 Task: Reply to the email from Aakash Mishra with subject 'Subject0000000028', include 'Link0000000024' and attach 'Attach0000000005.txt'.
Action: Mouse moved to (302, 87)
Screenshot: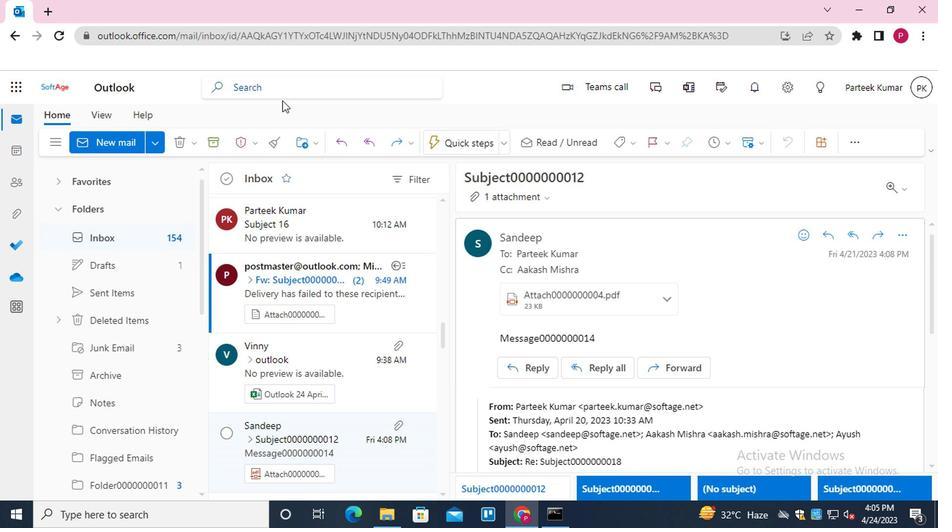 
Action: Mouse pressed left at (302, 87)
Screenshot: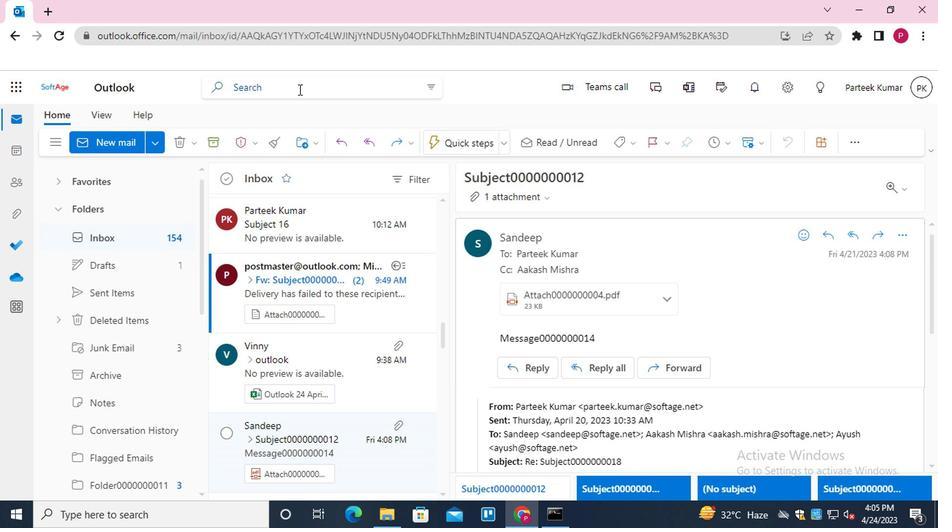 
Action: Mouse moved to (291, 227)
Screenshot: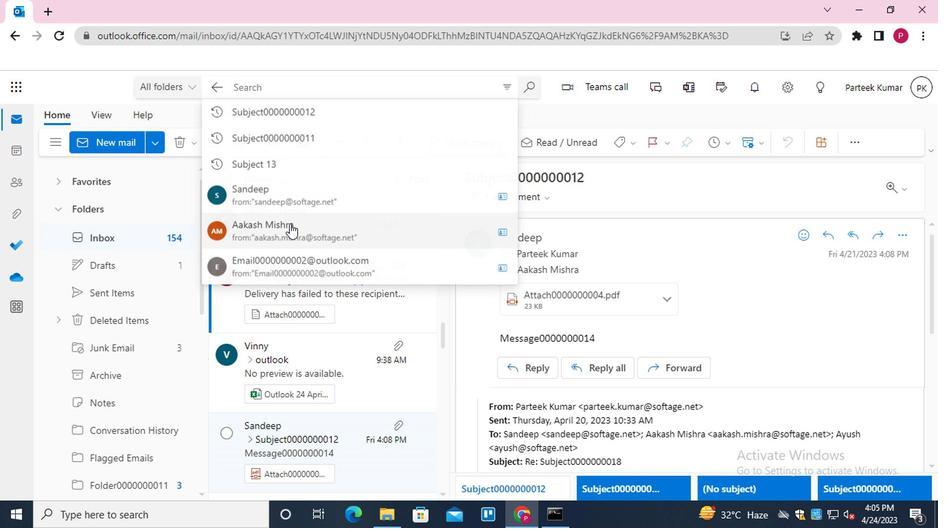 
Action: Mouse pressed left at (291, 227)
Screenshot: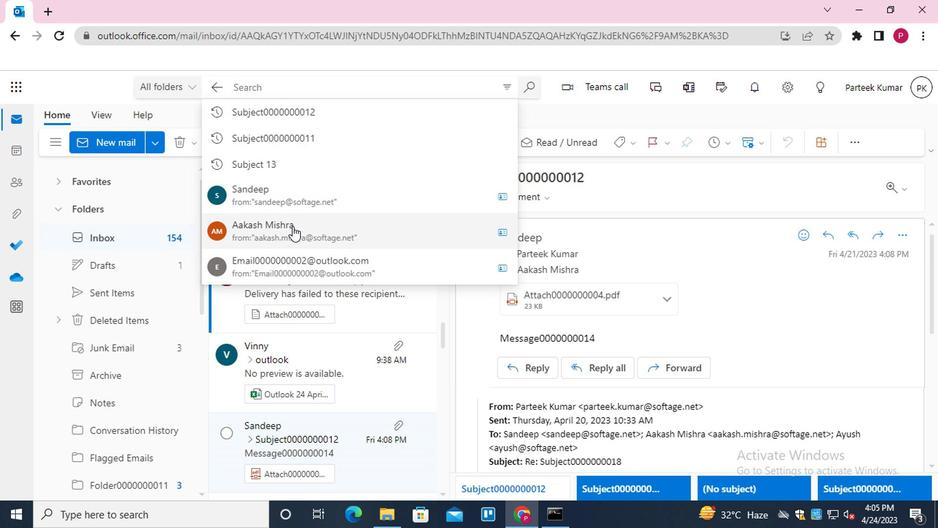 
Action: Mouse moved to (308, 255)
Screenshot: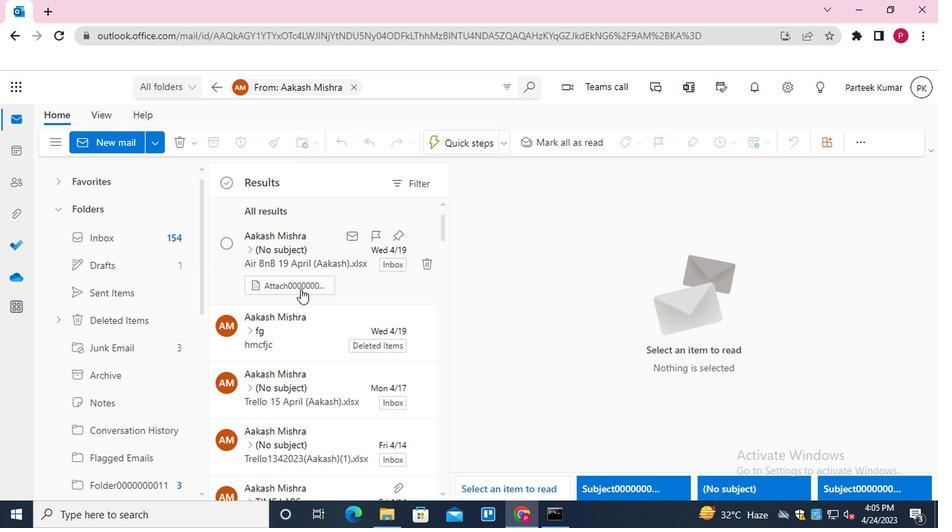 
Action: Mouse pressed left at (308, 255)
Screenshot: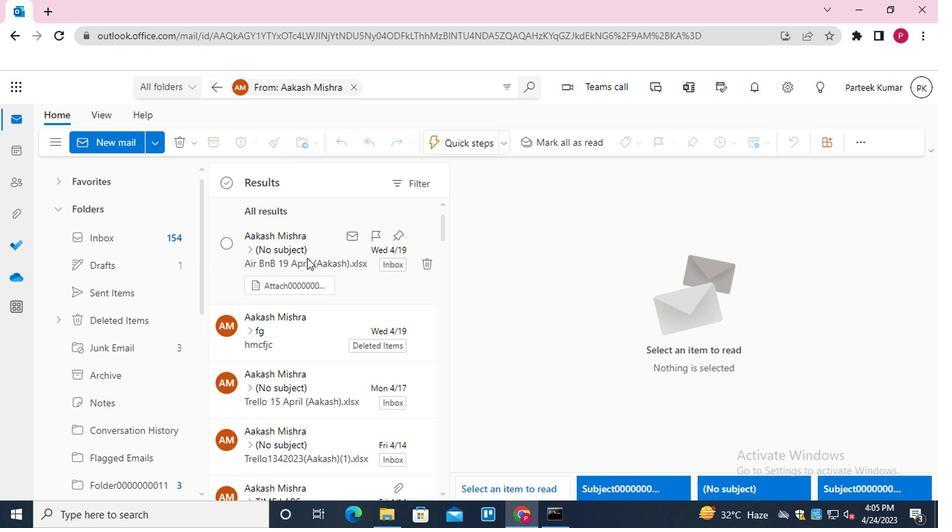 
Action: Mouse moved to (854, 320)
Screenshot: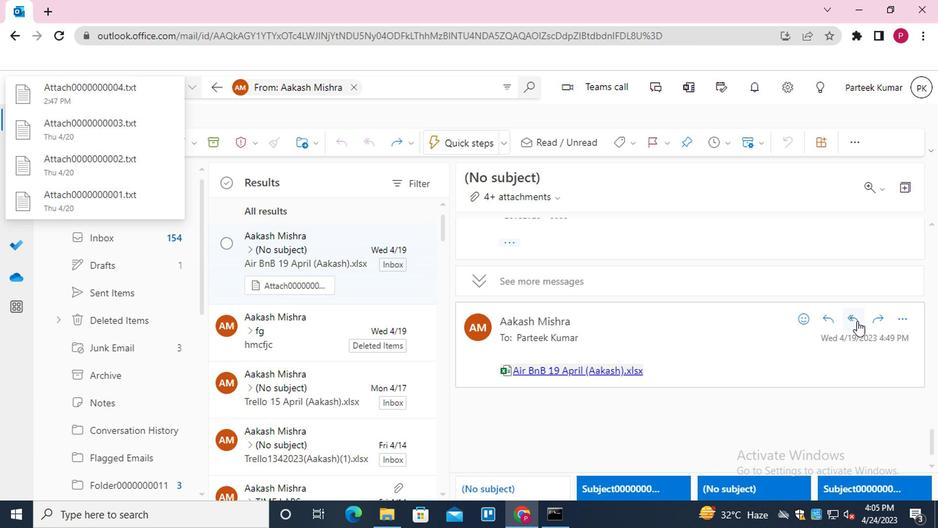 
Action: Mouse pressed left at (854, 320)
Screenshot: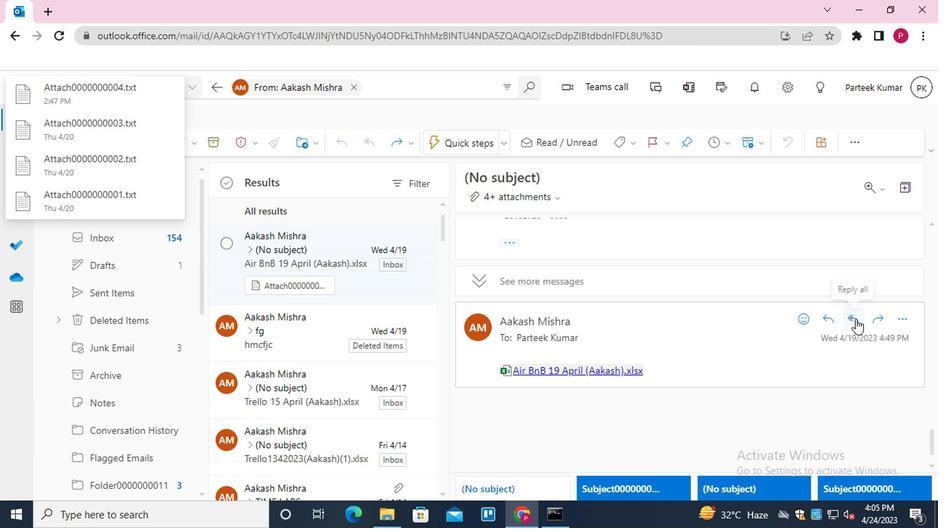 
Action: Mouse moved to (475, 456)
Screenshot: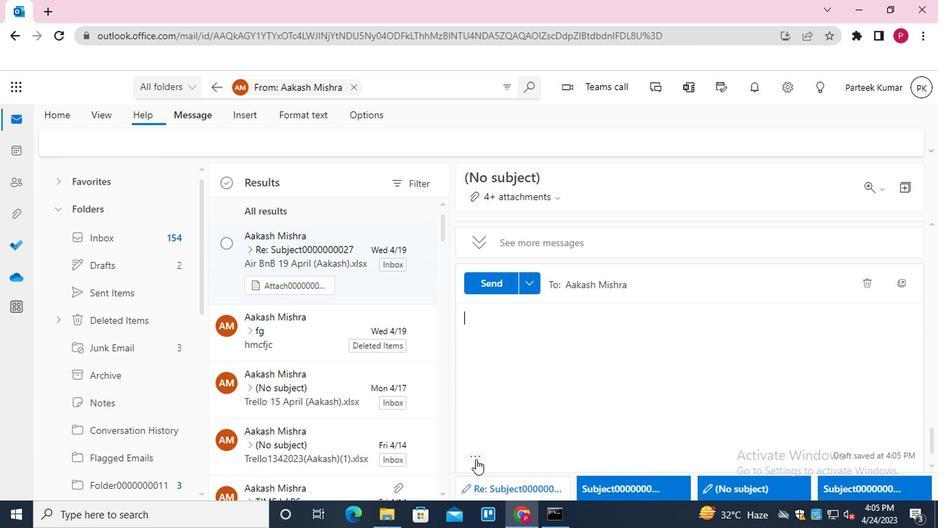 
Action: Mouse pressed left at (475, 456)
Screenshot: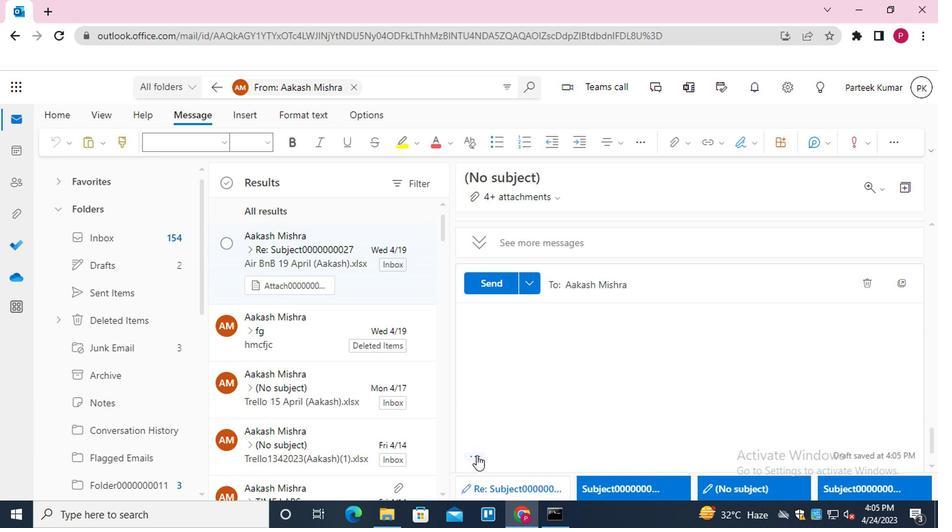 
Action: Mouse moved to (703, 143)
Screenshot: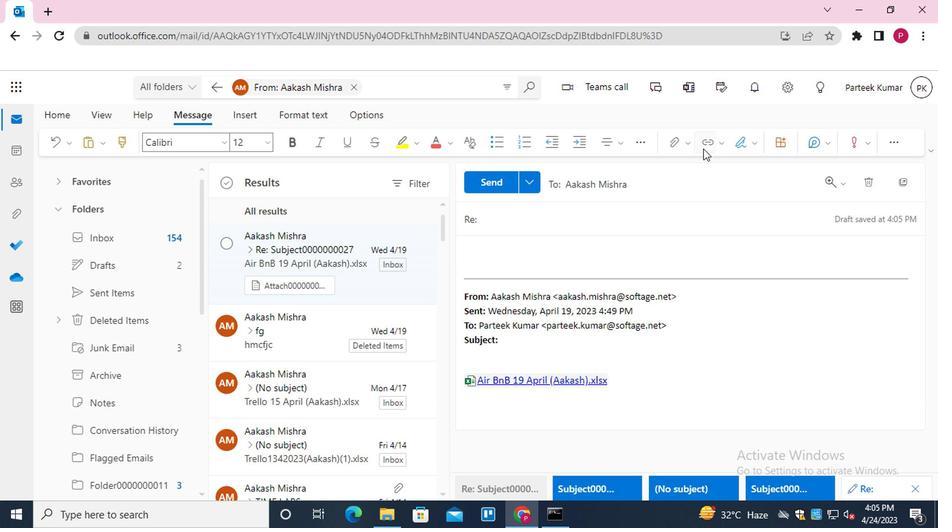 
Action: Mouse pressed left at (703, 143)
Screenshot: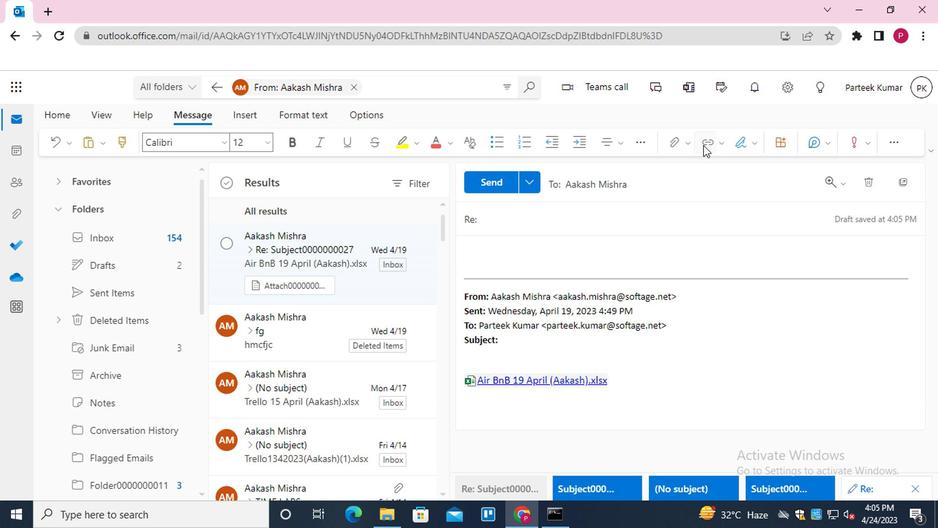 
Action: Mouse moved to (530, 276)
Screenshot: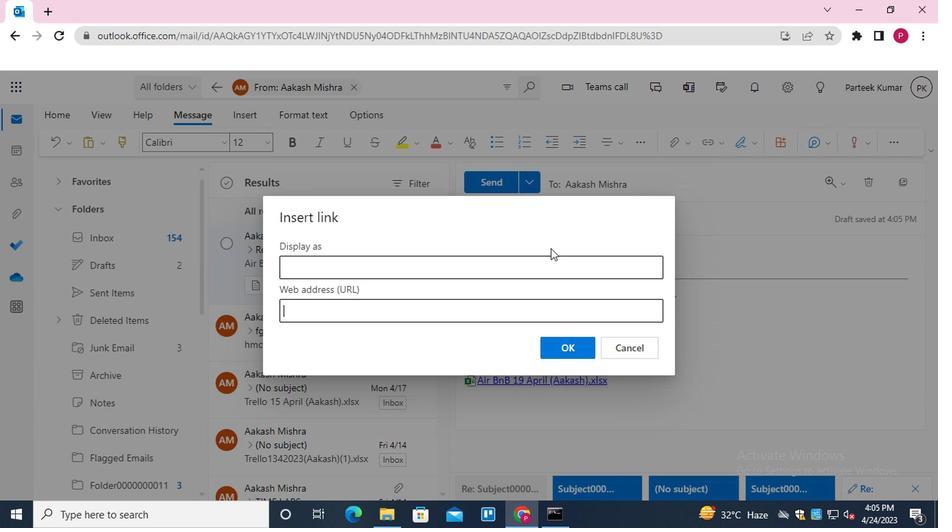 
Action: Mouse pressed left at (530, 276)
Screenshot: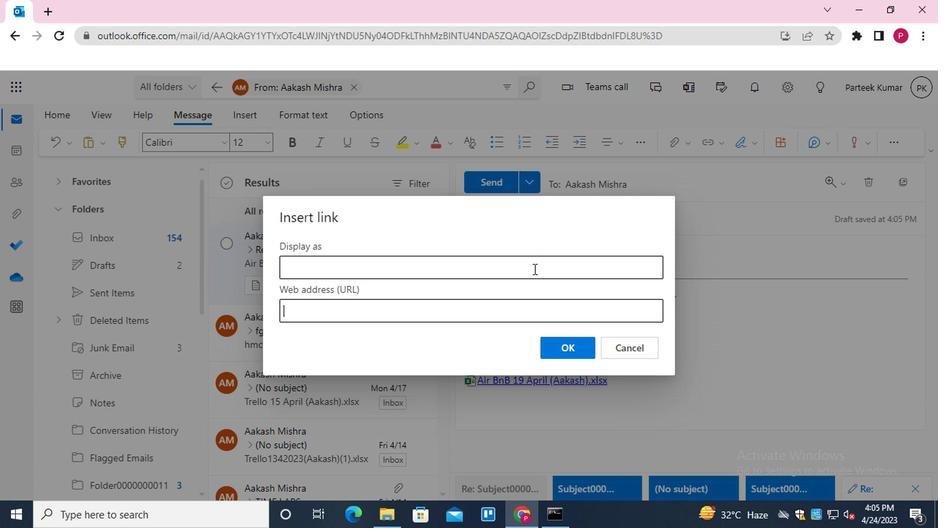 
Action: Mouse moved to (421, 355)
Screenshot: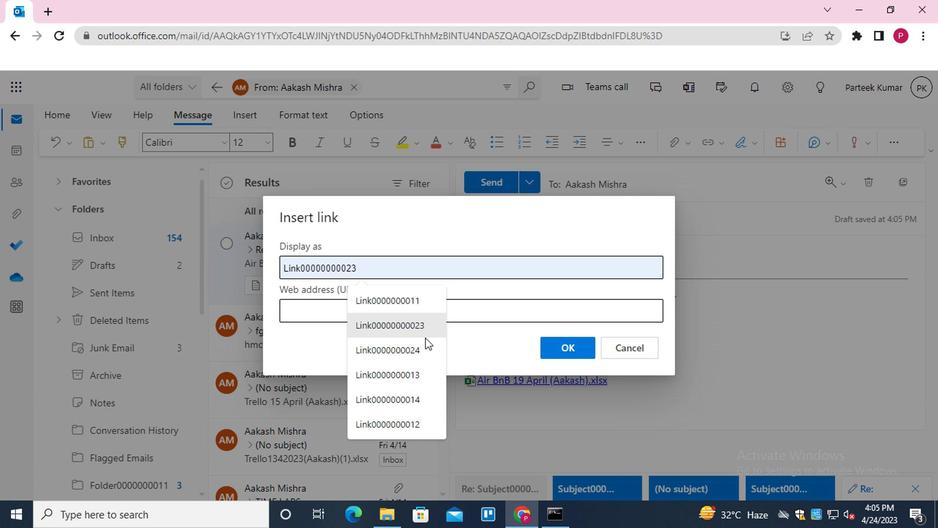 
Action: Mouse pressed left at (421, 355)
Screenshot: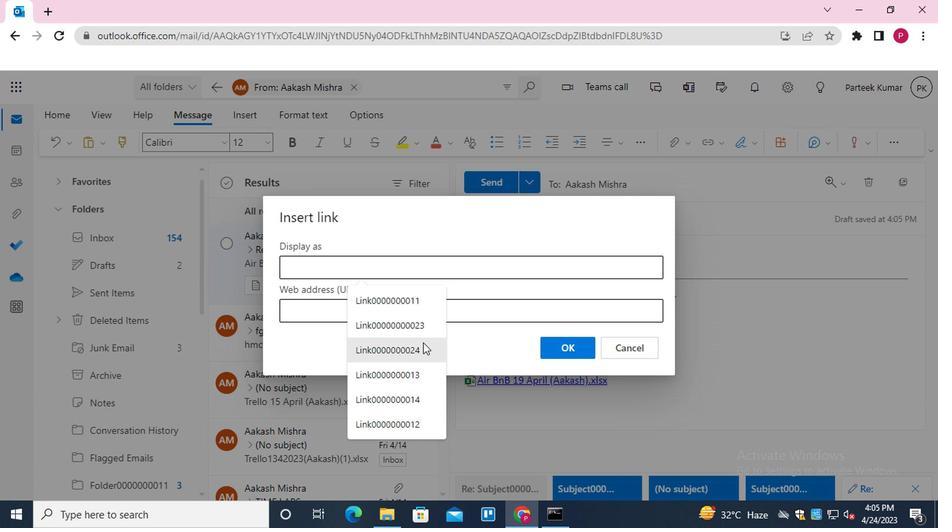 
Action: Mouse moved to (435, 311)
Screenshot: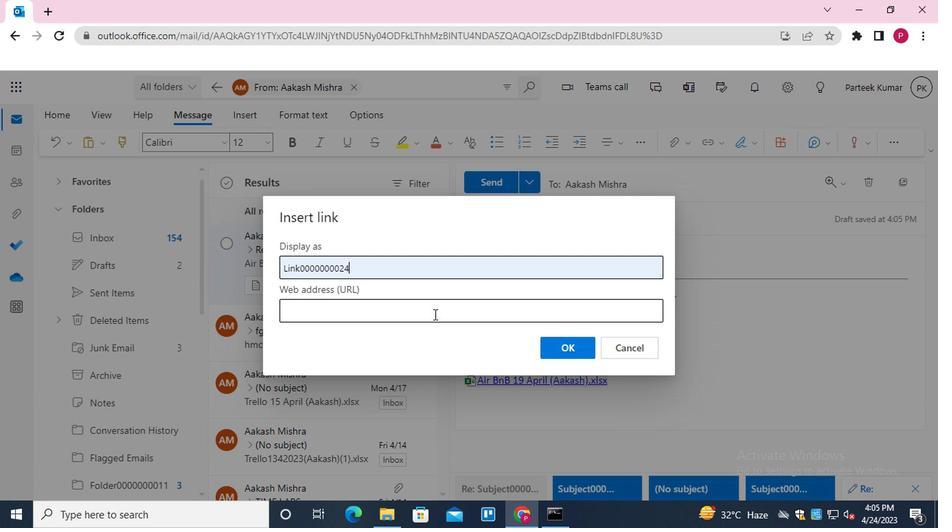 
Action: Mouse pressed left at (435, 311)
Screenshot: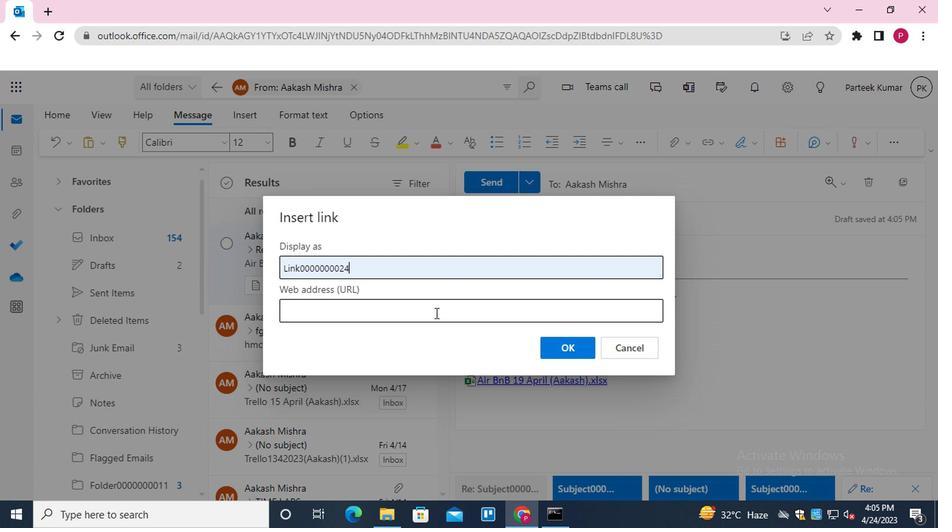 
Action: Mouse moved to (422, 369)
Screenshot: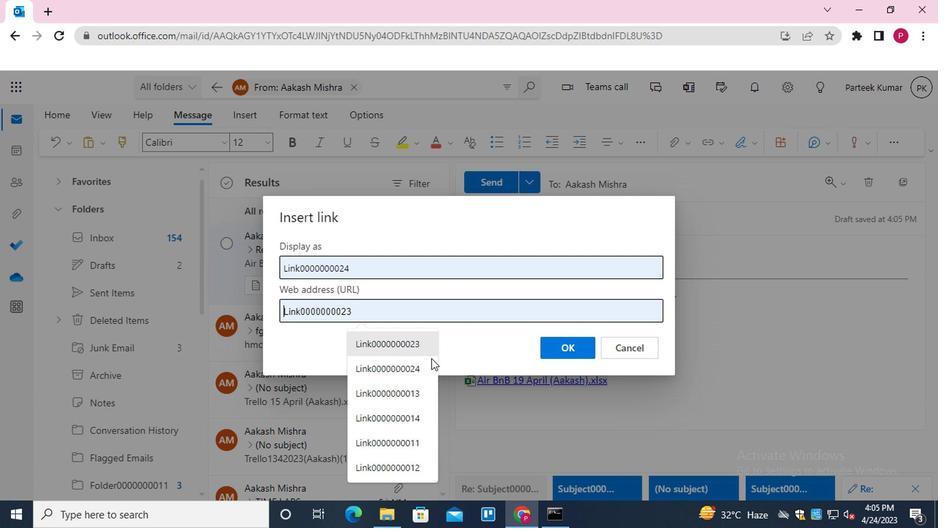 
Action: Mouse pressed left at (422, 369)
Screenshot: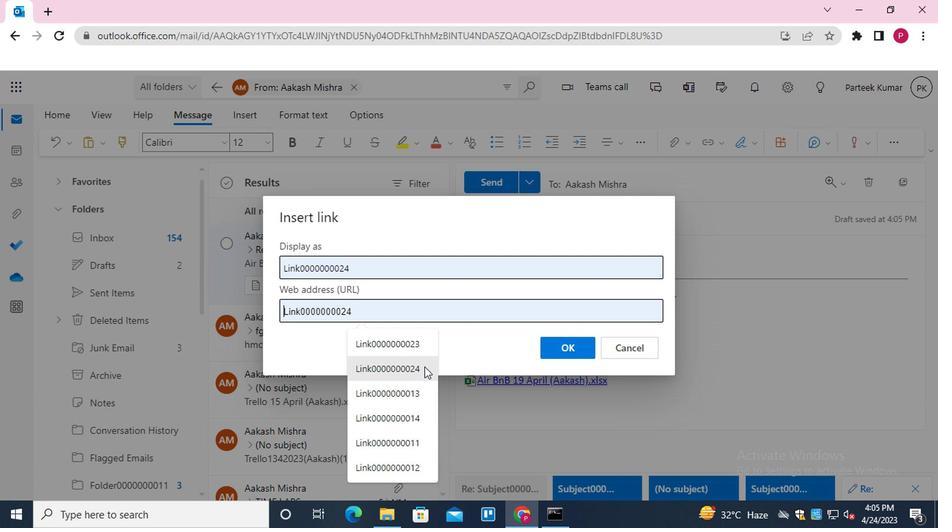 
Action: Mouse moved to (567, 350)
Screenshot: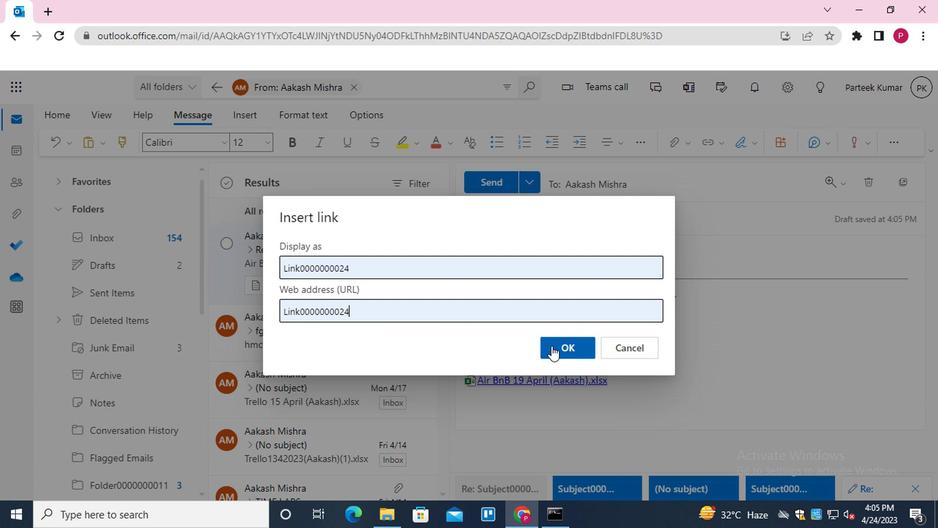 
Action: Mouse pressed left at (567, 350)
Screenshot: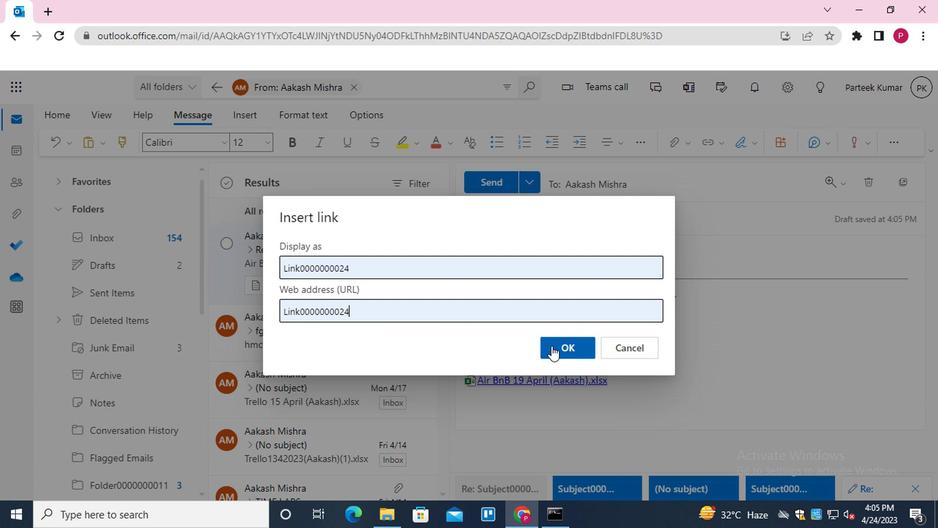 
Action: Mouse moved to (643, 178)
Screenshot: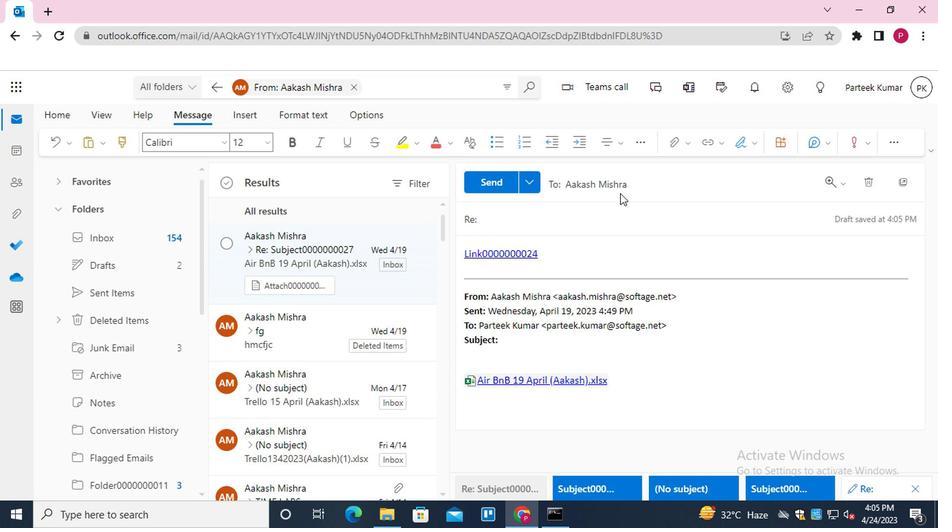 
Action: Mouse pressed left at (643, 178)
Screenshot: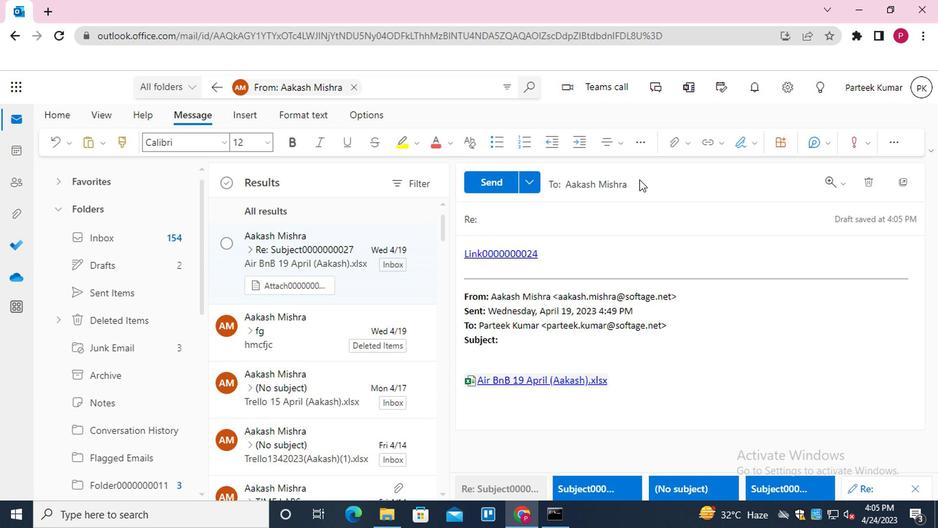 
Action: Mouse moved to (577, 250)
Screenshot: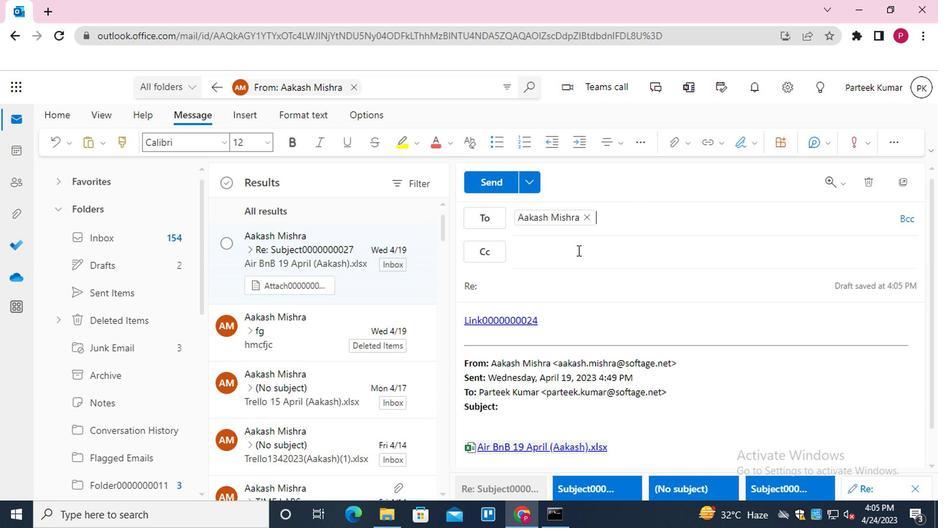 
Action: Mouse pressed left at (577, 250)
Screenshot: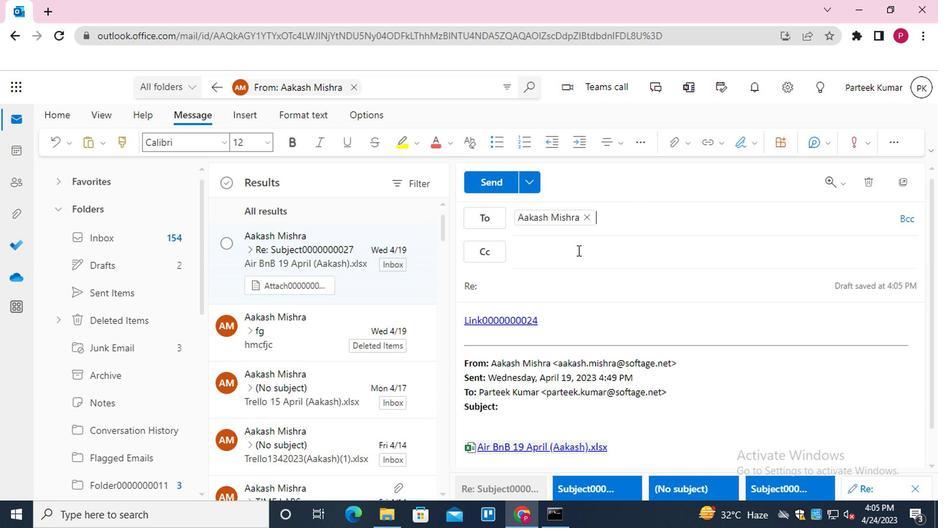 
Action: Mouse moved to (578, 250)
Screenshot: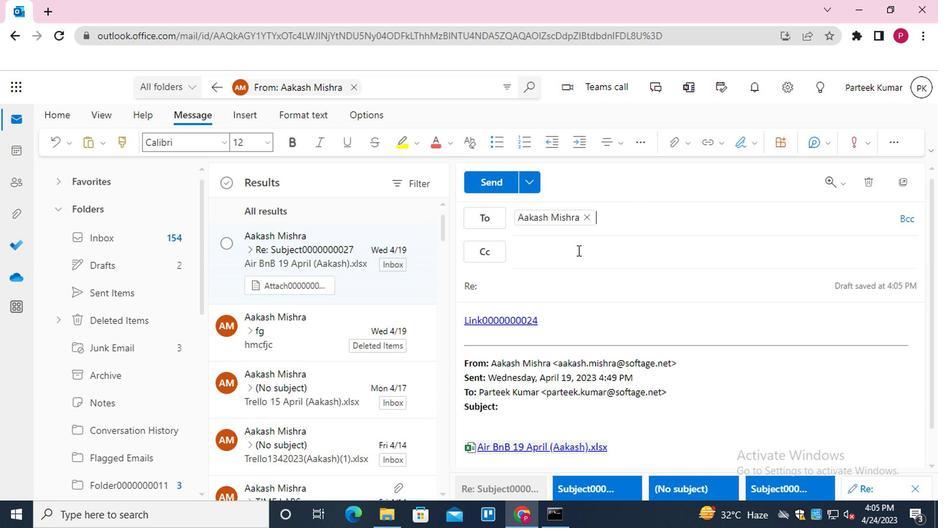 
Action: Key pressed <Key.shift>EMAIL-<Key.backspace>0000000002<Key.enter>
Screenshot: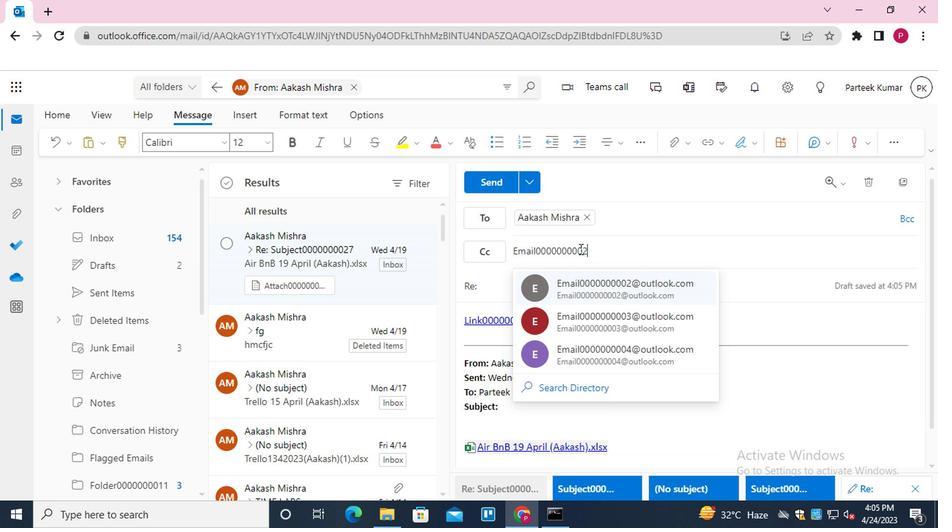 
Action: Mouse moved to (563, 280)
Screenshot: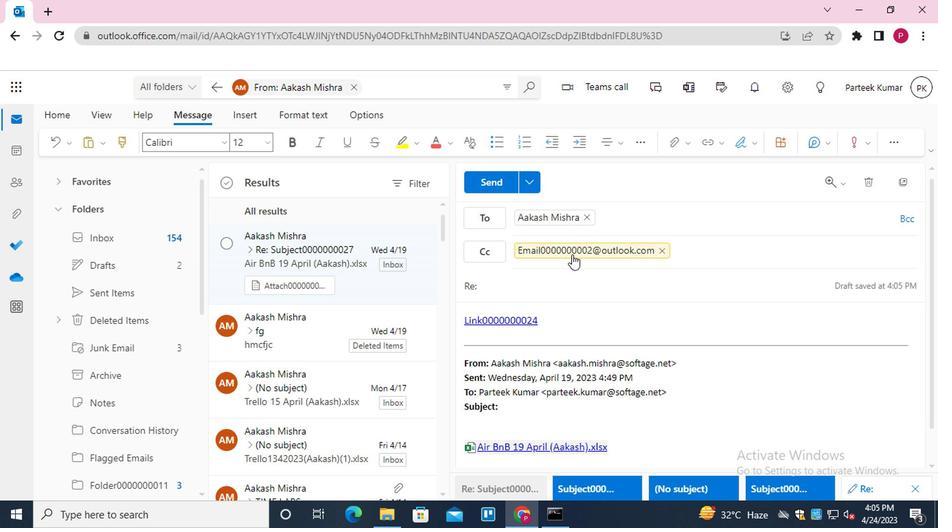 
Action: Mouse pressed left at (563, 280)
Screenshot: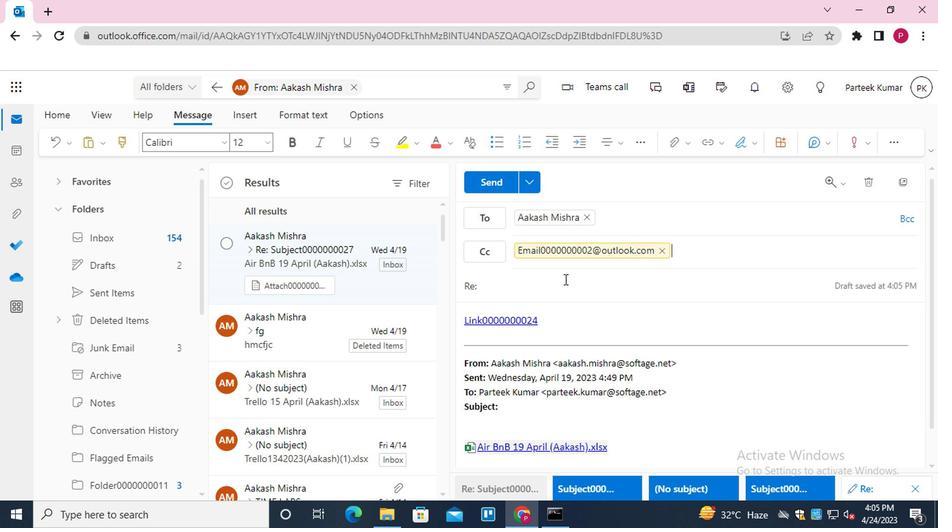 
Action: Key pressed <Key.shift>SUBJECT0000000028
Screenshot: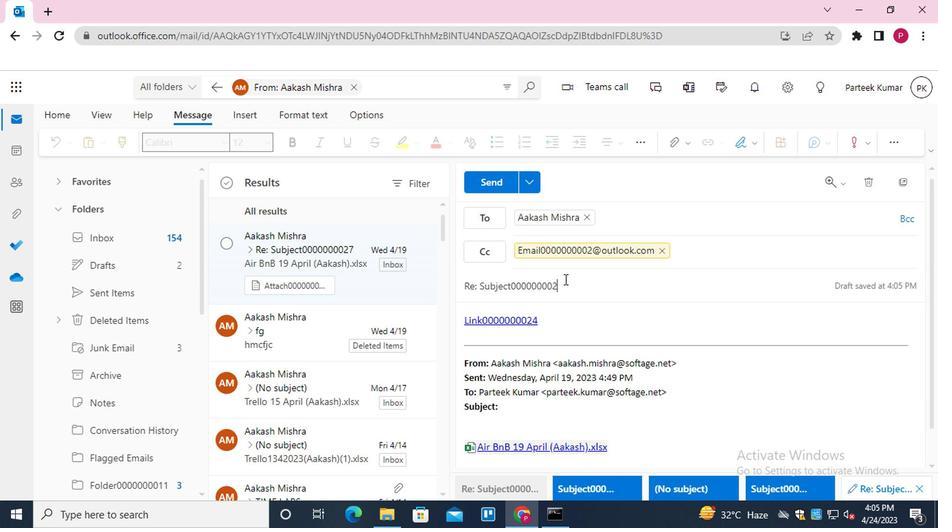 
Action: Mouse moved to (533, 336)
Screenshot: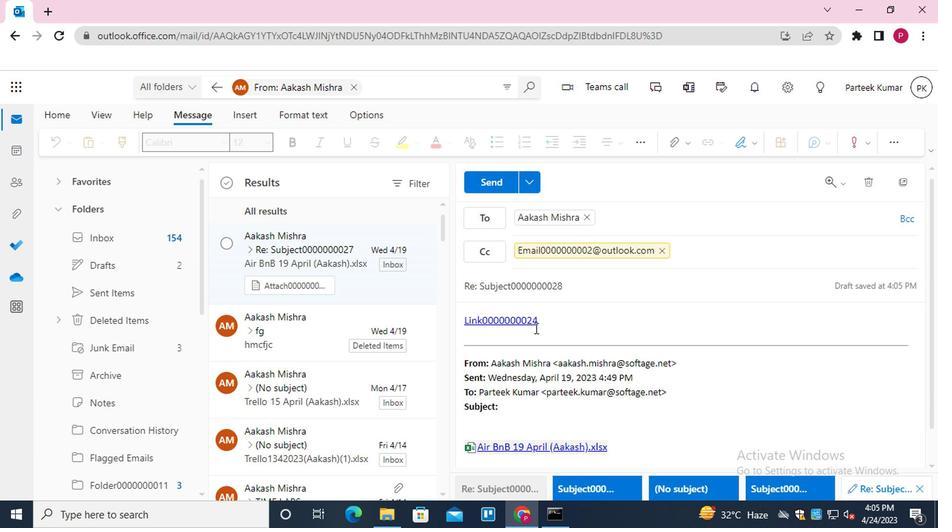 
Action: Mouse pressed left at (533, 336)
Screenshot: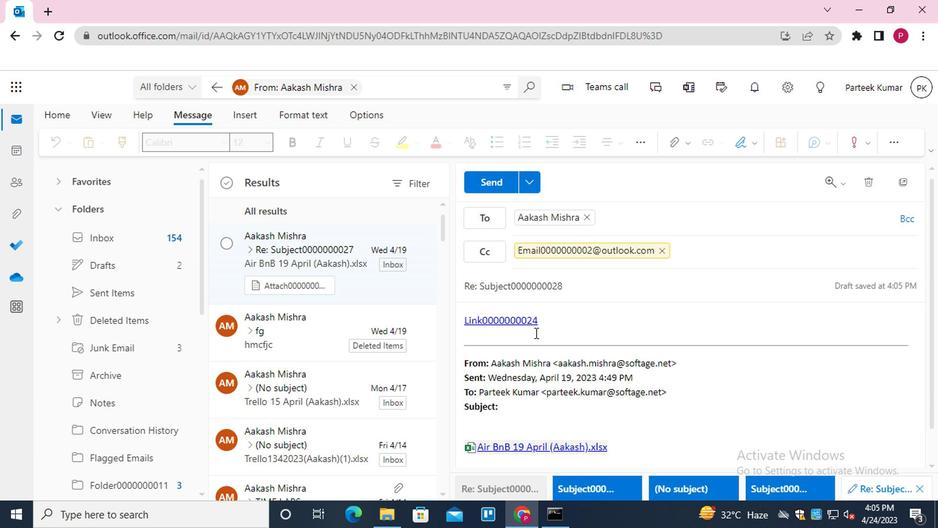 
Action: Mouse moved to (532, 337)
Screenshot: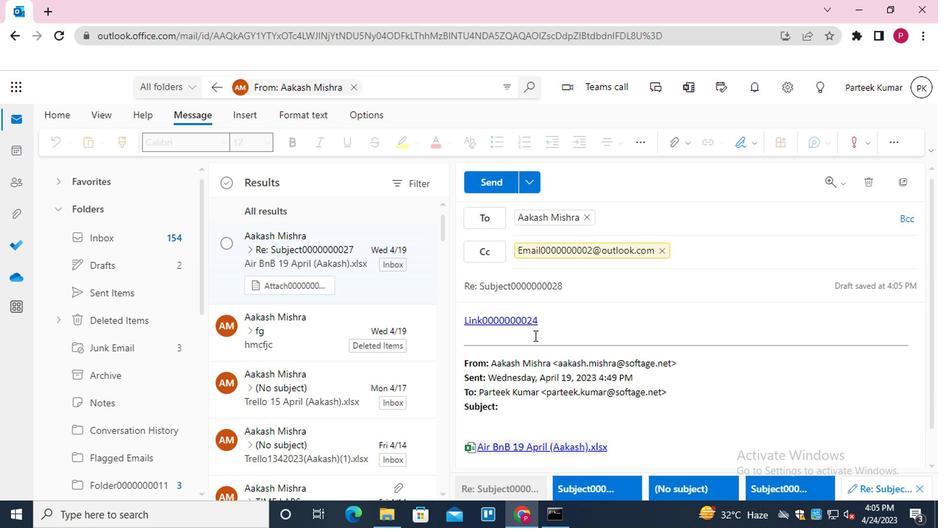 
Action: Key pressed <Key.shift_r>MESSAGE0000000024
Screenshot: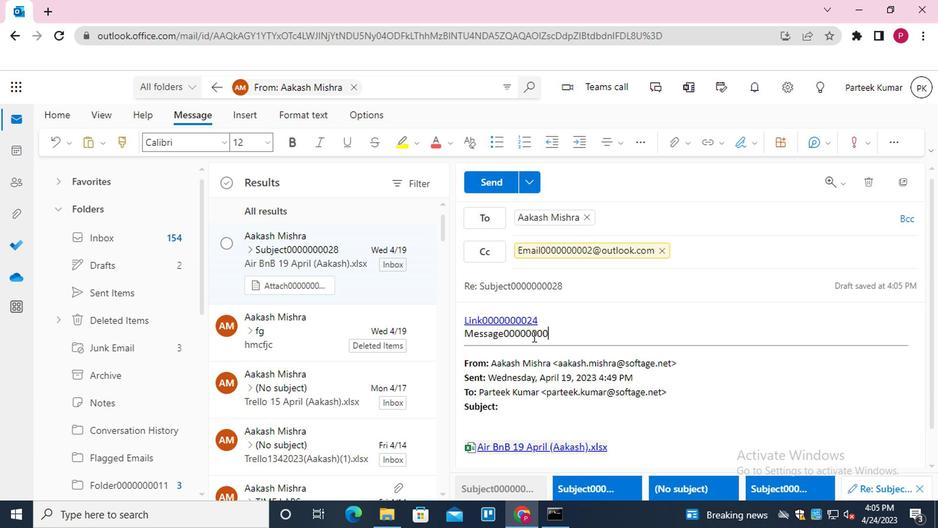 
Action: Mouse moved to (674, 143)
Screenshot: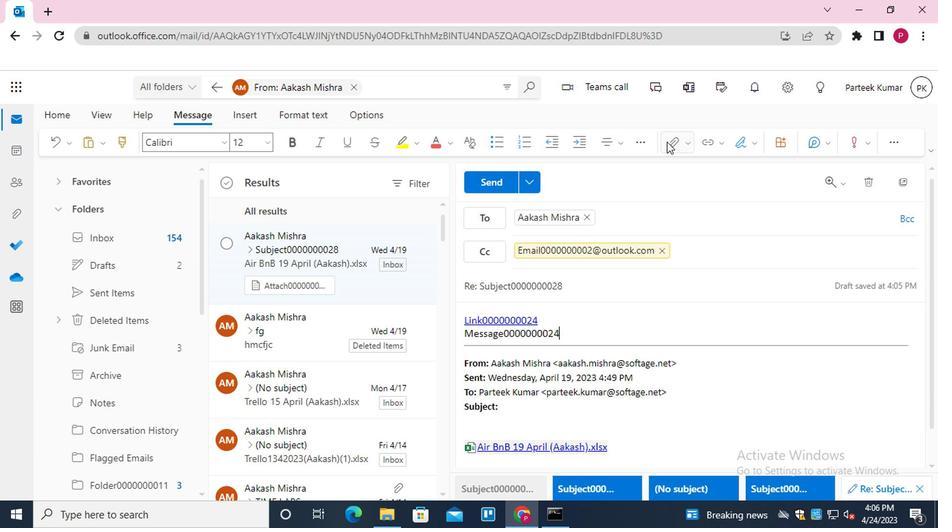 
Action: Mouse pressed left at (674, 143)
Screenshot: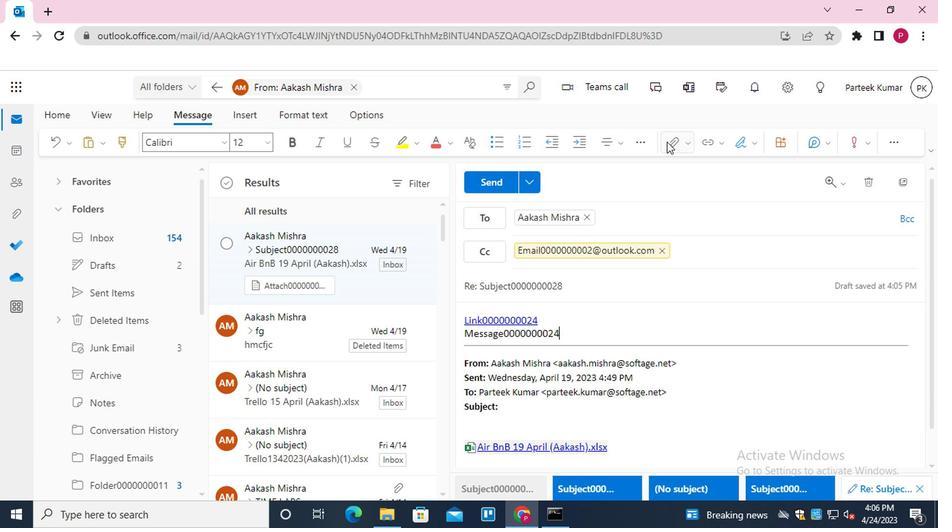 
Action: Mouse moved to (618, 176)
Screenshot: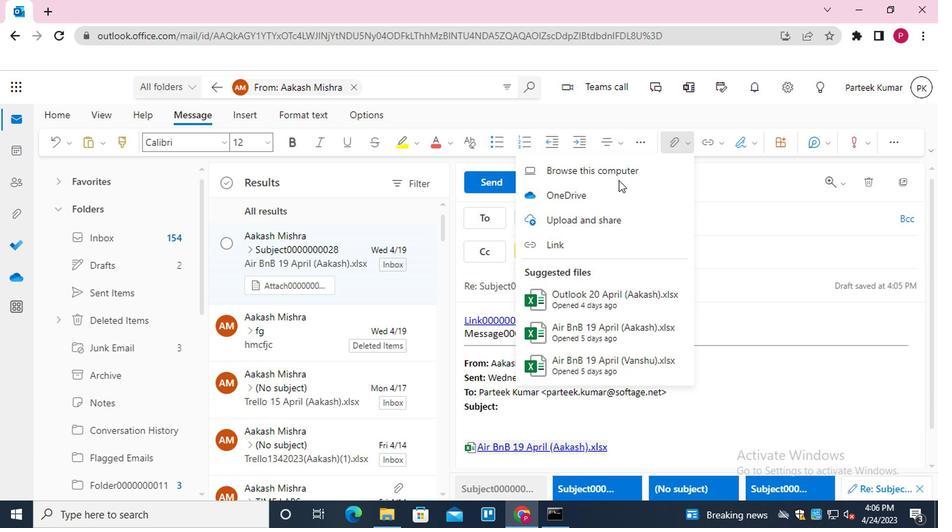 
Action: Mouse pressed left at (618, 176)
Screenshot: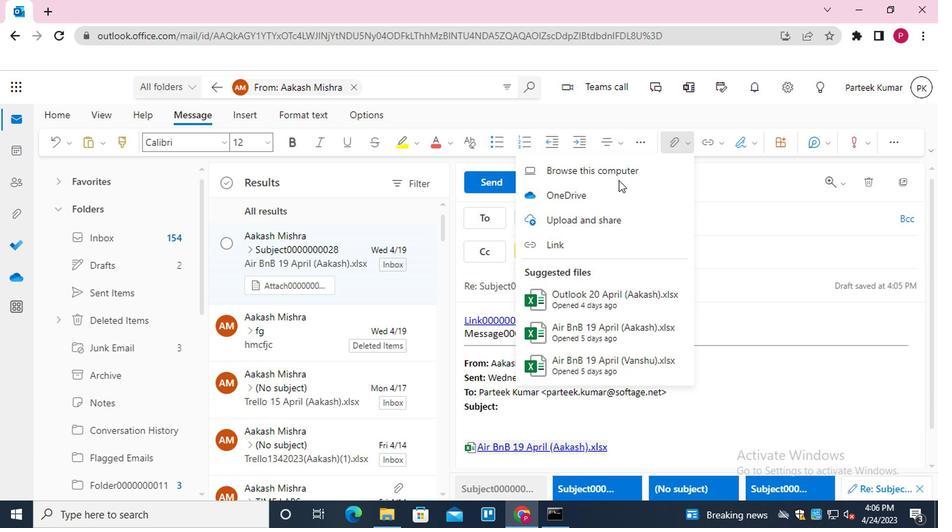 
Action: Mouse moved to (209, 142)
Screenshot: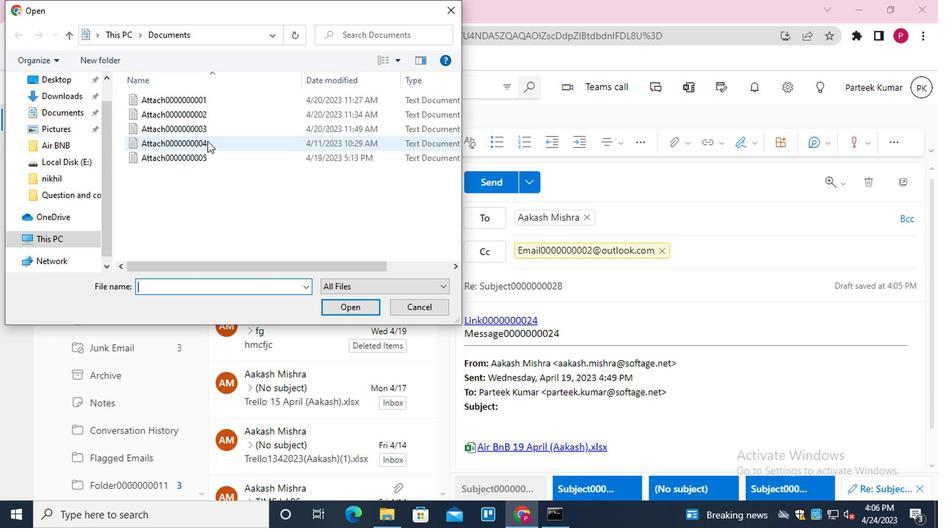 
Action: Mouse pressed left at (209, 142)
Screenshot: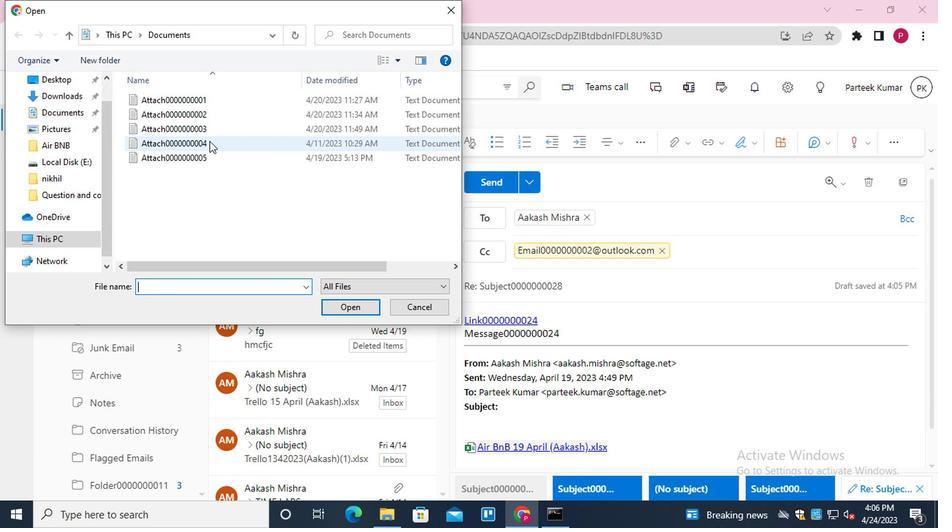 
Action: Mouse moved to (345, 306)
Screenshot: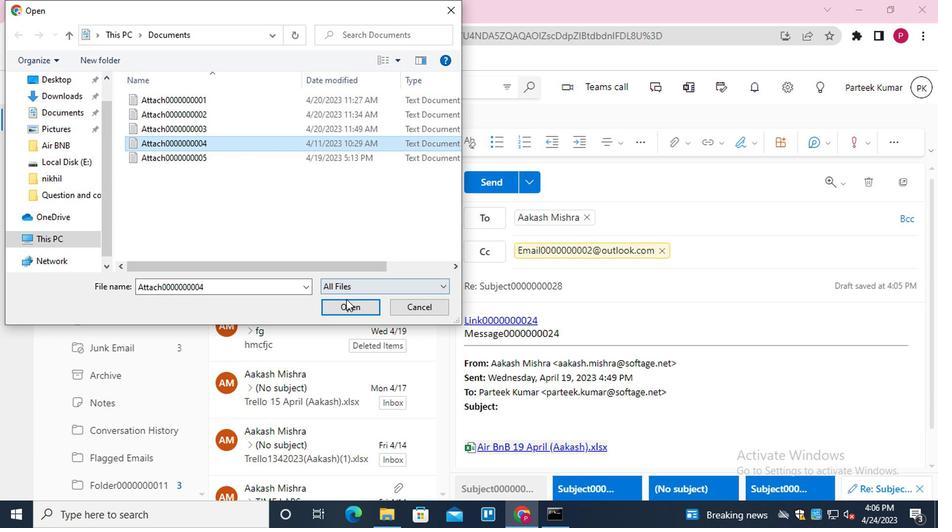 
Action: Mouse pressed left at (345, 306)
Screenshot: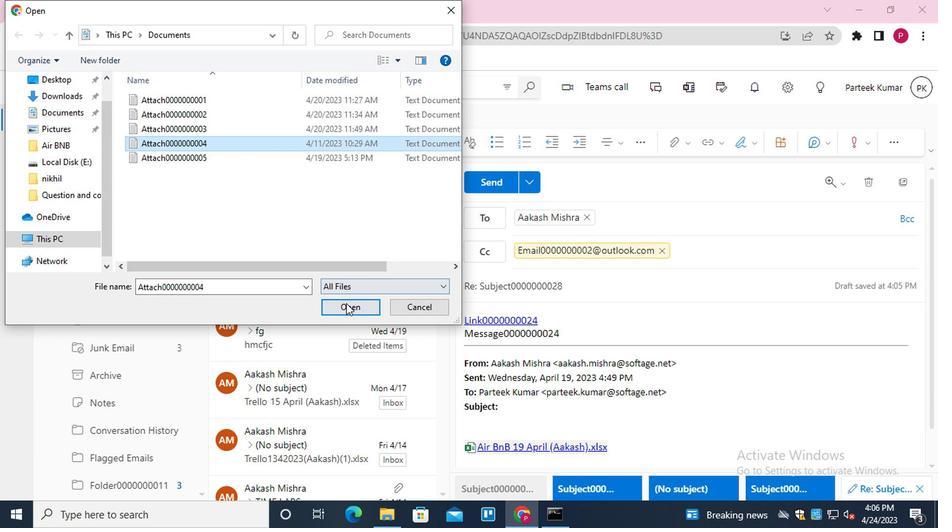 
Action: Mouse moved to (670, 143)
Screenshot: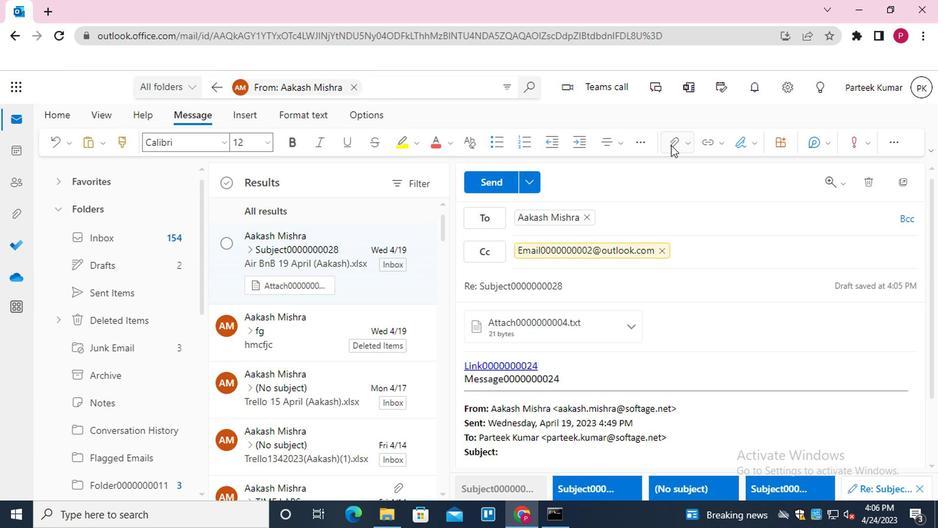 
Action: Mouse pressed left at (670, 143)
Screenshot: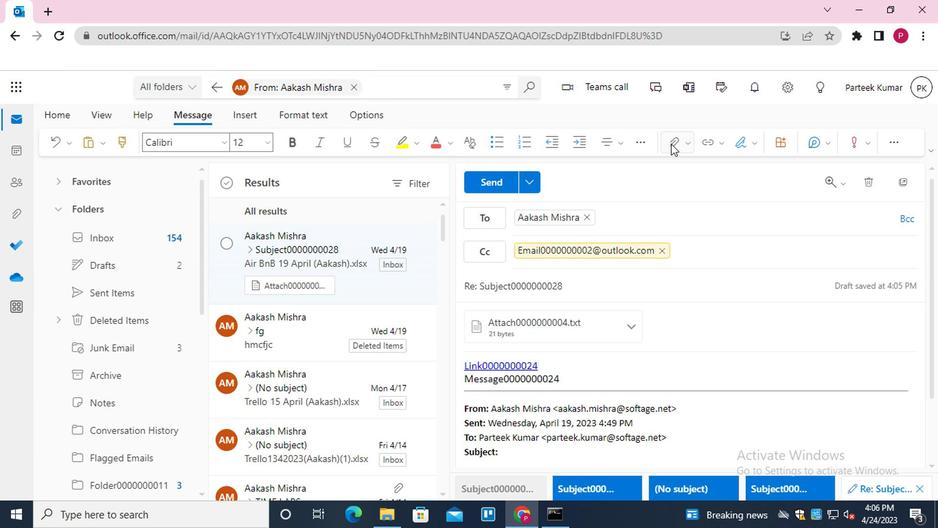 
Action: Mouse moved to (569, 216)
Screenshot: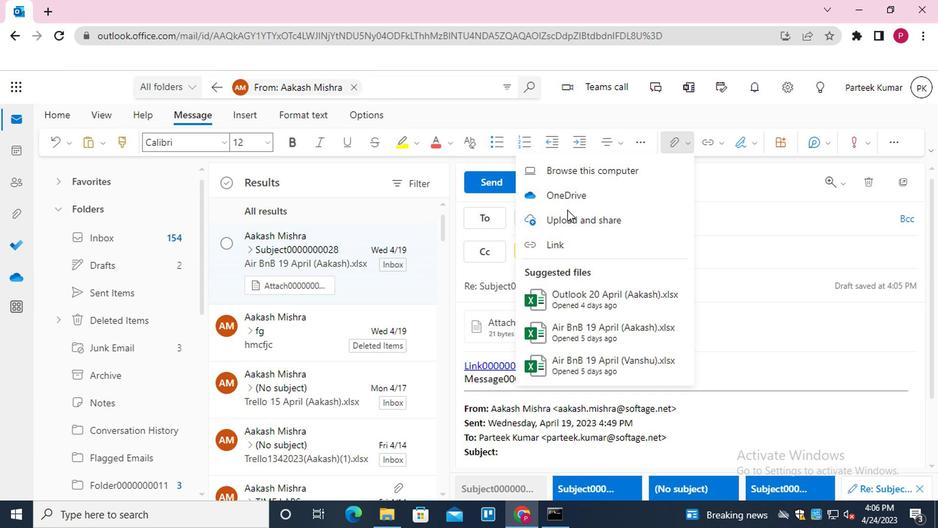 
Action: Mouse pressed left at (569, 216)
Screenshot: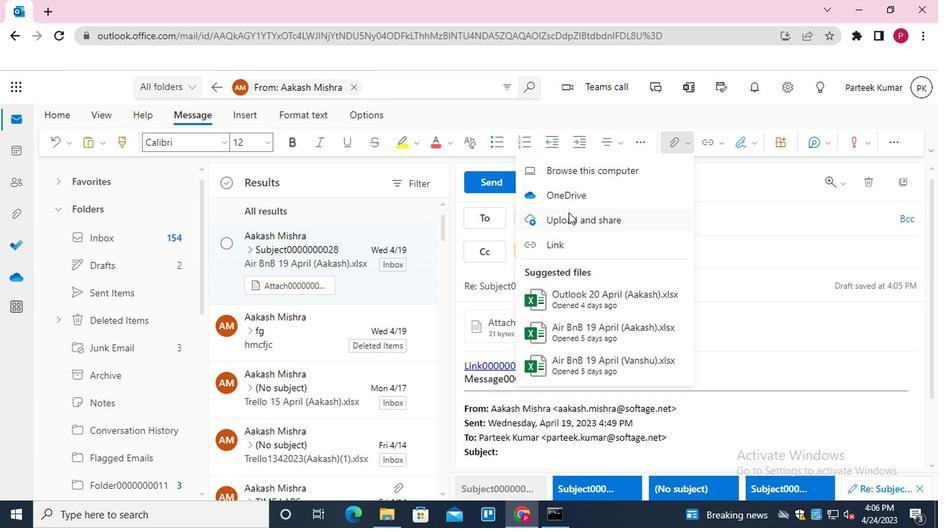 
Action: Mouse moved to (218, 157)
Screenshot: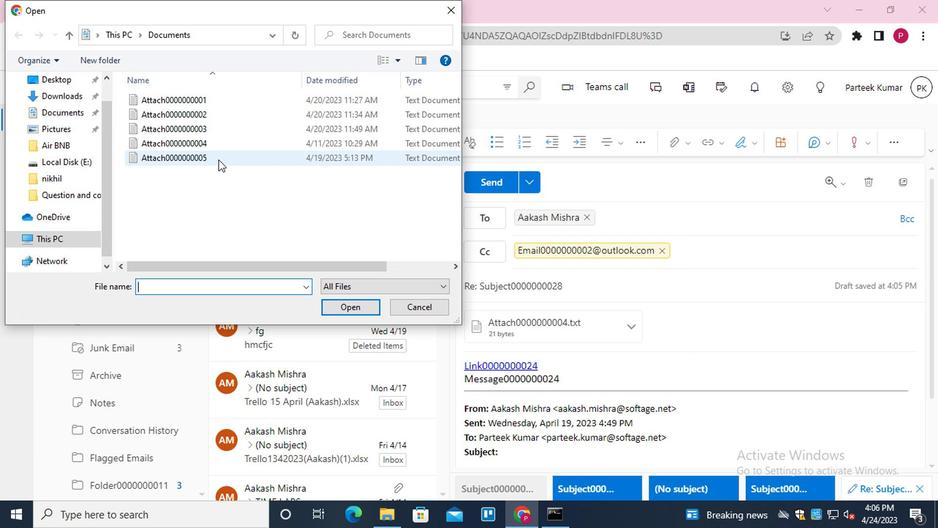 
Action: Mouse pressed left at (218, 157)
Screenshot: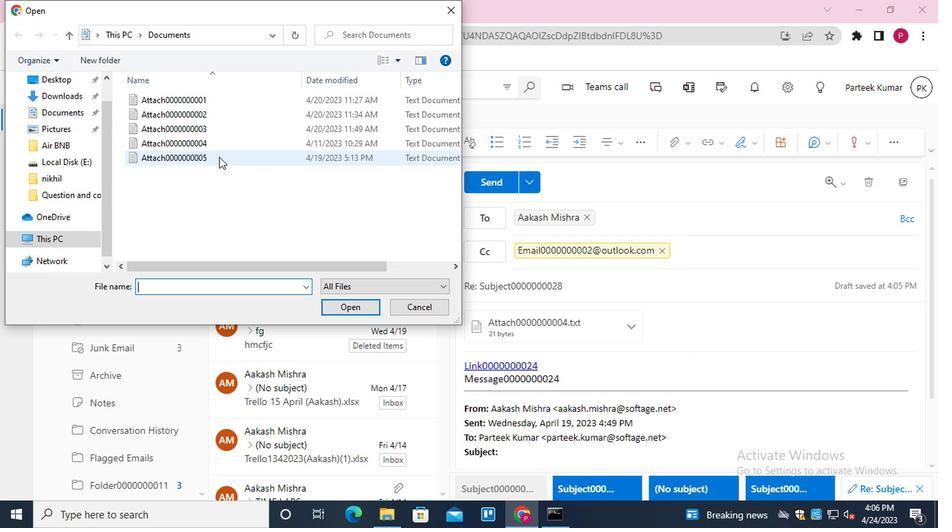 
Action: Mouse moved to (343, 311)
Screenshot: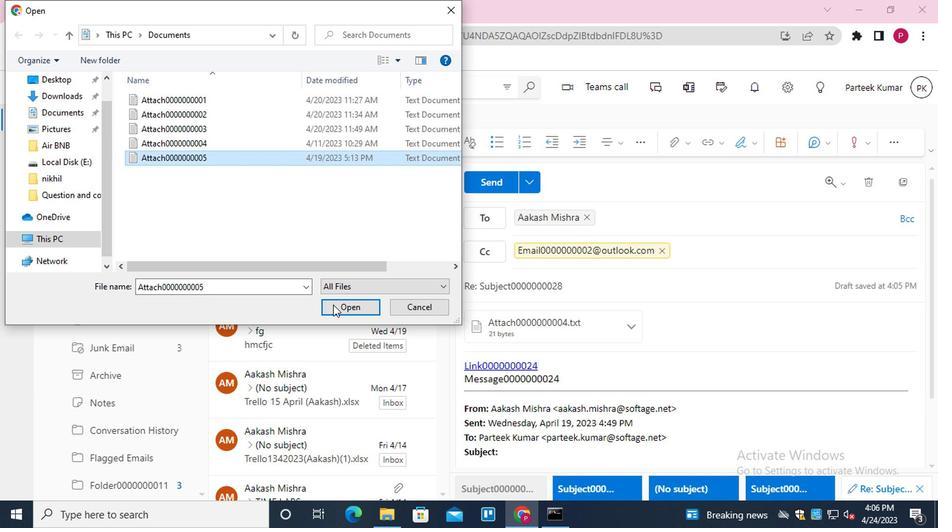 
Action: Mouse pressed left at (343, 311)
Screenshot: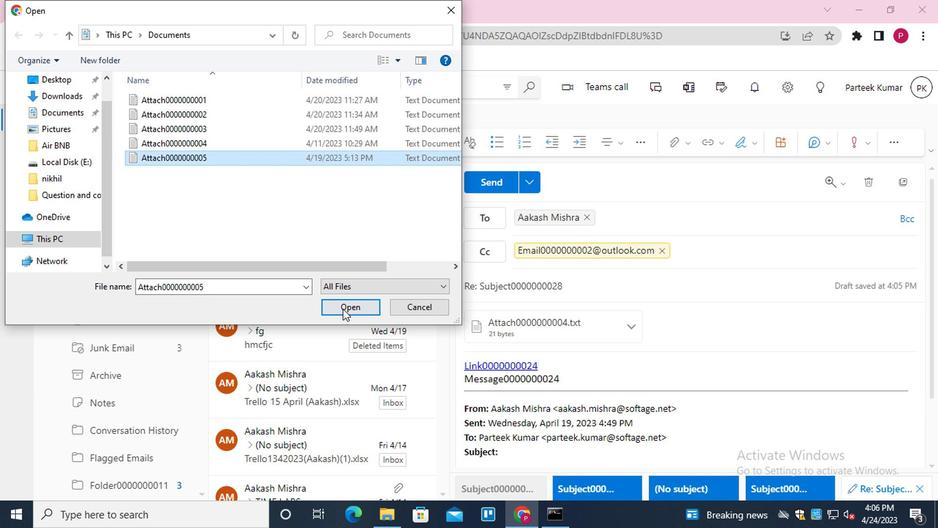 
Action: Mouse moved to (489, 335)
Screenshot: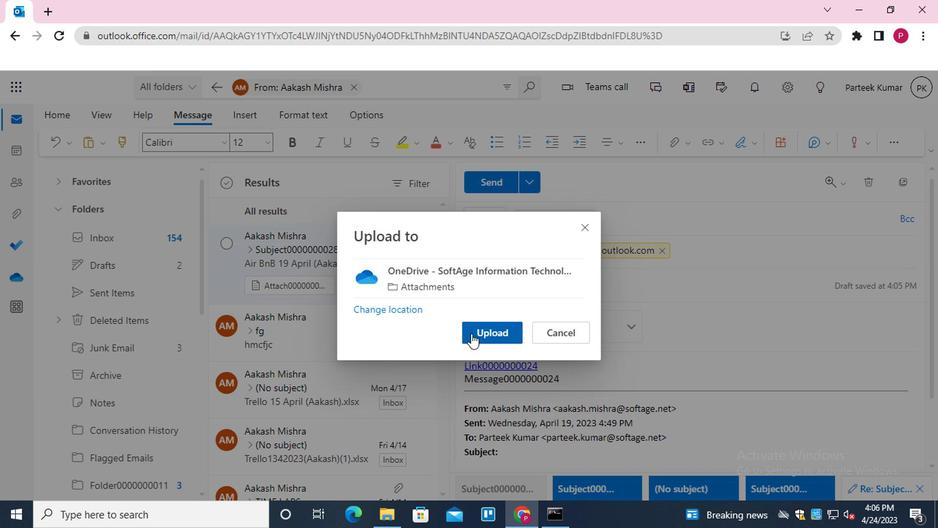 
Action: Mouse pressed left at (489, 335)
Screenshot: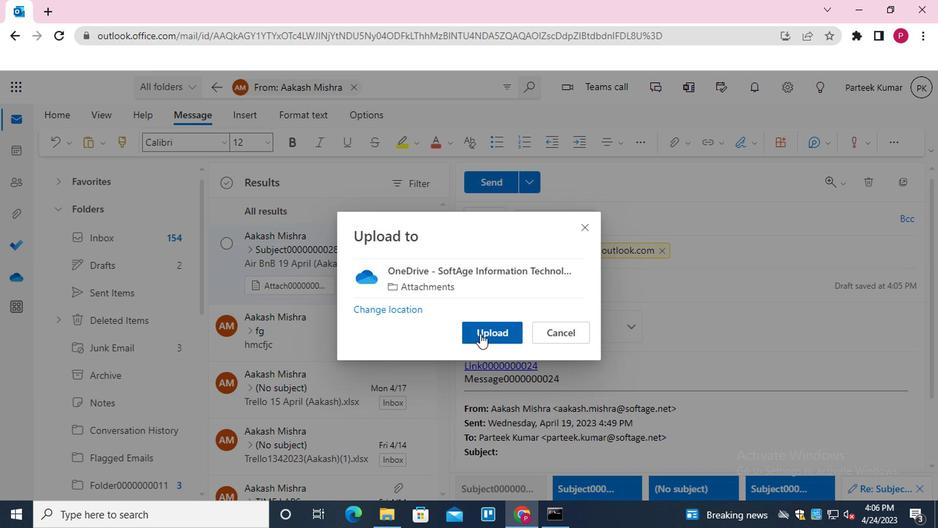 
Action: Mouse moved to (486, 180)
Screenshot: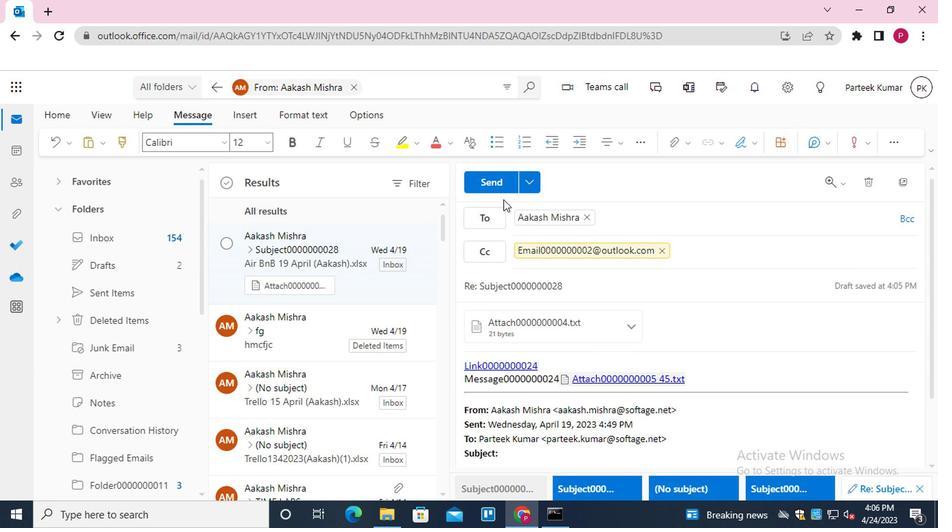 
Action: Mouse pressed left at (486, 180)
Screenshot: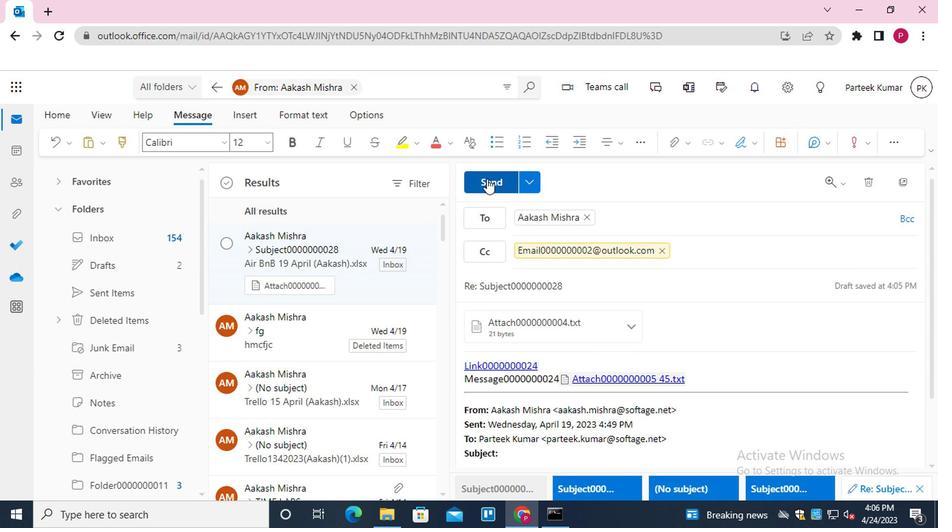 
Action: Mouse moved to (852, 311)
Screenshot: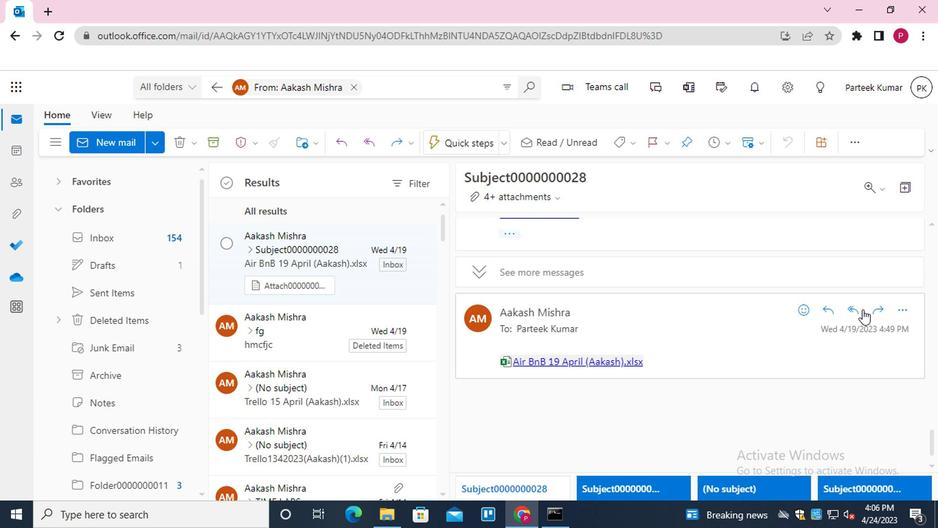 
Action: Mouse pressed left at (852, 311)
Screenshot: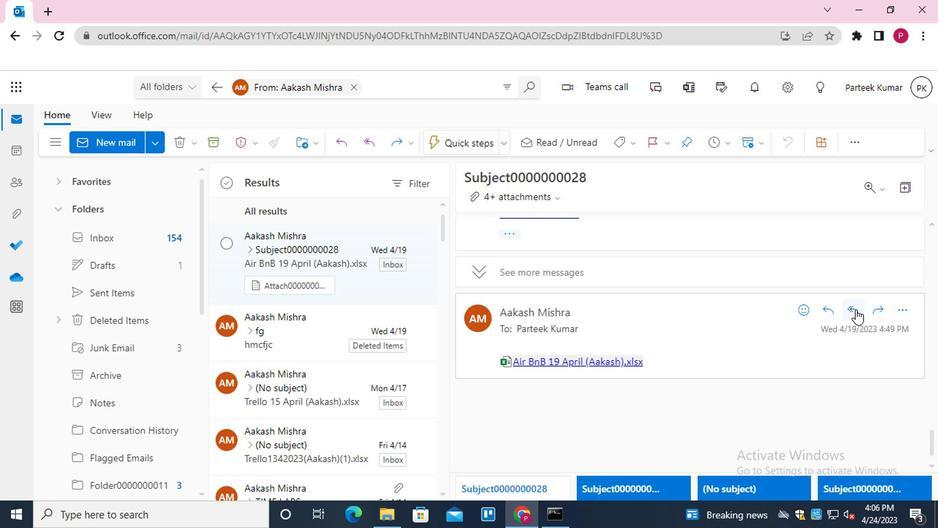 
Action: Mouse moved to (472, 457)
Screenshot: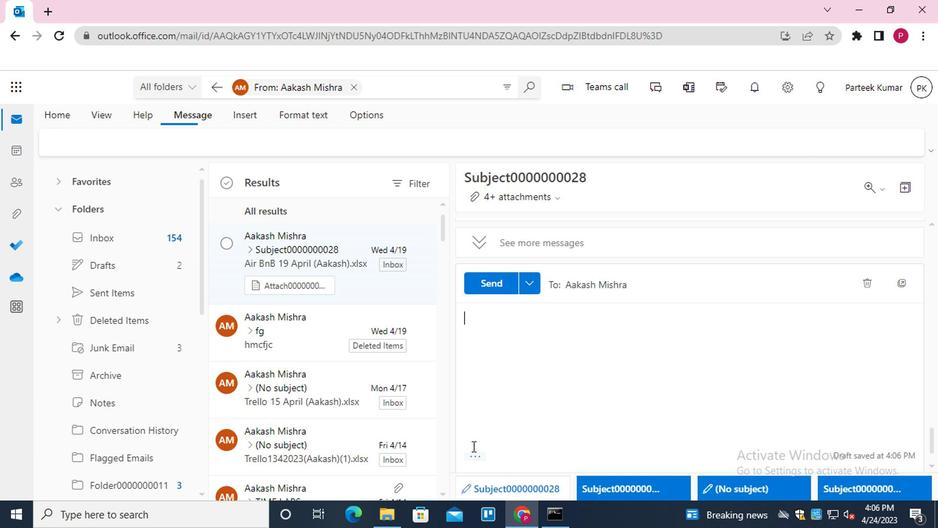
Action: Mouse pressed left at (472, 457)
Screenshot: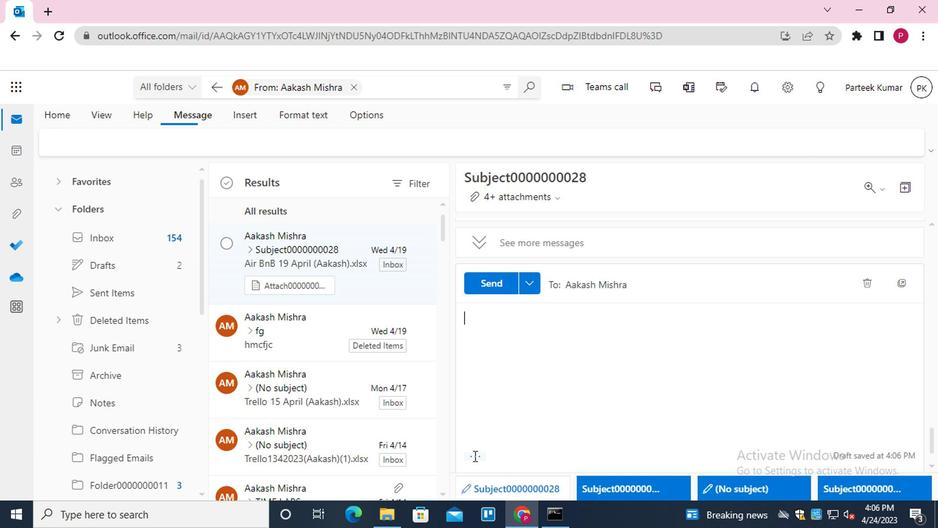 
Action: Mouse moved to (706, 141)
Screenshot: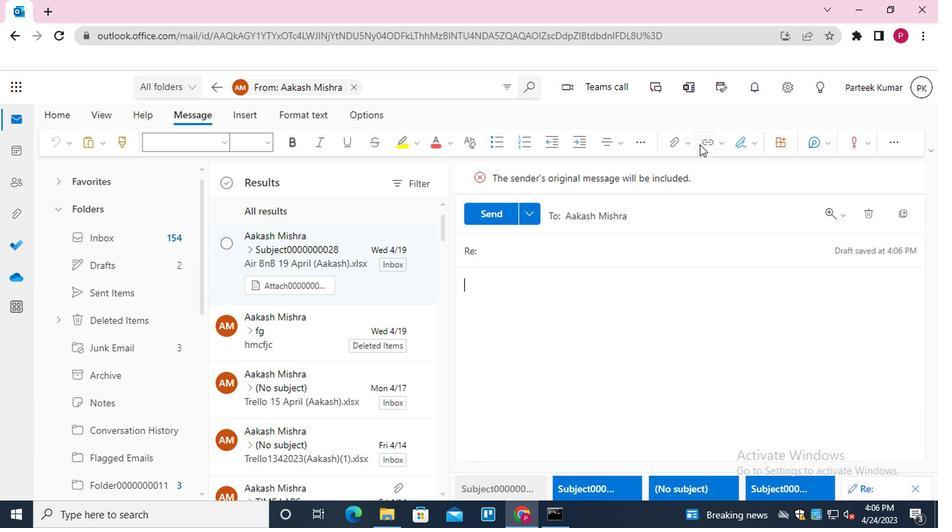 
Action: Mouse pressed left at (706, 141)
Screenshot: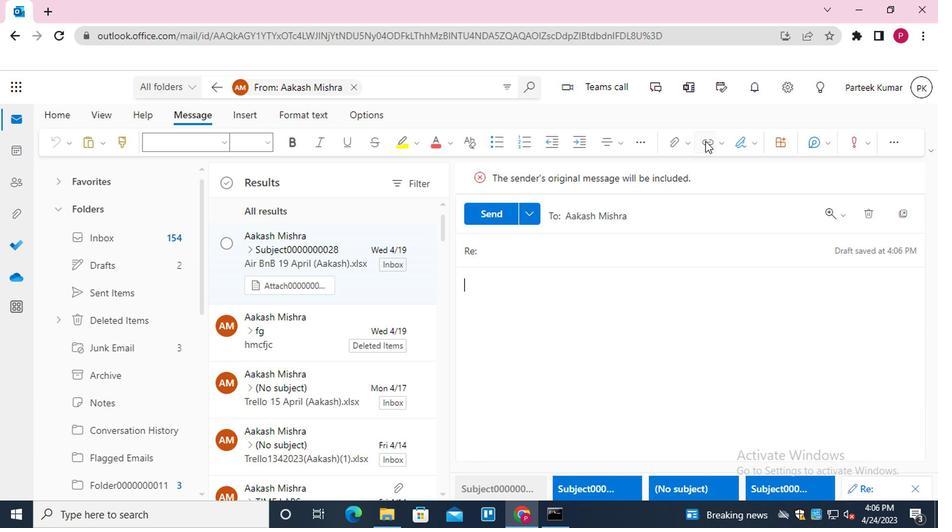 
Action: Mouse moved to (546, 262)
Screenshot: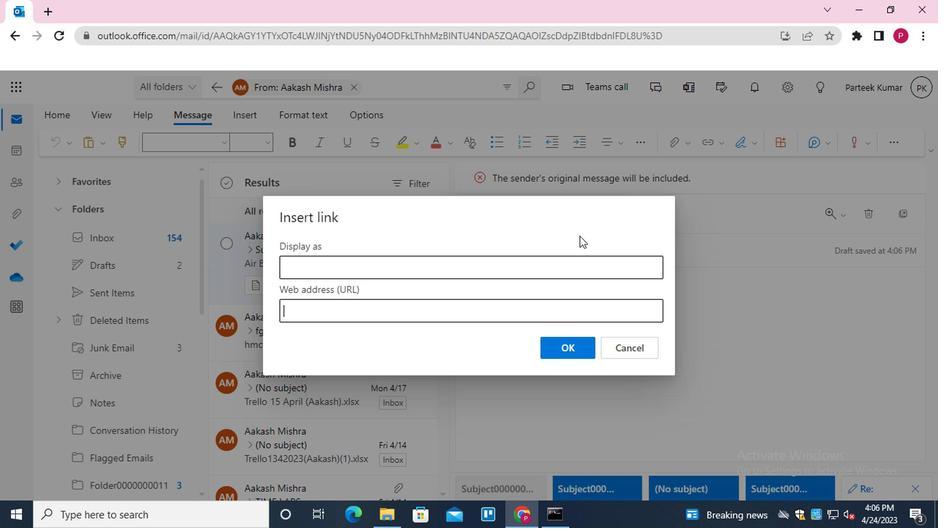 
Action: Mouse pressed left at (546, 262)
Screenshot: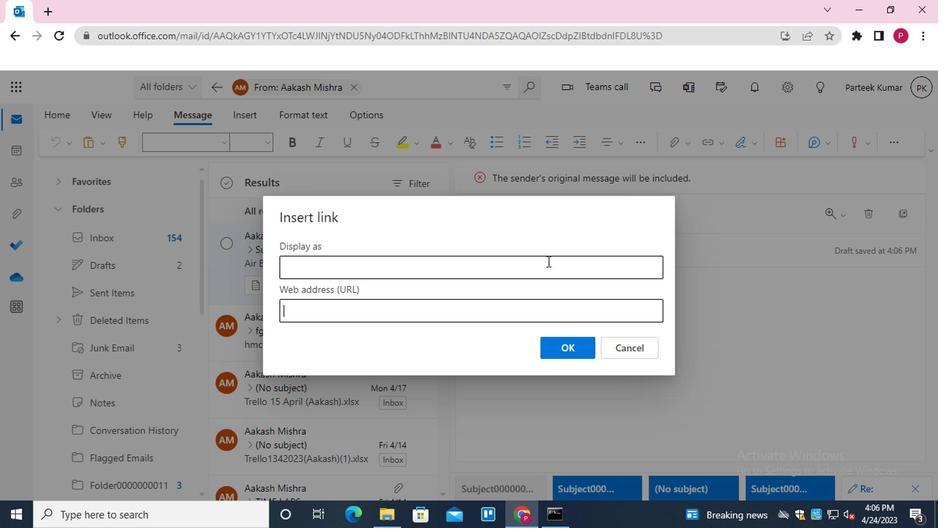 
Action: Mouse moved to (404, 352)
Screenshot: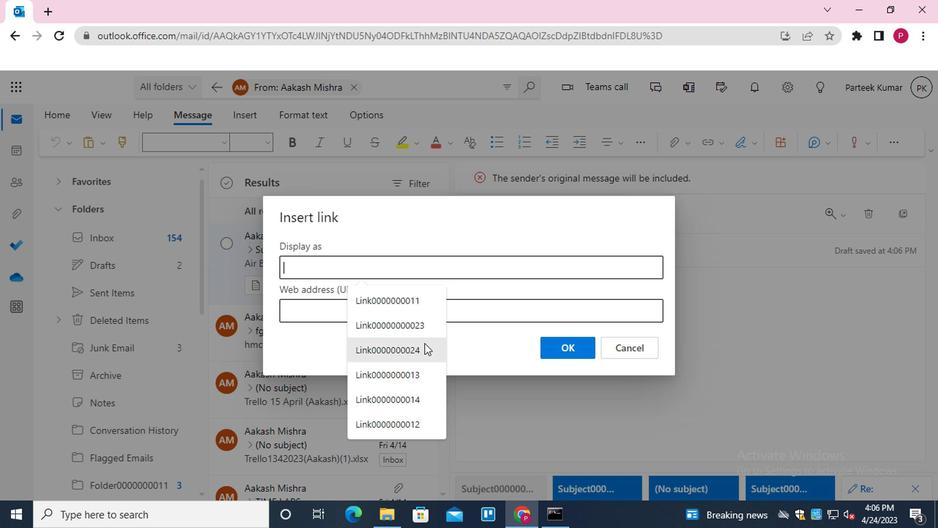 
Action: Mouse pressed left at (404, 352)
Screenshot: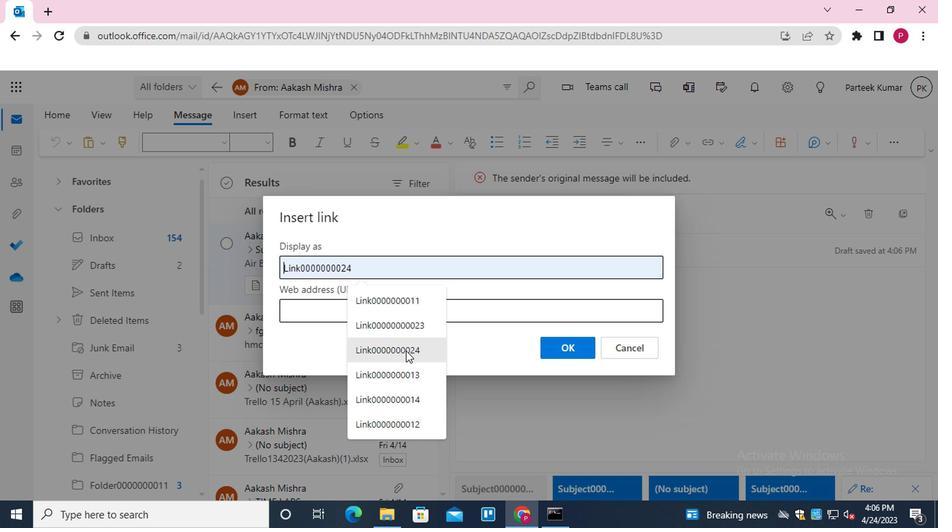 
Action: Mouse moved to (417, 312)
Screenshot: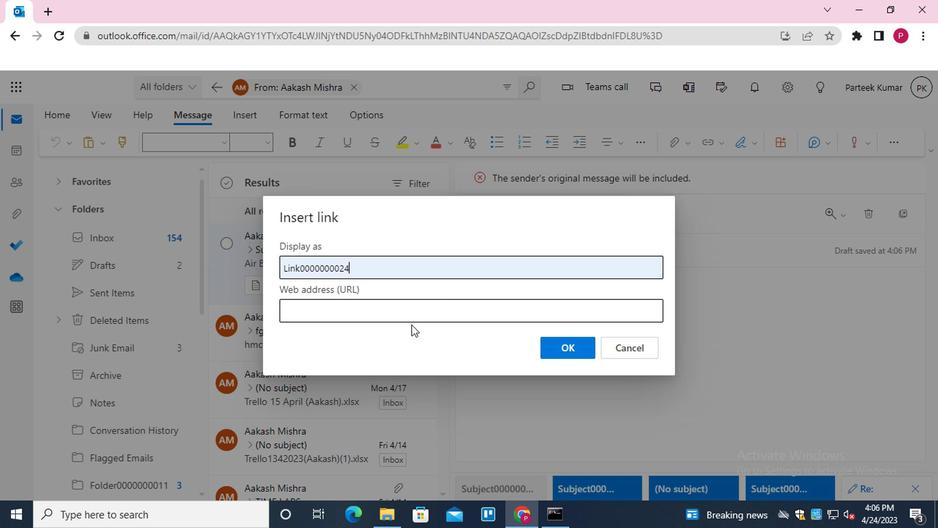 
Action: Mouse pressed left at (417, 312)
Screenshot: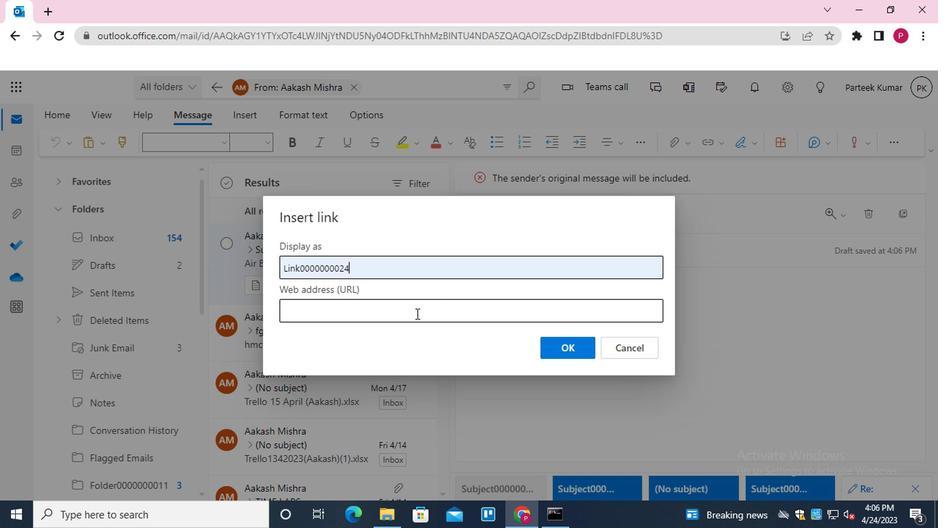 
Action: Mouse moved to (404, 370)
Screenshot: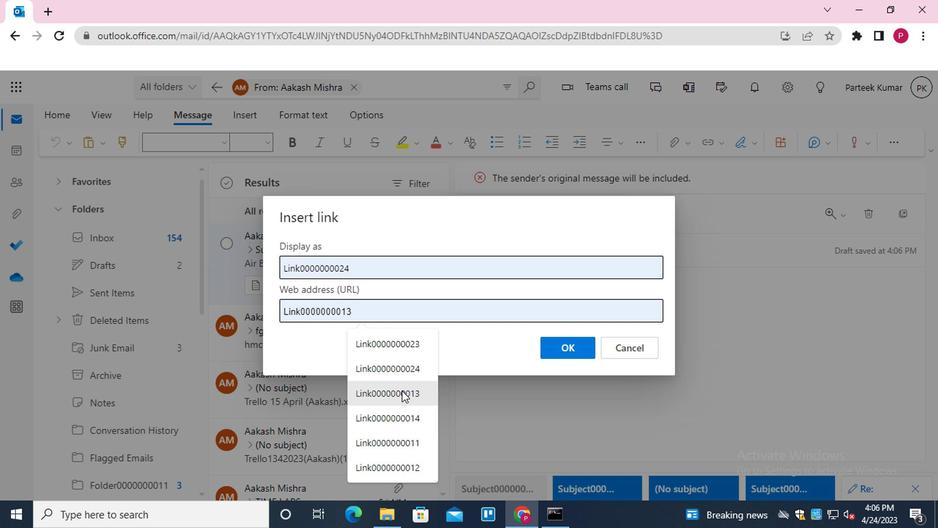 
Action: Mouse pressed left at (404, 370)
Screenshot: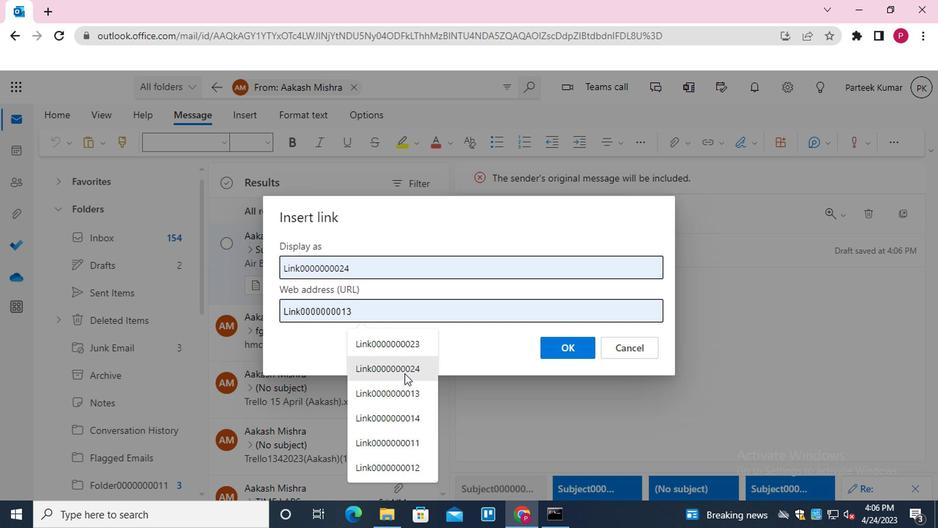 
Action: Mouse moved to (557, 352)
Screenshot: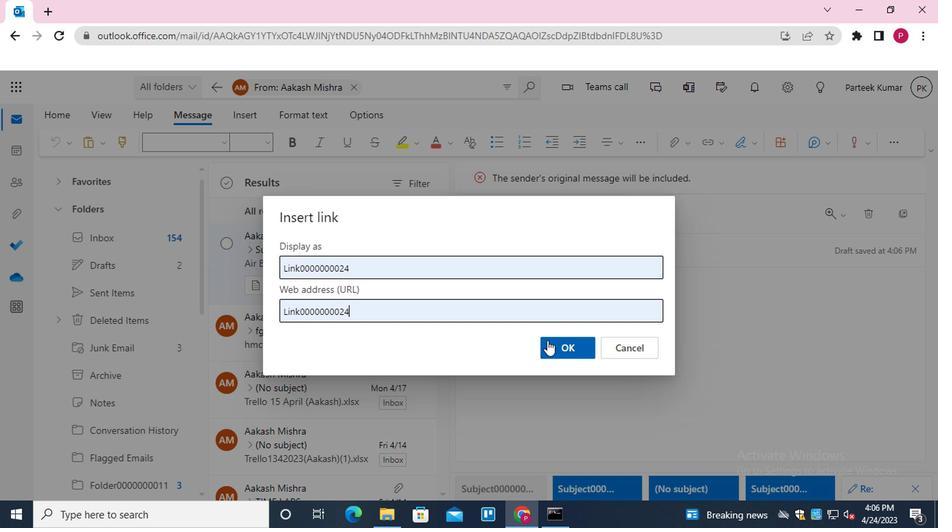 
Action: Mouse pressed left at (557, 352)
Screenshot: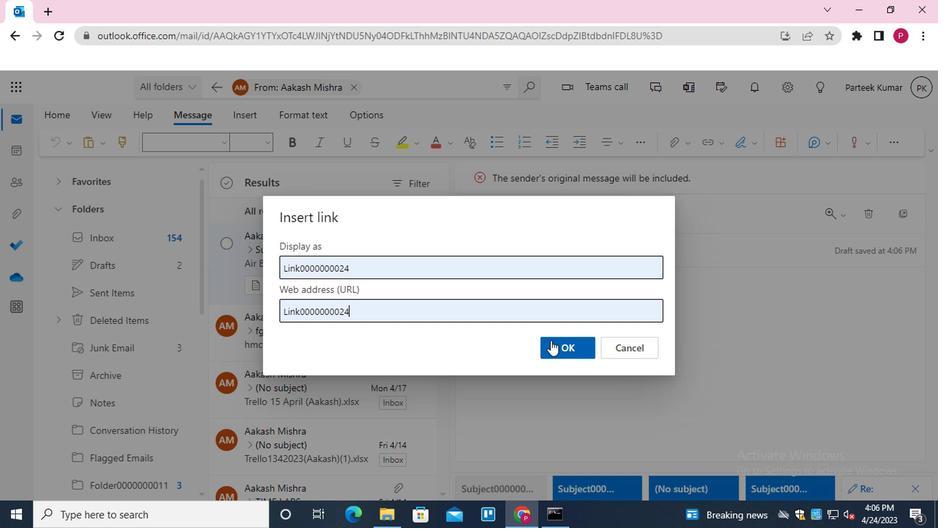 
Action: Mouse moved to (665, 218)
Screenshot: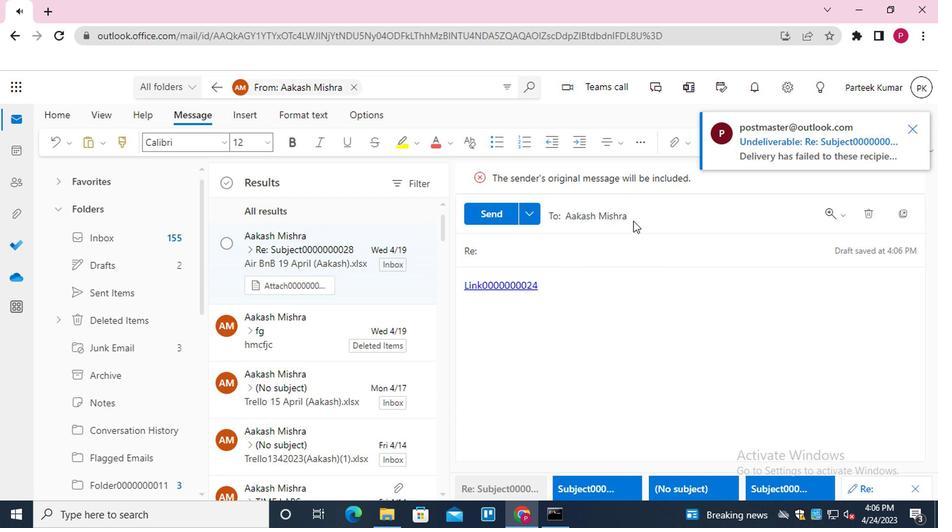 
Action: Mouse pressed left at (665, 218)
Screenshot: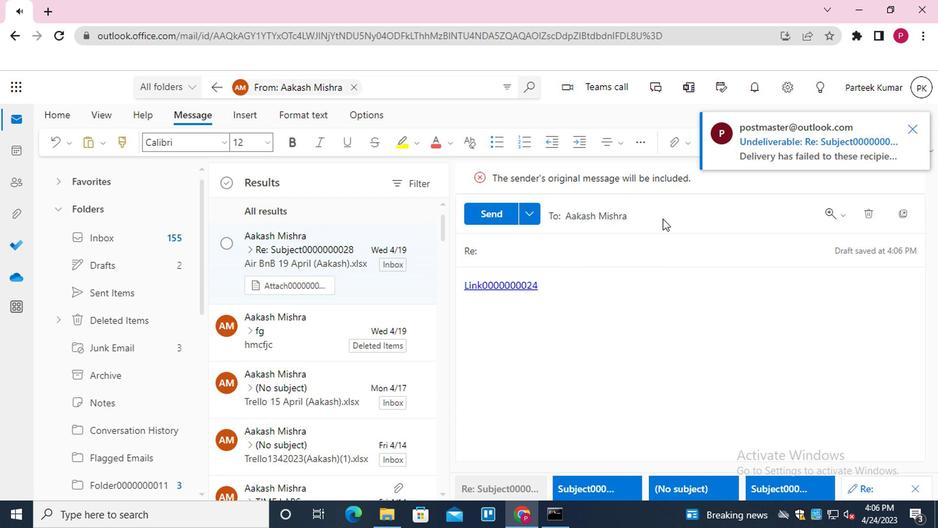 
Action: Mouse moved to (540, 279)
Screenshot: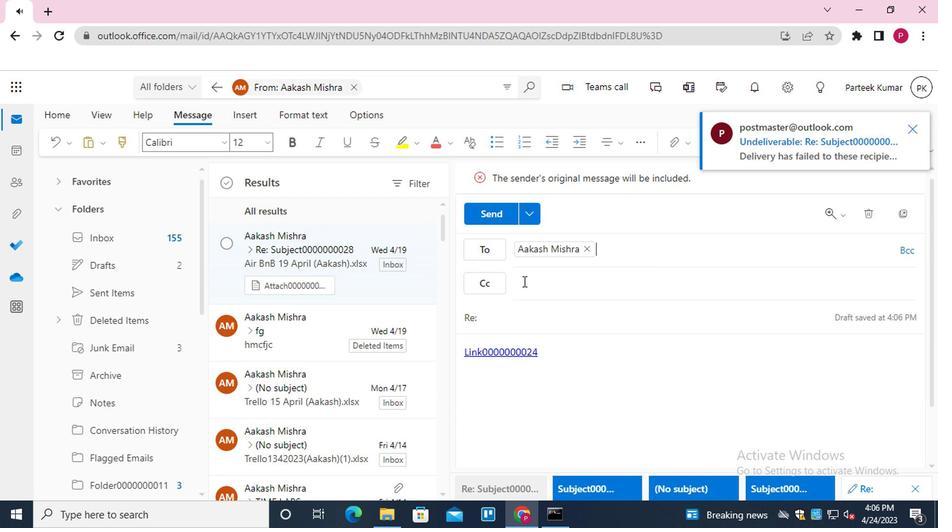 
Action: Mouse pressed left at (540, 279)
Screenshot: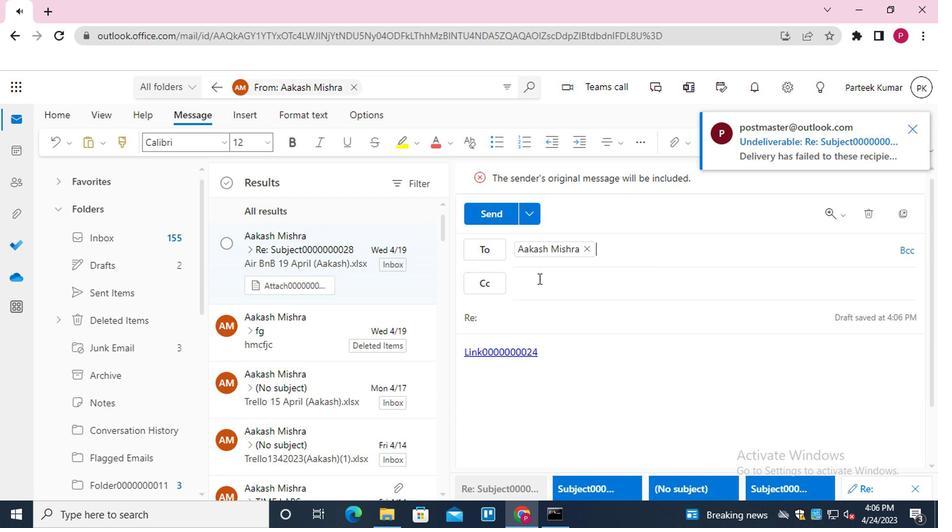 
Action: Mouse moved to (541, 278)
Screenshot: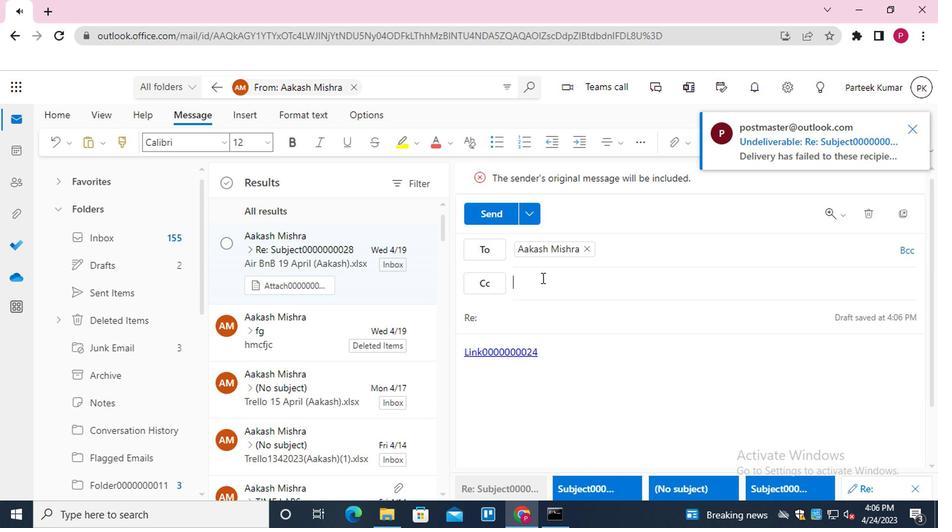 
Action: Key pressed <Key.shift>EMAIL0000000002<Key.enter>
Screenshot: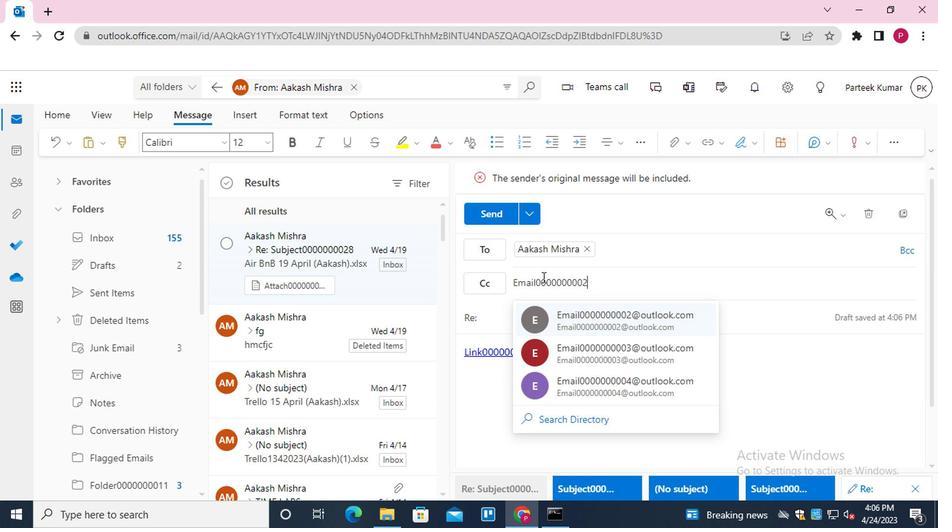 
Action: Mouse moved to (905, 258)
Screenshot: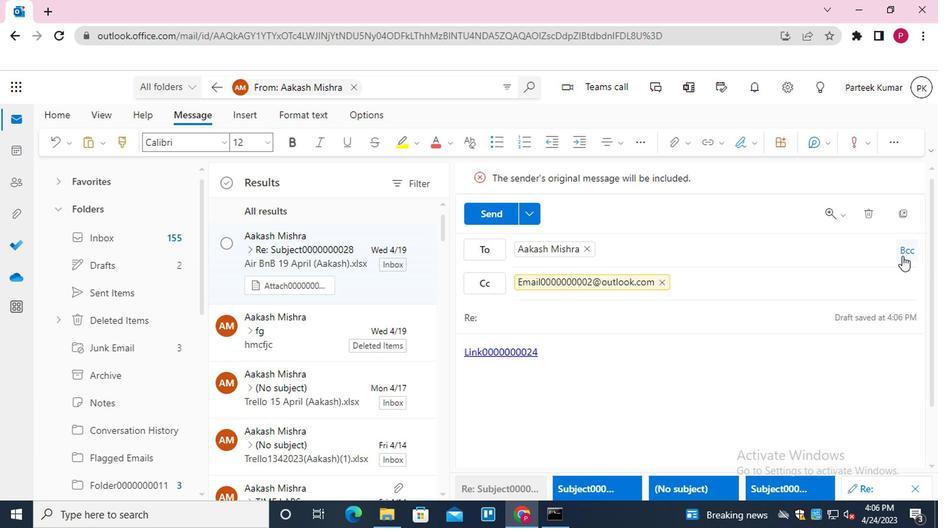 
Action: Mouse pressed left at (905, 258)
Screenshot: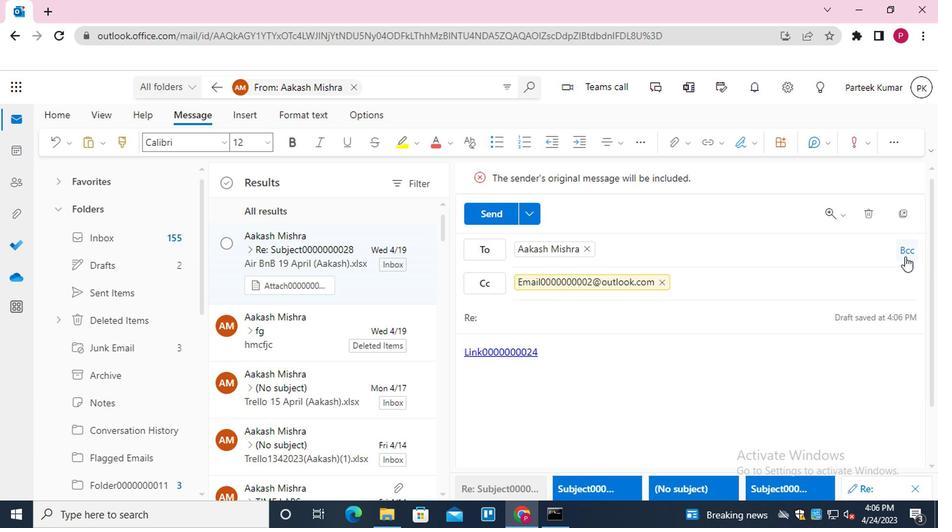 
Action: Mouse moved to (545, 312)
Screenshot: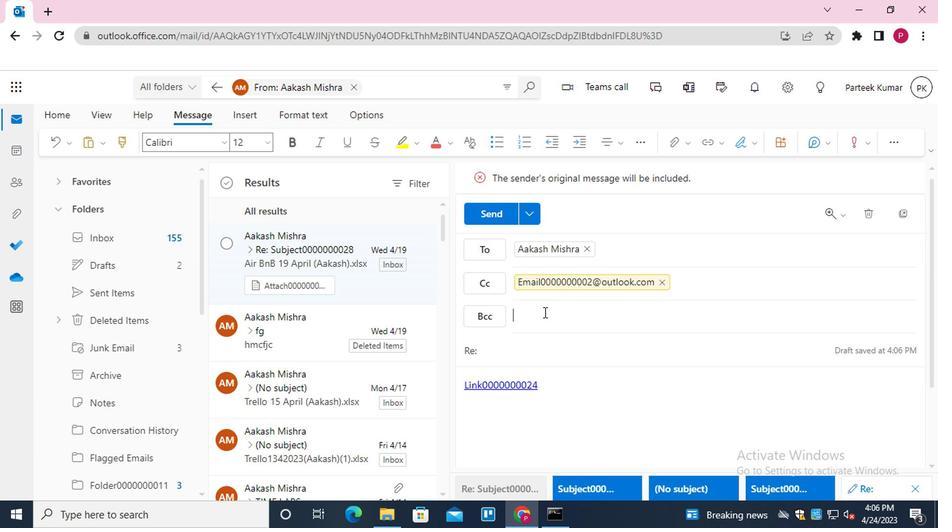 
Action: Key pressed <Key.shift>EMAIL0000000003<Key.enter>
Screenshot: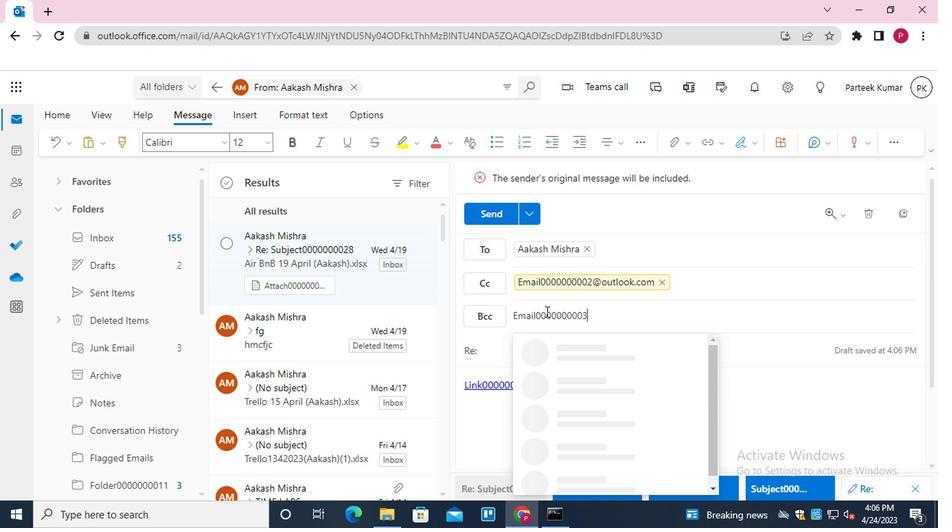 
Action: Mouse moved to (528, 357)
Screenshot: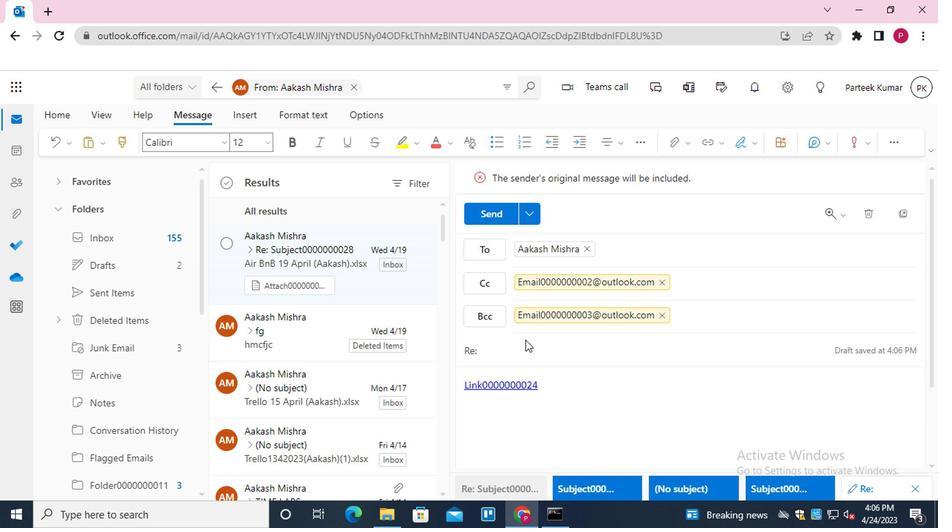 
Action: Mouse pressed left at (528, 357)
Screenshot: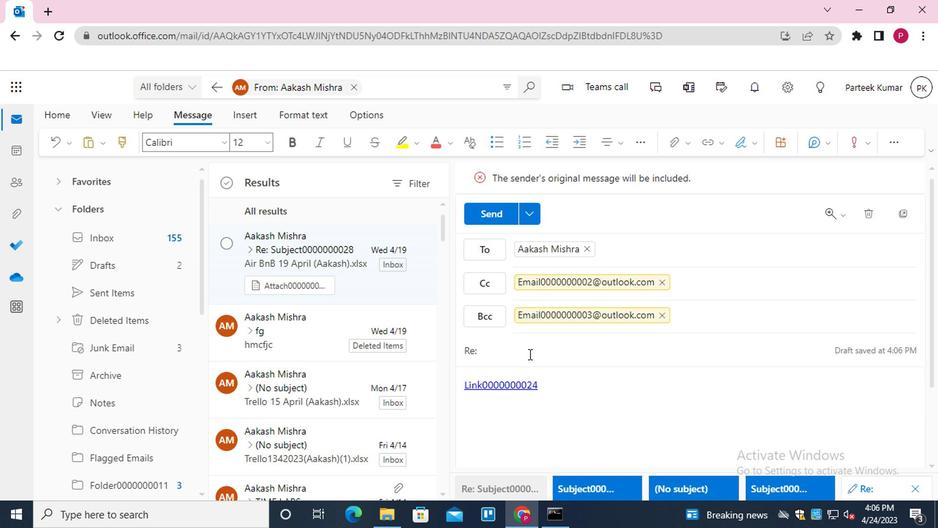 
Action: Key pressed <Key.shift>SUBJECT0000000028
Screenshot: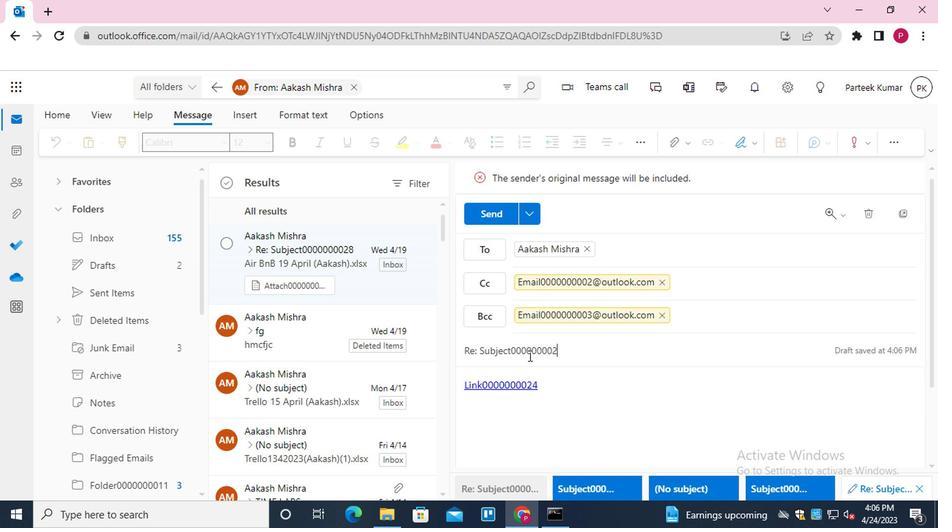 
Action: Mouse moved to (550, 387)
Screenshot: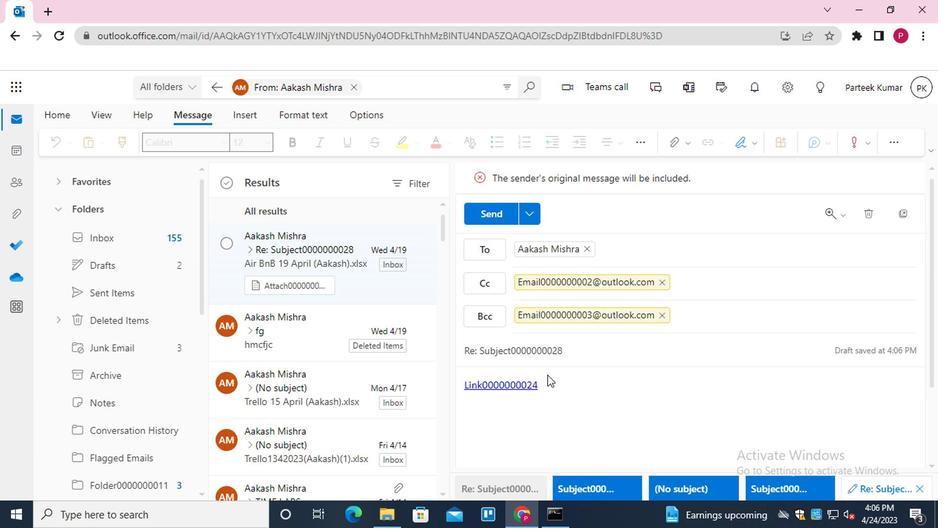 
Action: Mouse pressed left at (550, 387)
Screenshot: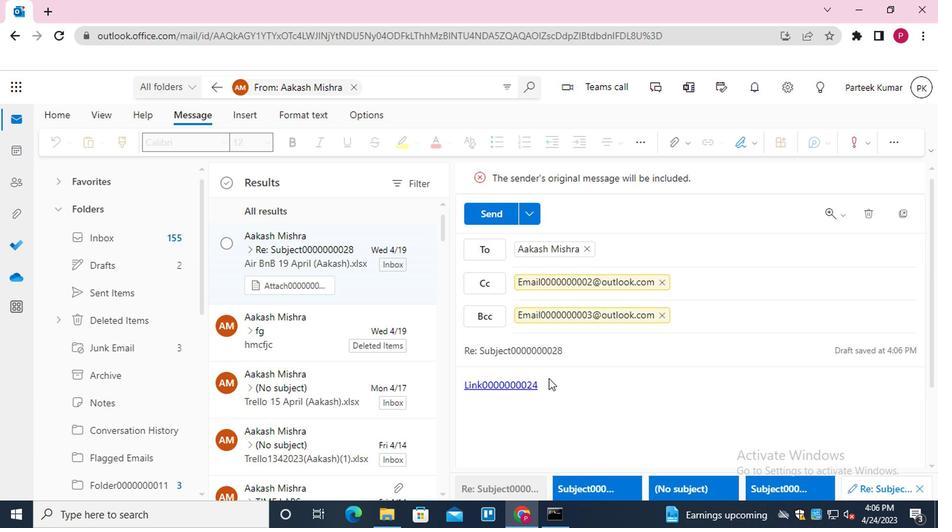 
Action: Mouse moved to (551, 387)
Screenshot: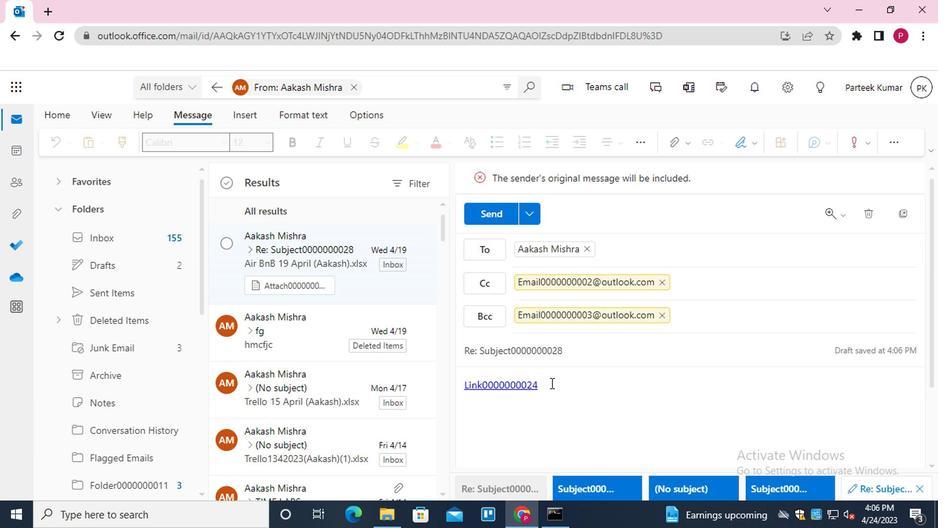 
Action: Key pressed <Key.enter><Key.shift_r>MESSAGE0000000024
Screenshot: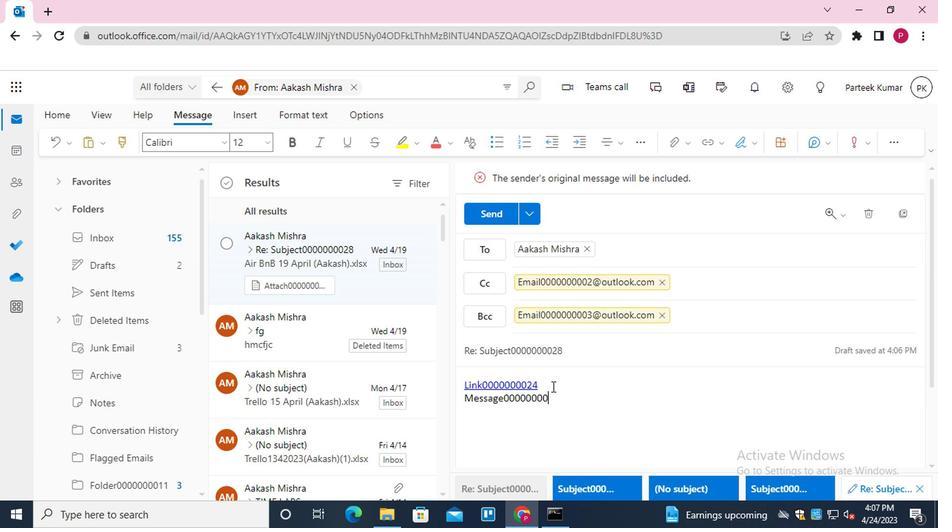 
Action: Mouse moved to (678, 144)
Screenshot: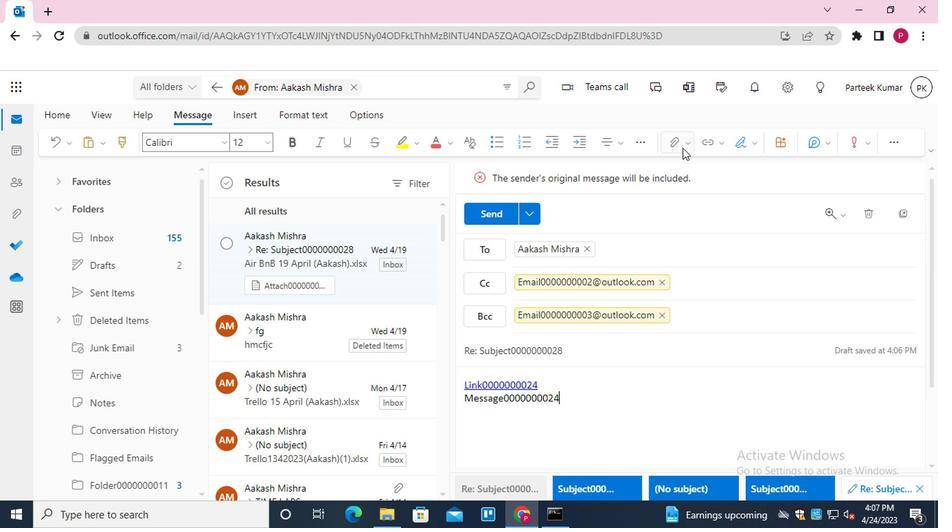 
Action: Mouse pressed left at (678, 144)
Screenshot: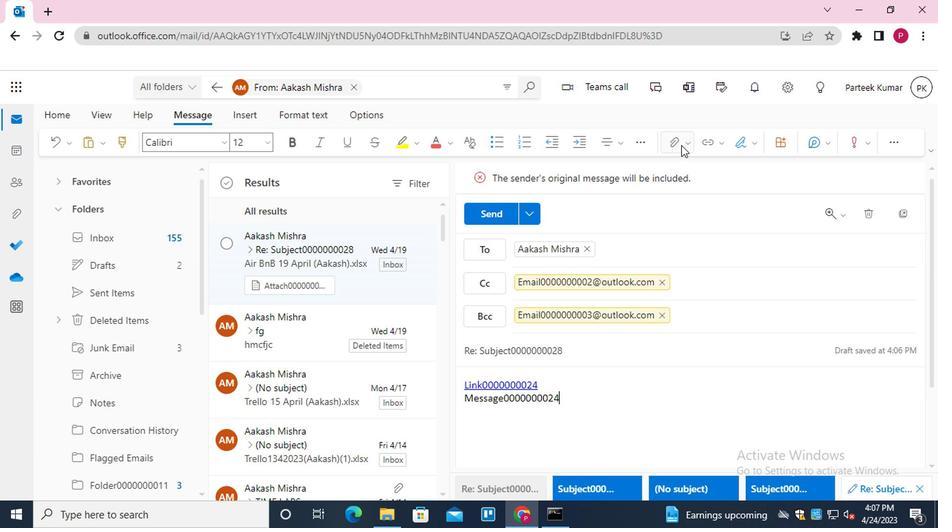 
Action: Mouse moved to (610, 165)
Screenshot: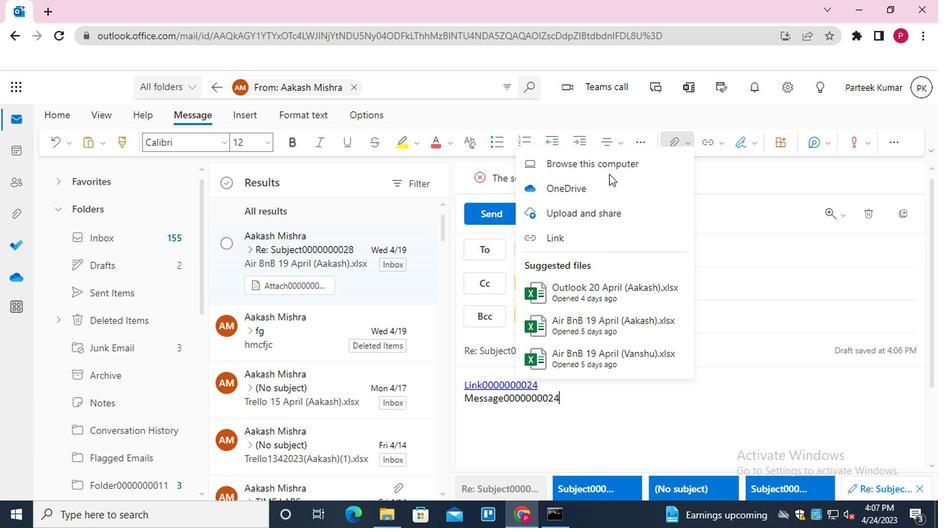 
Action: Mouse pressed left at (610, 165)
Screenshot: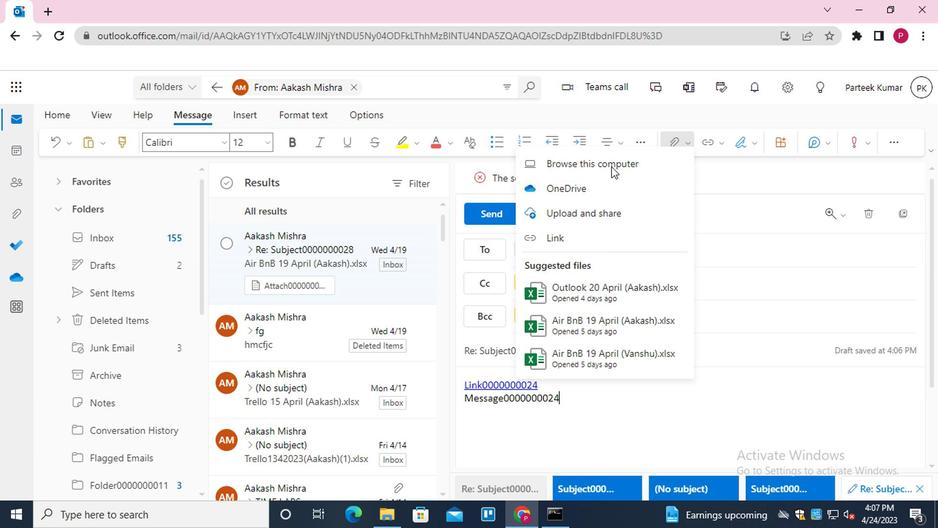
Action: Mouse moved to (241, 143)
Screenshot: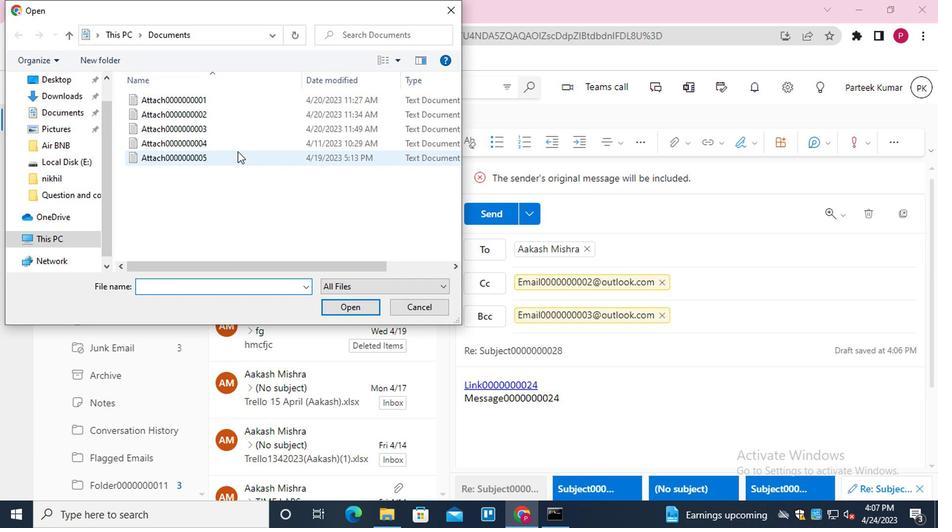 
Action: Mouse pressed left at (241, 143)
Screenshot: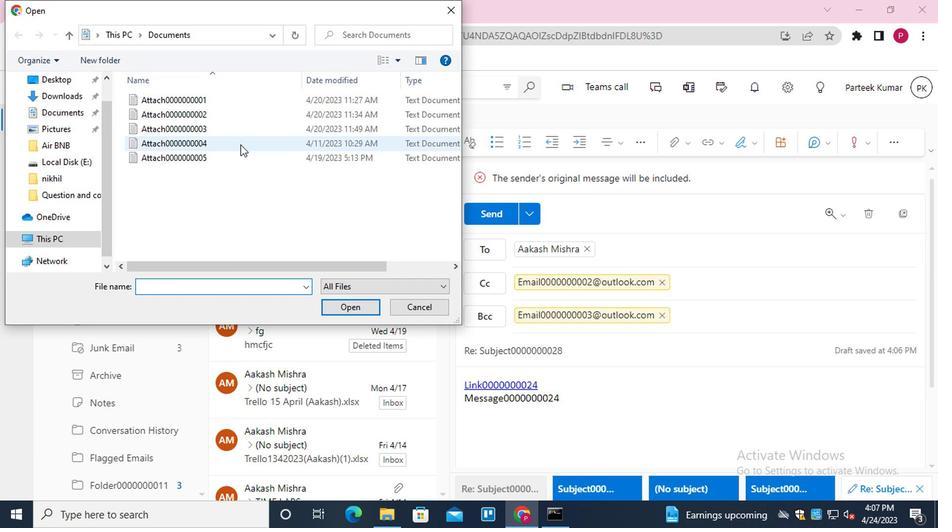 
Action: Mouse moved to (348, 304)
Screenshot: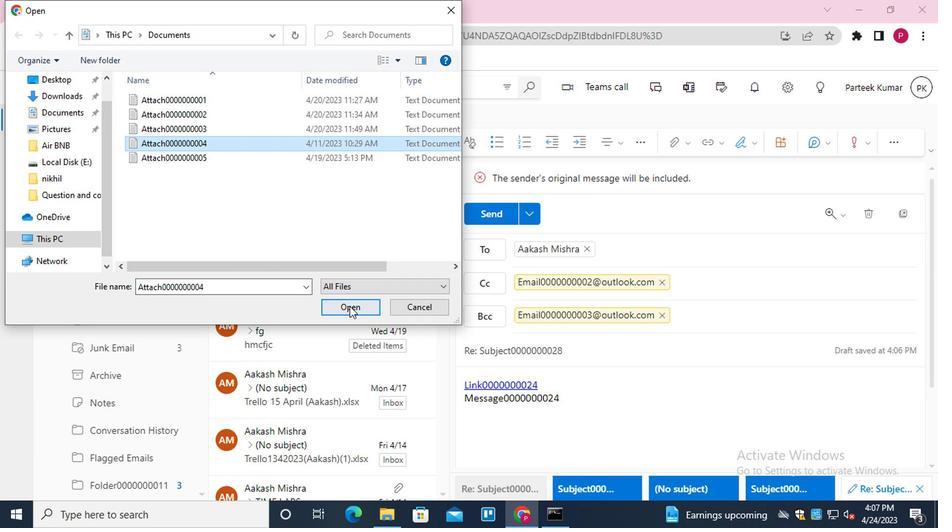 
Action: Mouse pressed left at (348, 304)
Screenshot: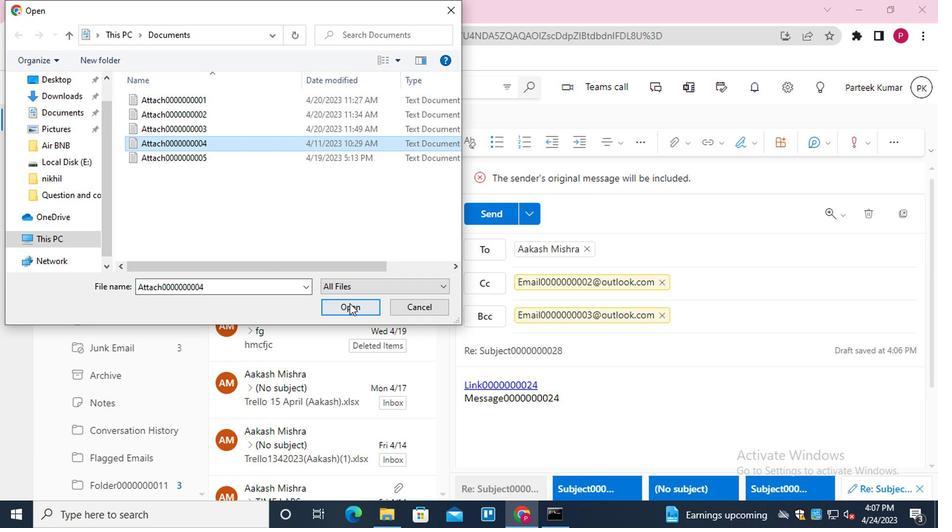 
Action: Mouse moved to (670, 144)
Screenshot: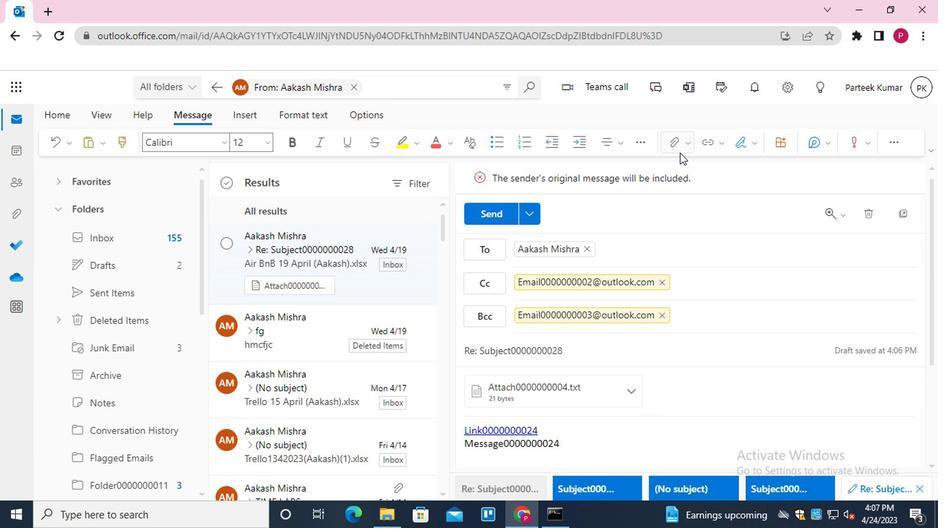 
Action: Mouse pressed left at (670, 144)
Screenshot: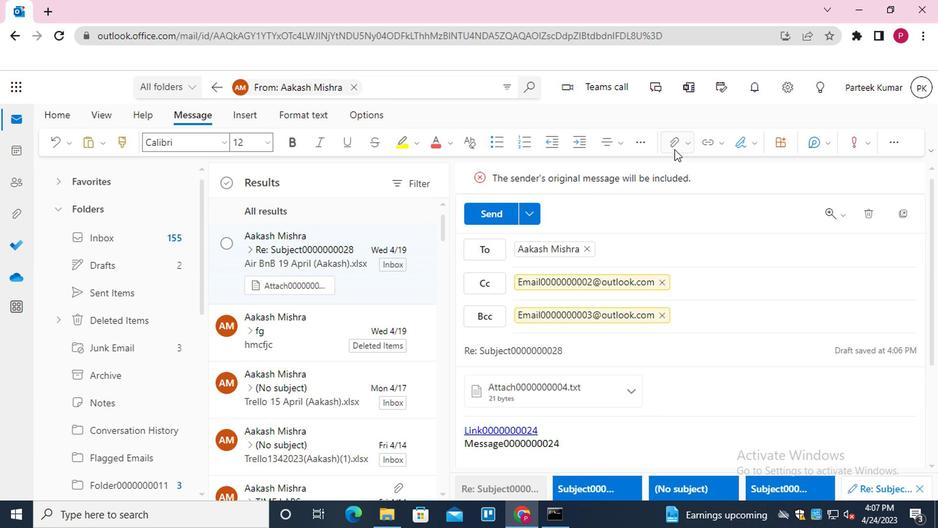 
Action: Mouse moved to (578, 224)
Screenshot: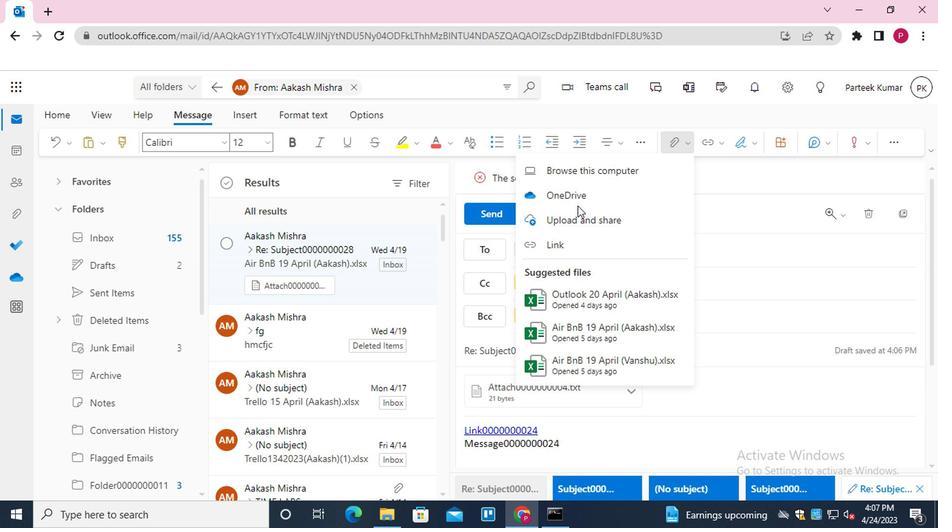
Action: Mouse pressed left at (578, 224)
Screenshot: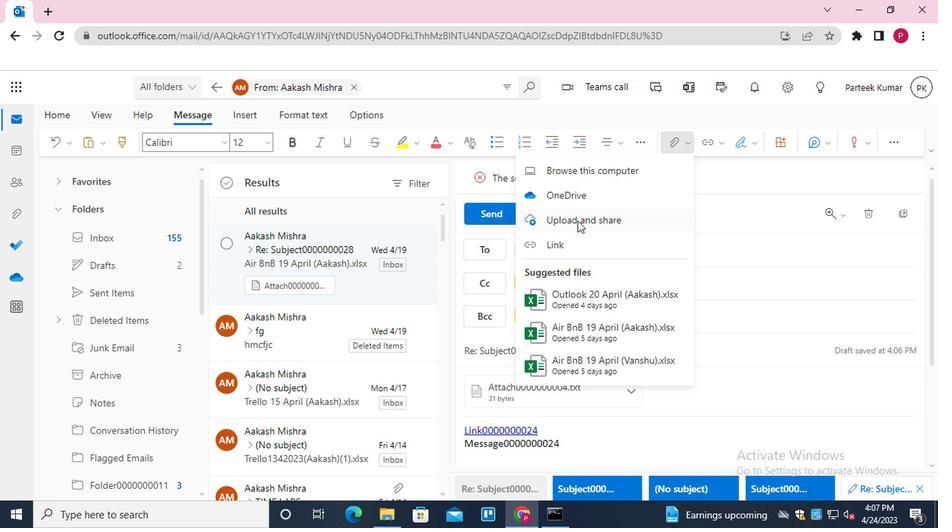 
Action: Mouse moved to (262, 156)
Screenshot: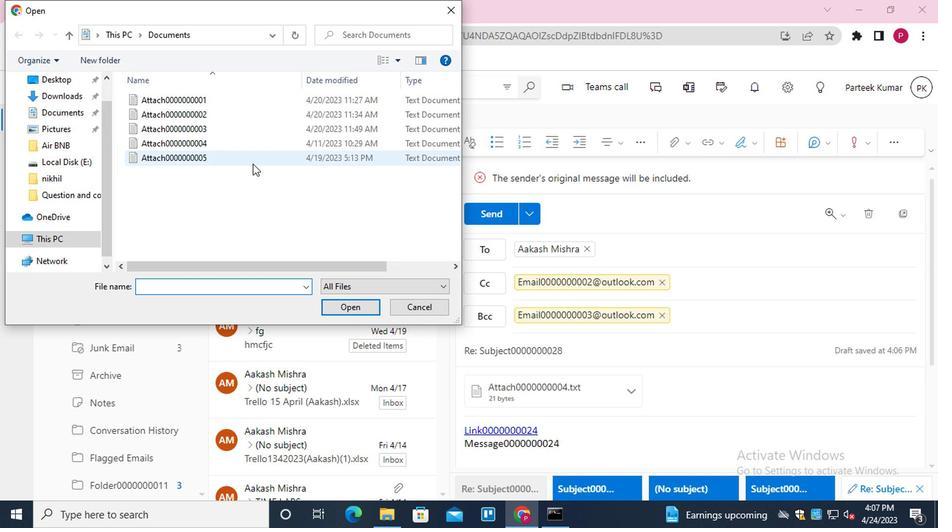 
Action: Mouse pressed left at (262, 156)
Screenshot: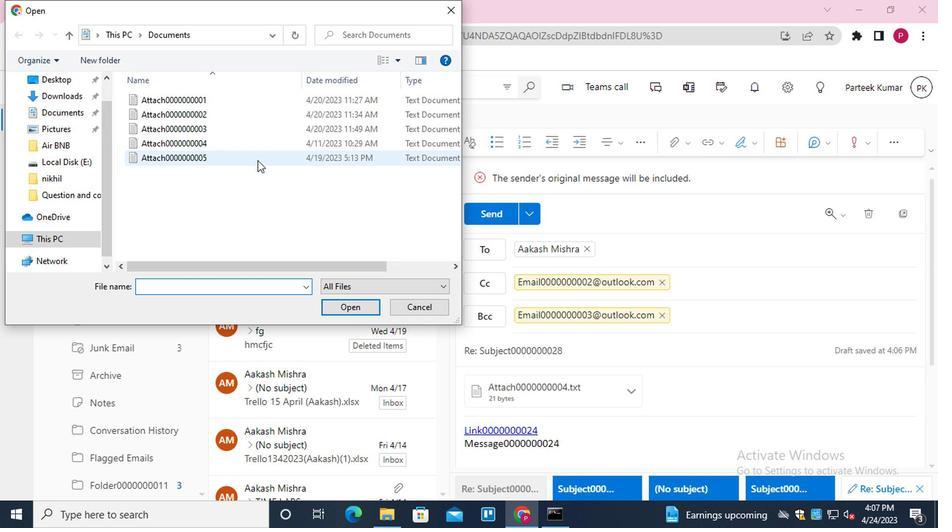
Action: Mouse moved to (341, 309)
Screenshot: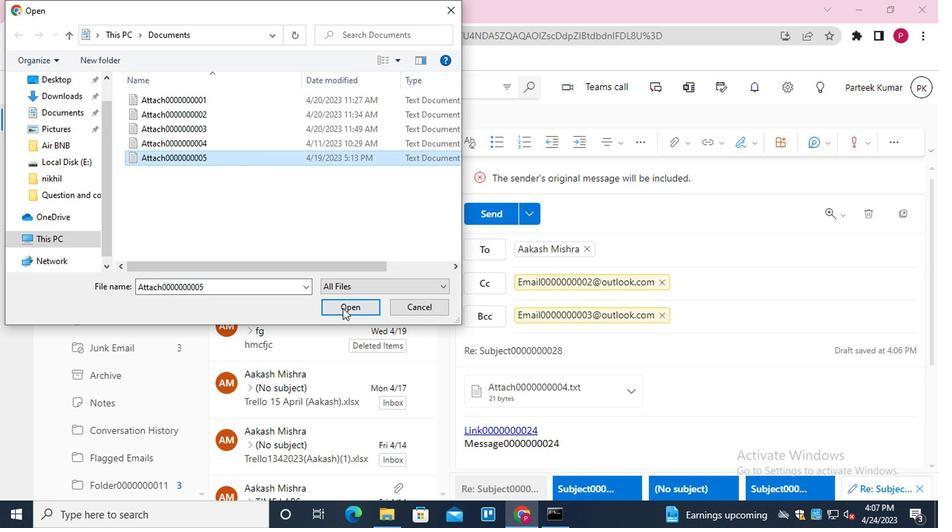 
Action: Mouse pressed left at (341, 309)
Screenshot: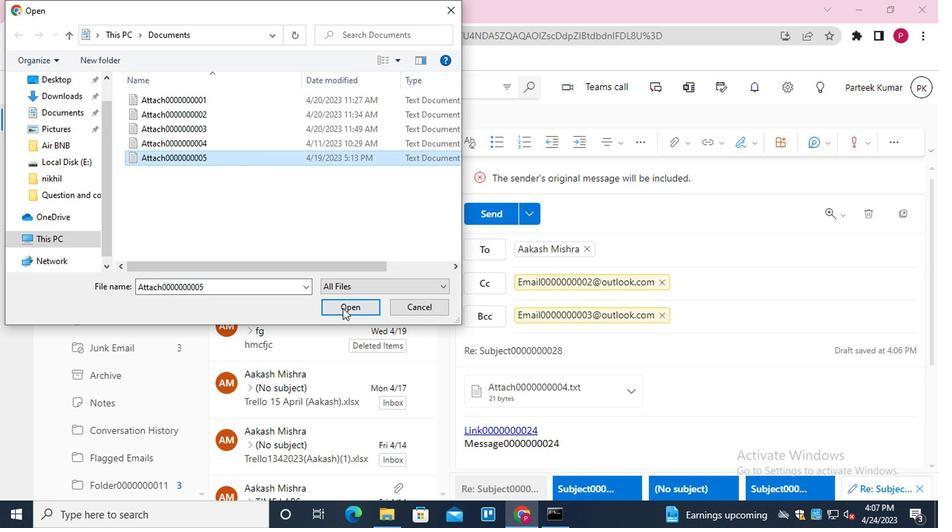 
Action: Mouse moved to (493, 334)
Screenshot: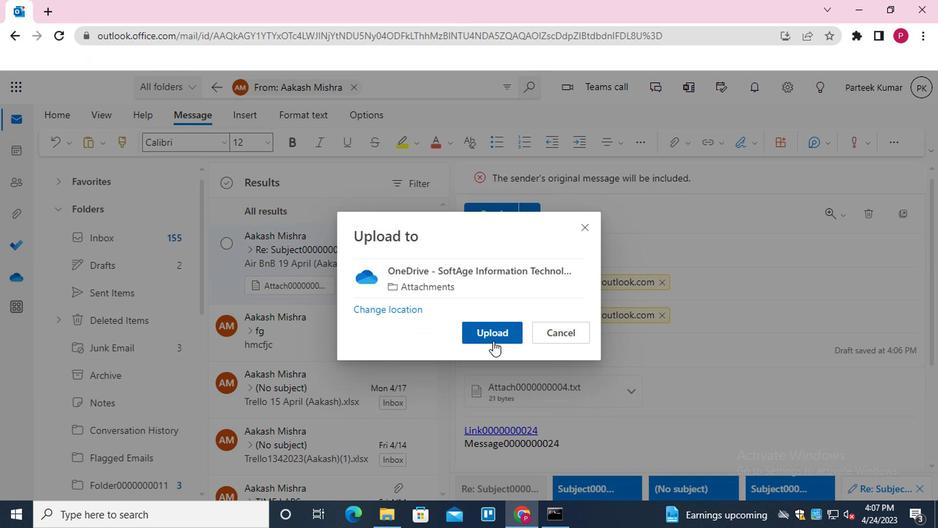 
Action: Mouse pressed left at (493, 334)
Screenshot: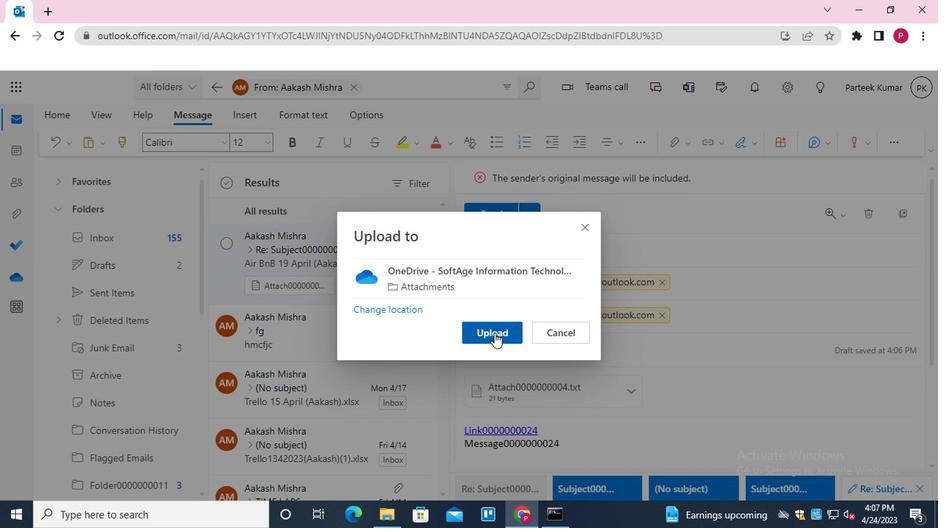 
Action: Mouse moved to (501, 215)
Screenshot: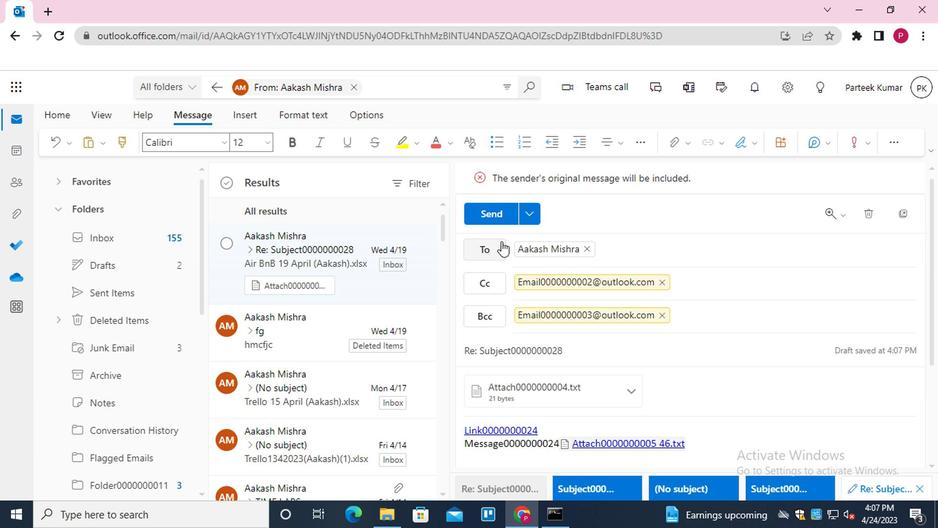 
Action: Mouse pressed left at (501, 215)
Screenshot: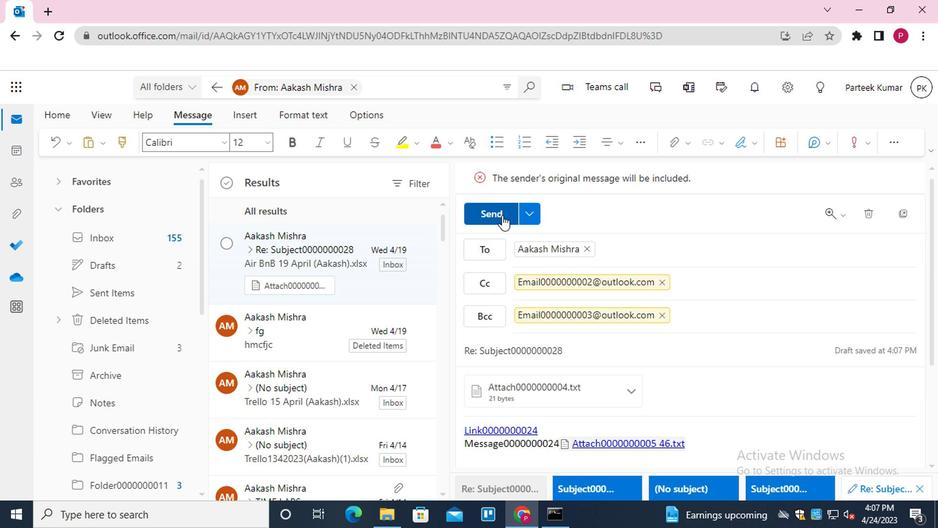 
Action: Mouse moved to (289, 331)
Screenshot: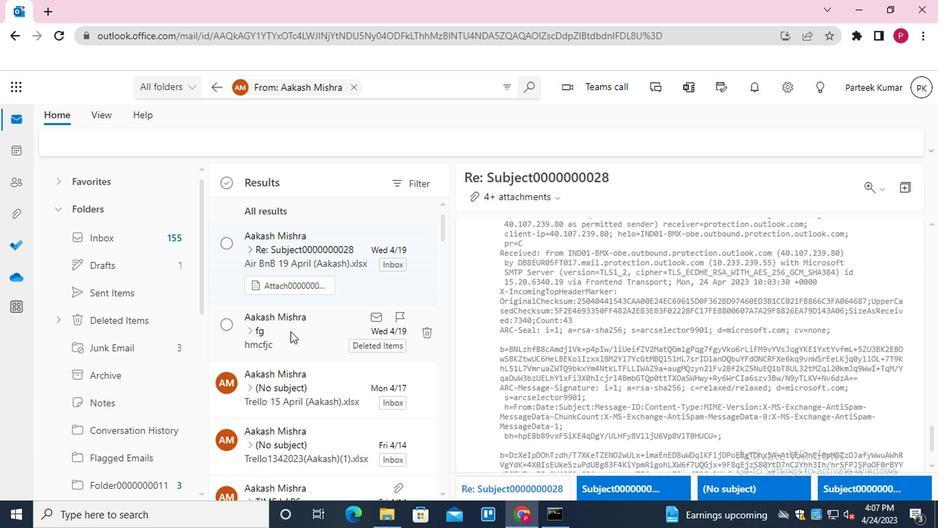 
Action: Mouse pressed left at (289, 331)
Screenshot: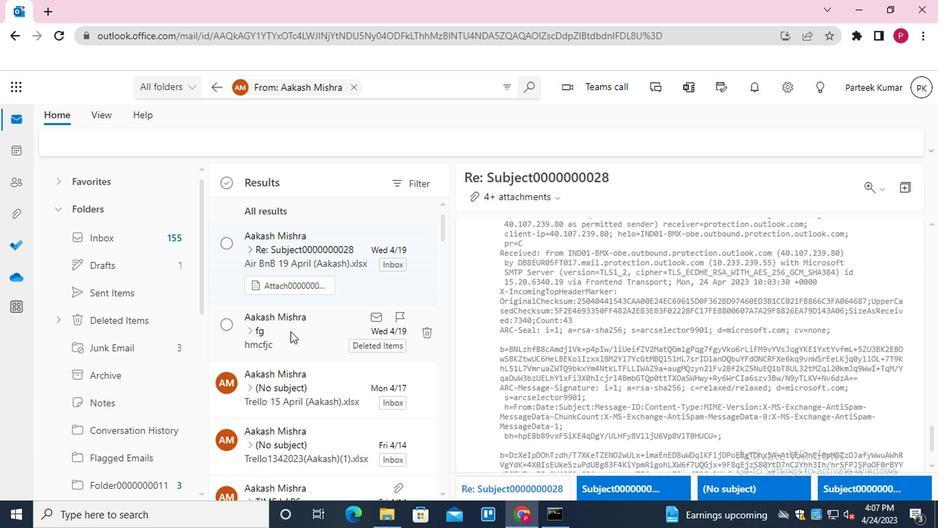 
Action: Mouse moved to (882, 216)
Screenshot: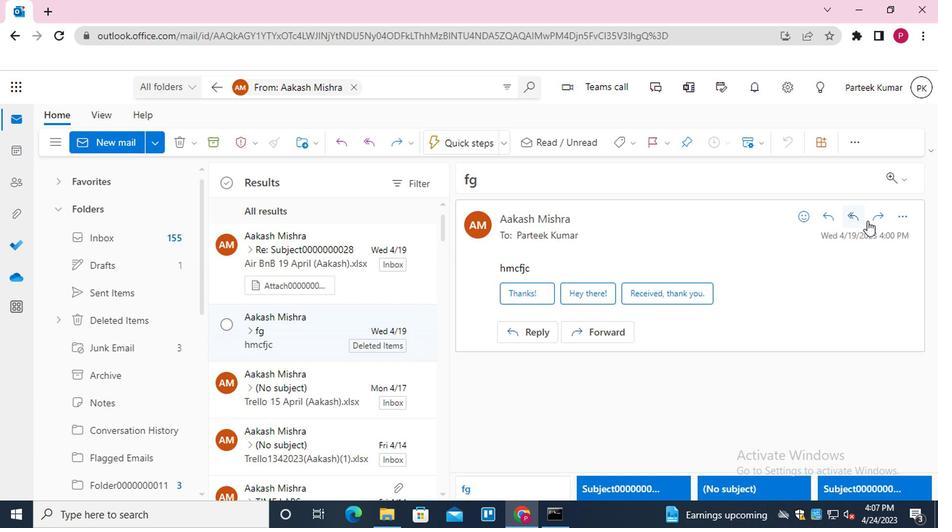 
Action: Mouse pressed left at (882, 216)
Screenshot: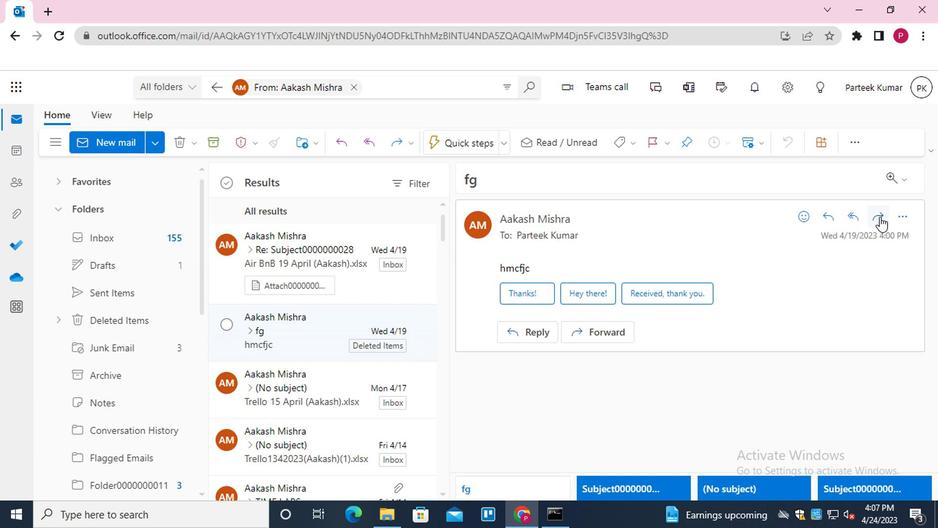 
Action: Mouse moved to (539, 217)
Screenshot: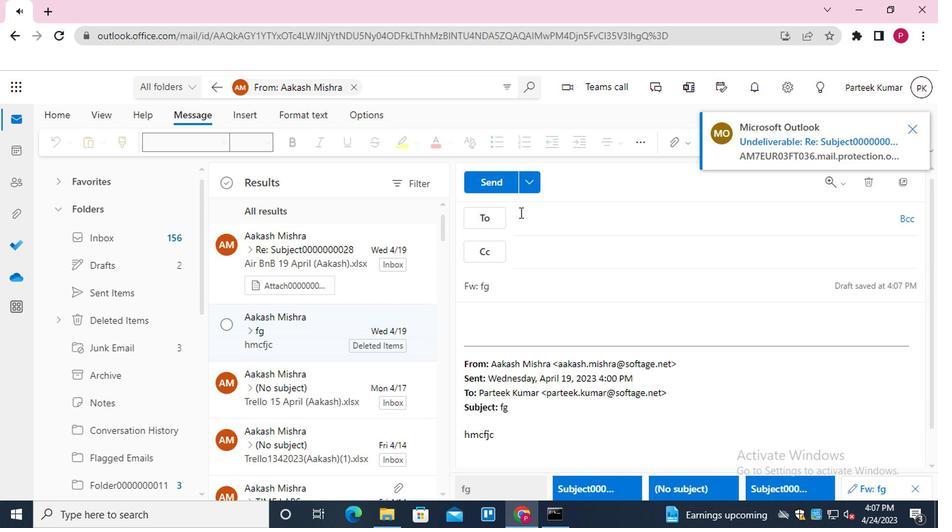 
Action: Mouse pressed left at (539, 217)
Screenshot: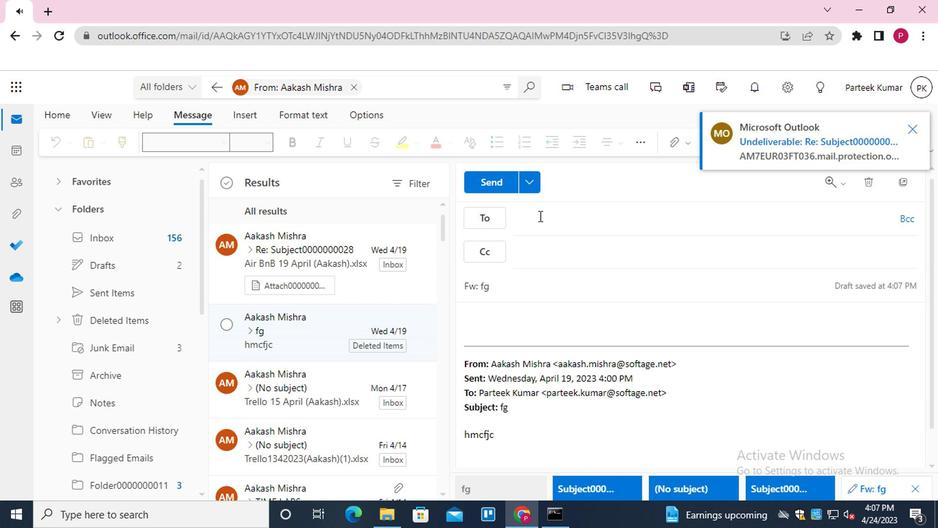 
Action: Mouse moved to (569, 287)
Screenshot: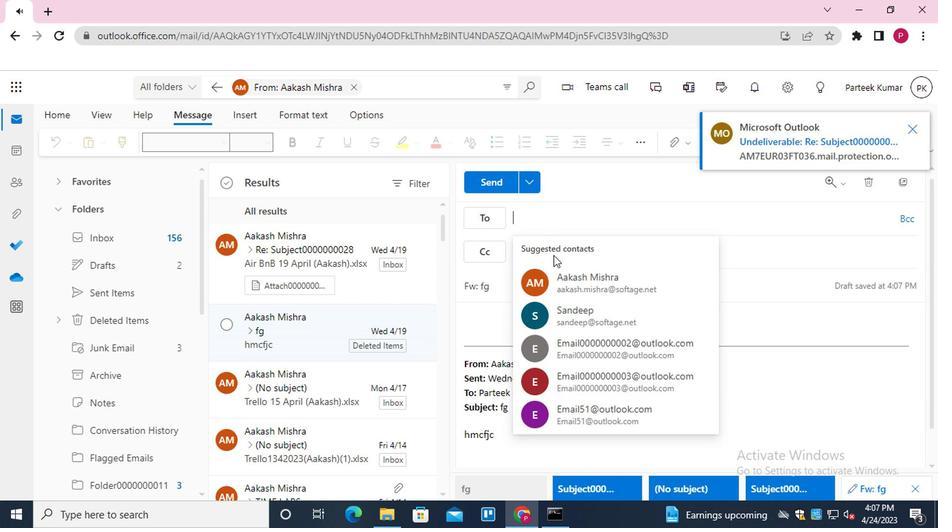 
Action: Mouse pressed left at (569, 287)
Screenshot: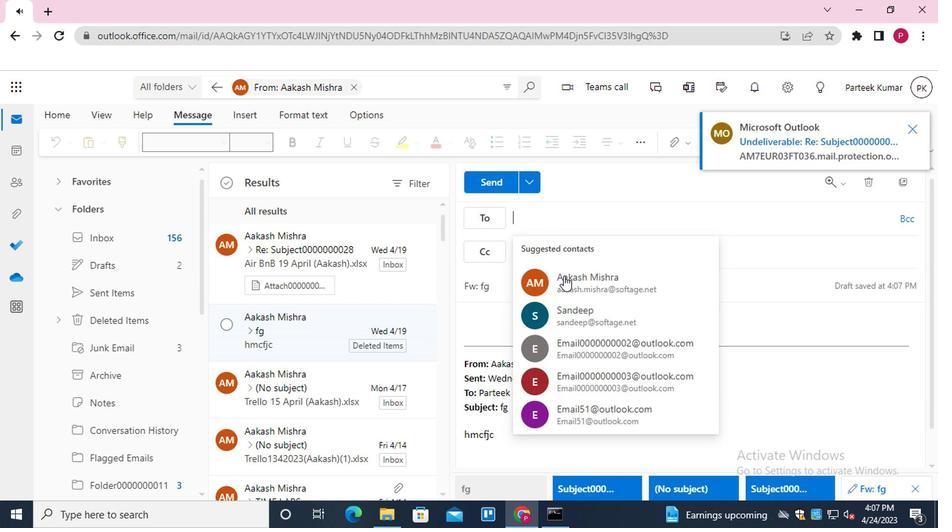 
Action: Mouse moved to (538, 290)
Screenshot: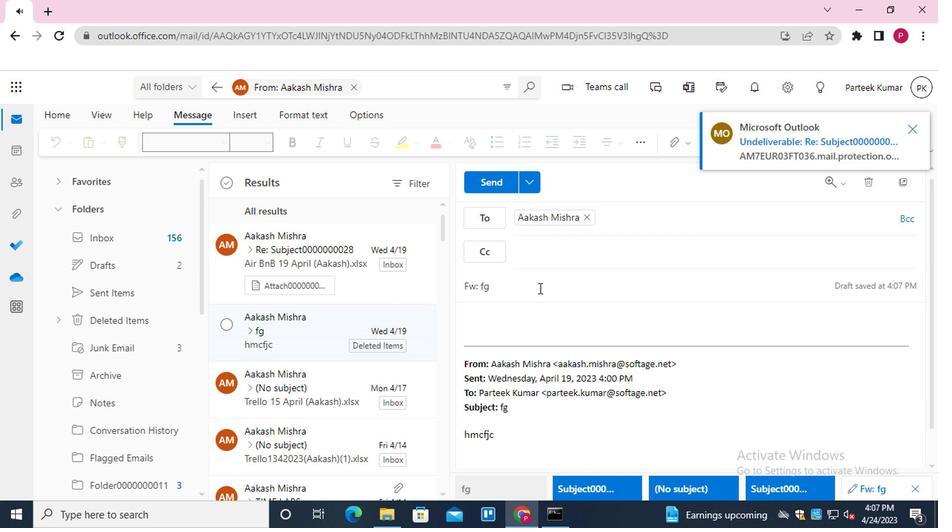 
Action: Mouse pressed left at (538, 290)
Screenshot: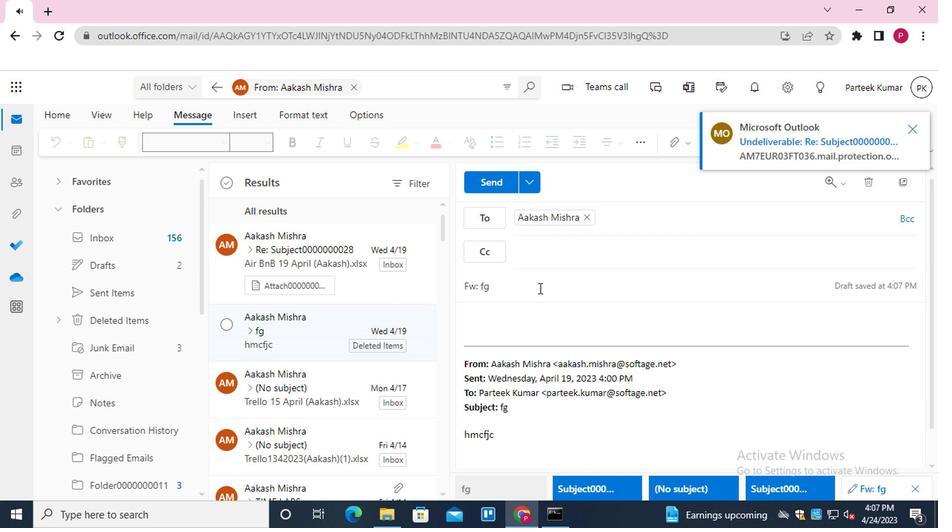 
Action: Key pressed <Key.backspace><Key.backspace><Key.shift>SUBJECT0000000021
Screenshot: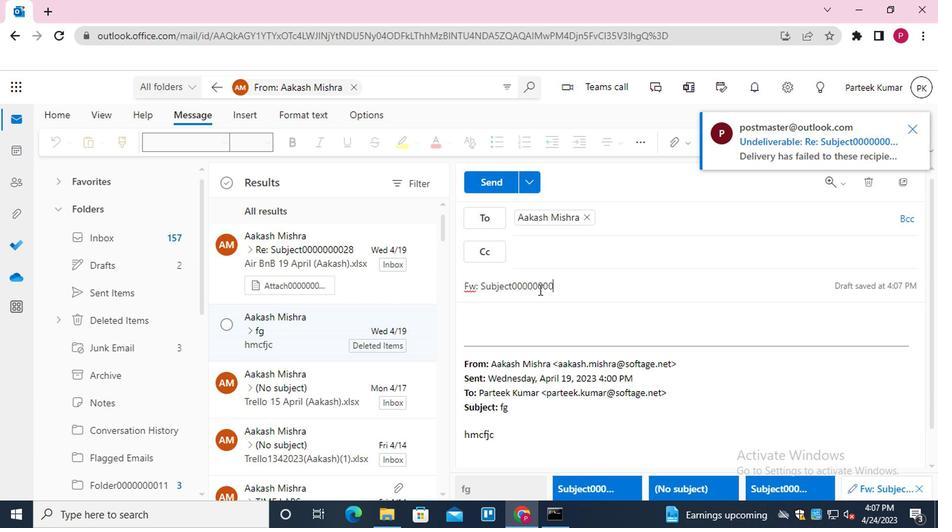 
Action: Mouse moved to (541, 324)
Screenshot: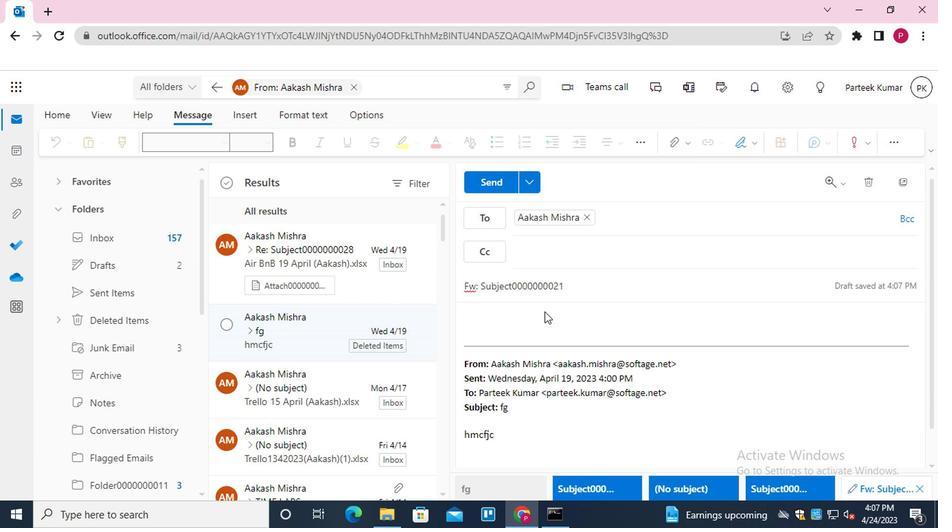 
Action: Mouse pressed left at (541, 324)
Screenshot: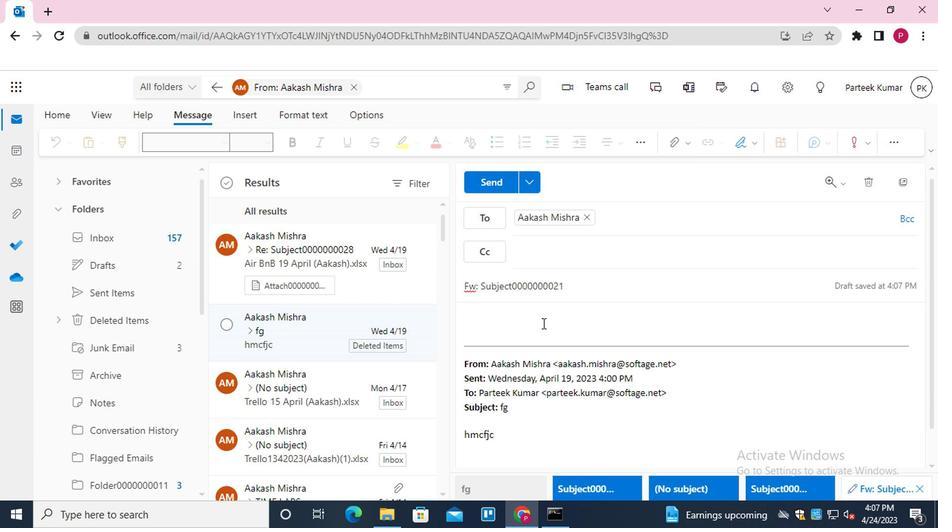 
Action: Key pressed <Key.shift_r>MESSAGE0000000021
Screenshot: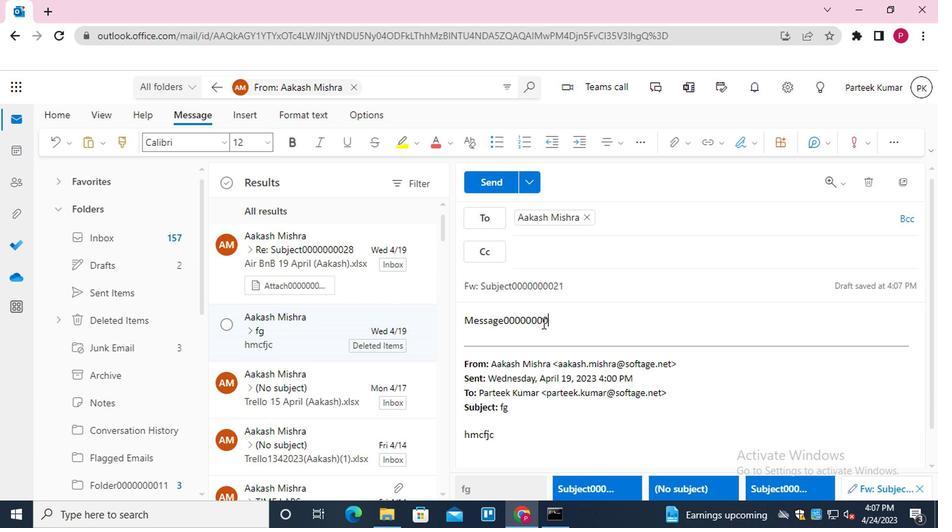 
Action: Mouse moved to (492, 189)
Screenshot: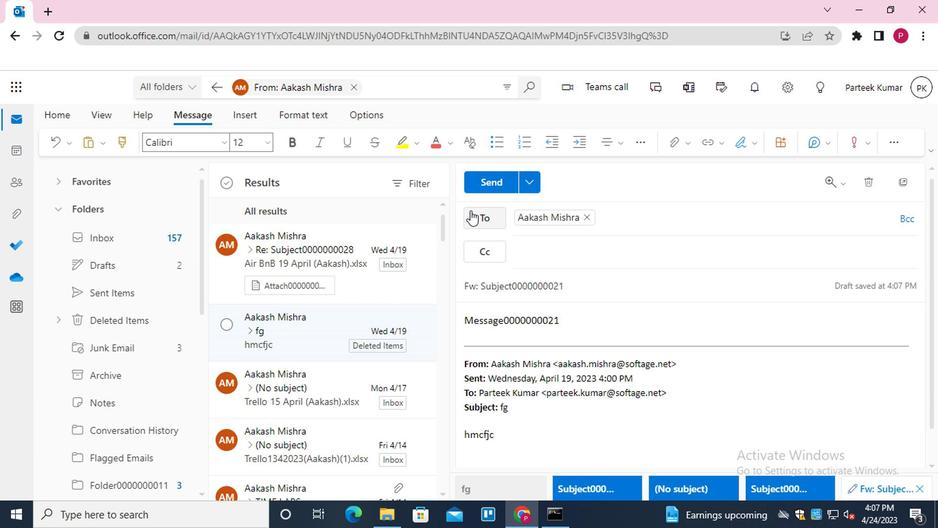 
Action: Mouse pressed left at (492, 189)
Screenshot: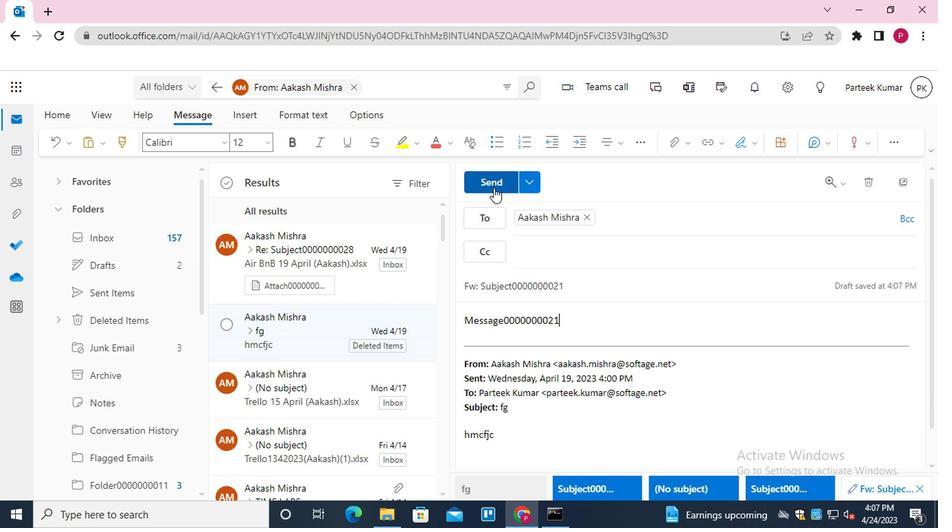
Action: Mouse moved to (293, 385)
Screenshot: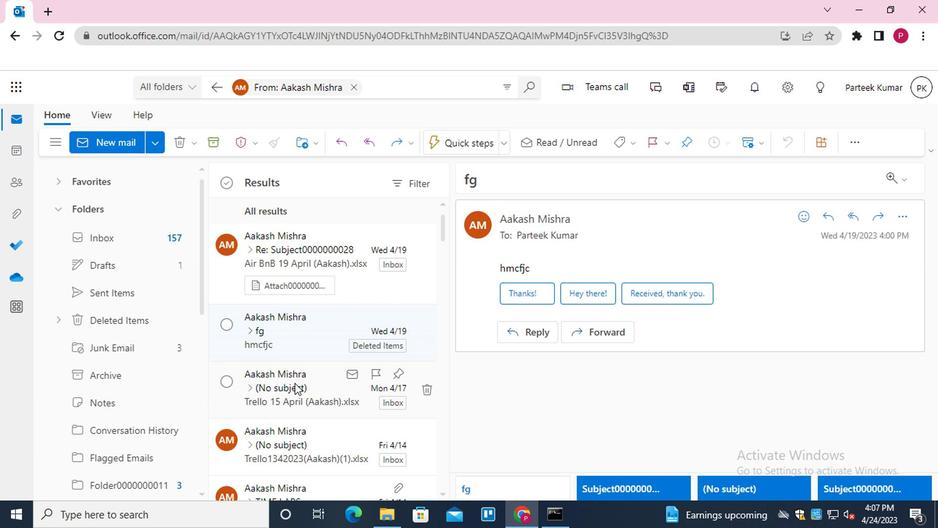 
Action: Mouse pressed left at (293, 385)
Screenshot: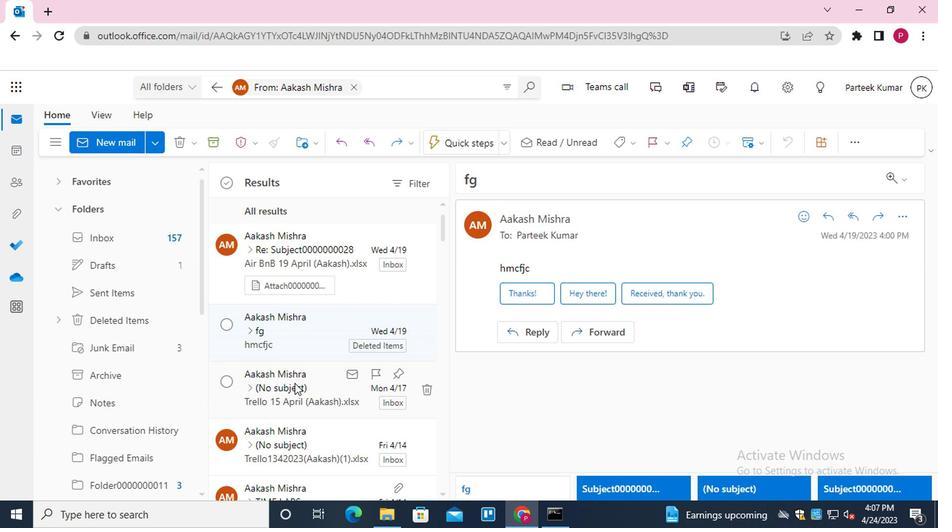 
Action: Mouse moved to (877, 220)
Screenshot: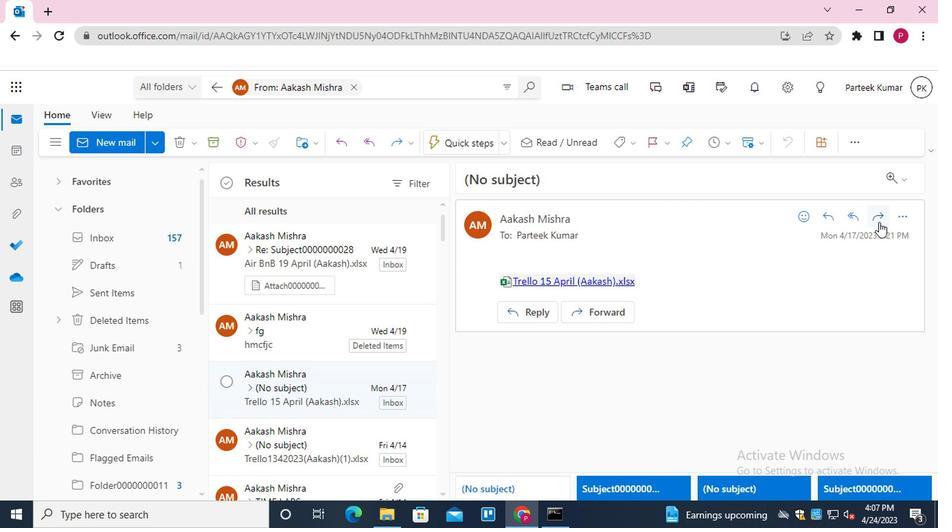 
Action: Mouse pressed left at (877, 220)
Screenshot: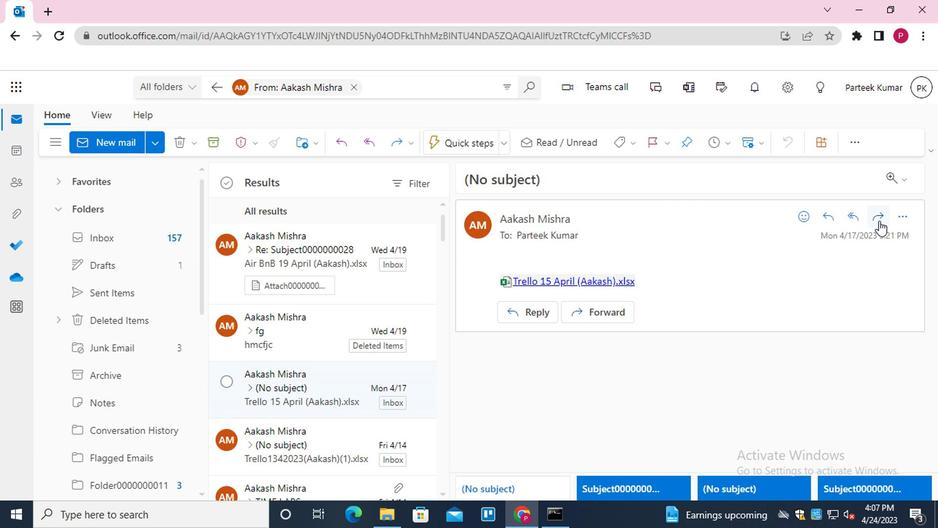 
Action: Mouse moved to (544, 218)
Screenshot: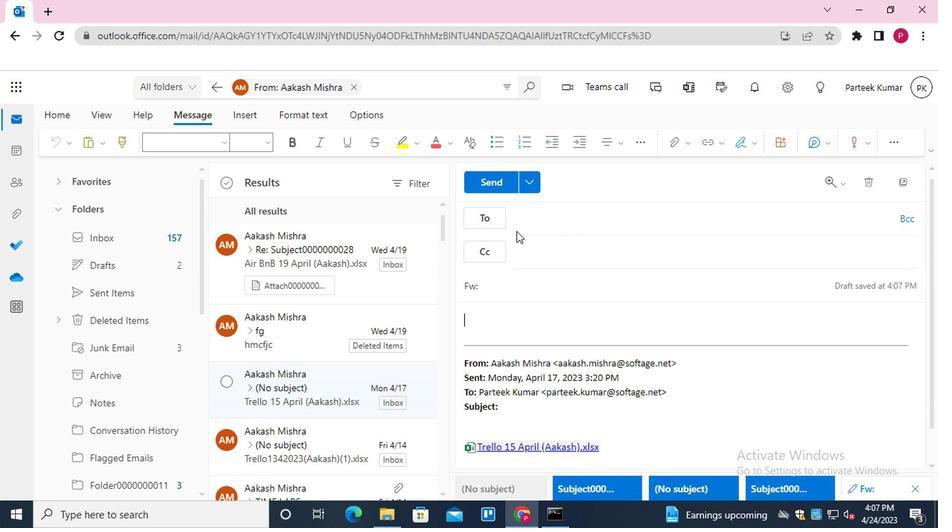 
Action: Mouse pressed left at (544, 218)
Screenshot: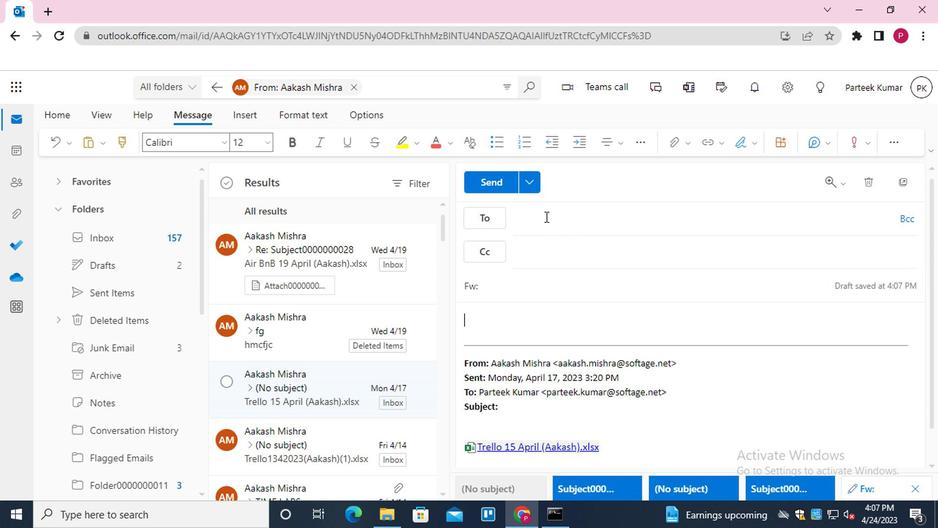 
Action: Mouse moved to (550, 287)
Screenshot: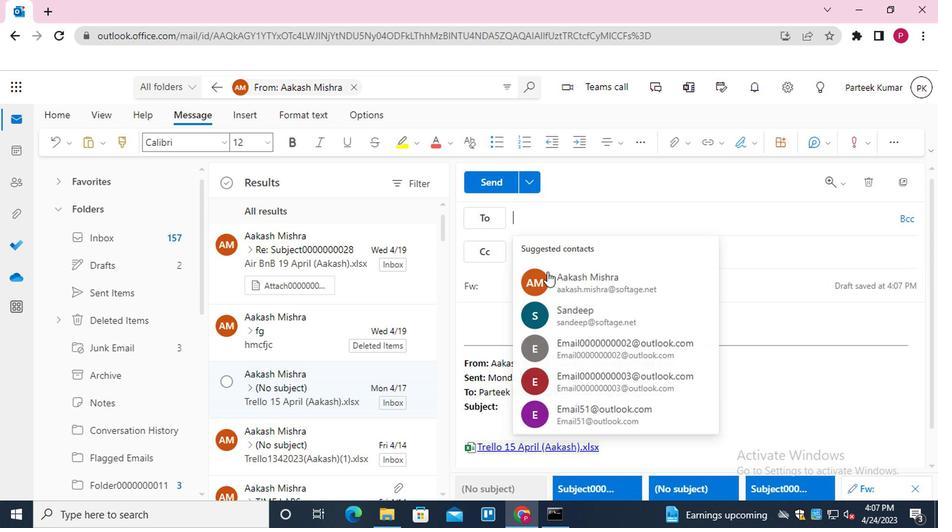 
Action: Mouse pressed left at (550, 287)
Screenshot: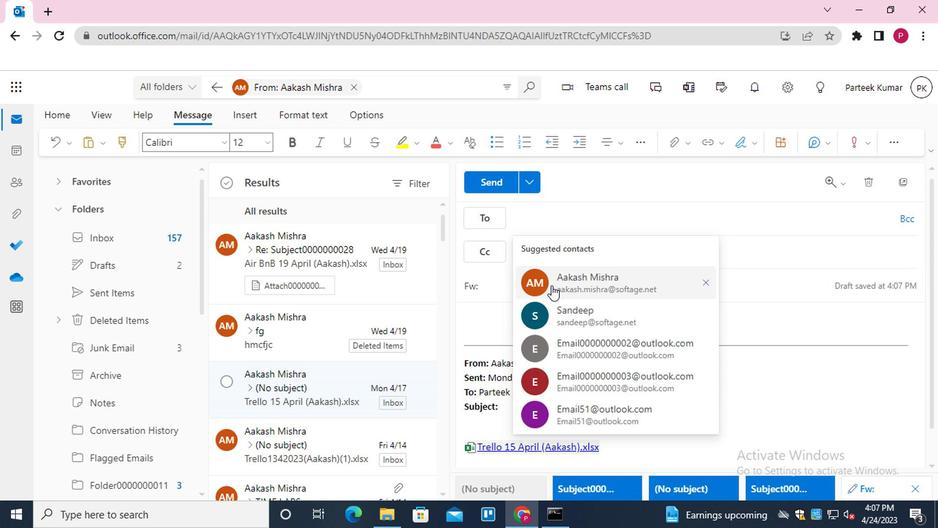 
Action: Key pressed <Key.shift>EMAIL0000000002<Key.enter>
Screenshot: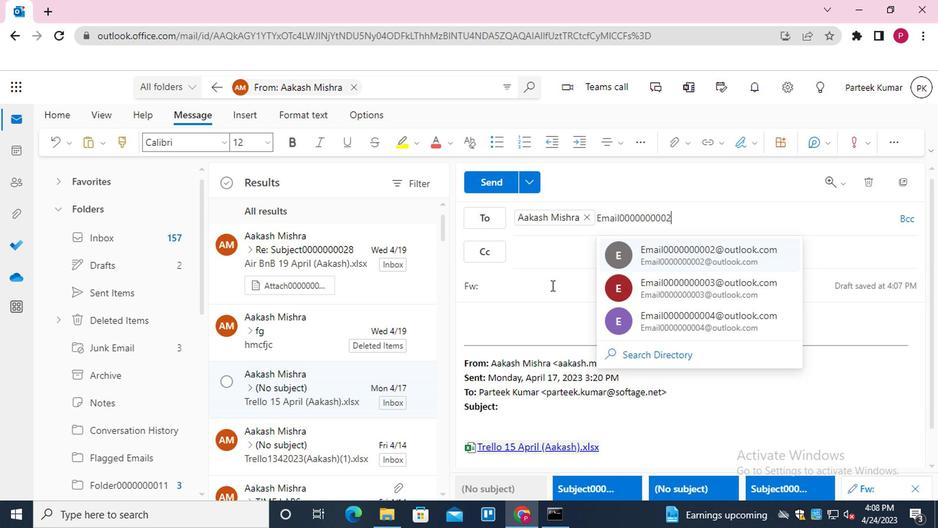 
Action: Mouse moved to (541, 290)
Screenshot: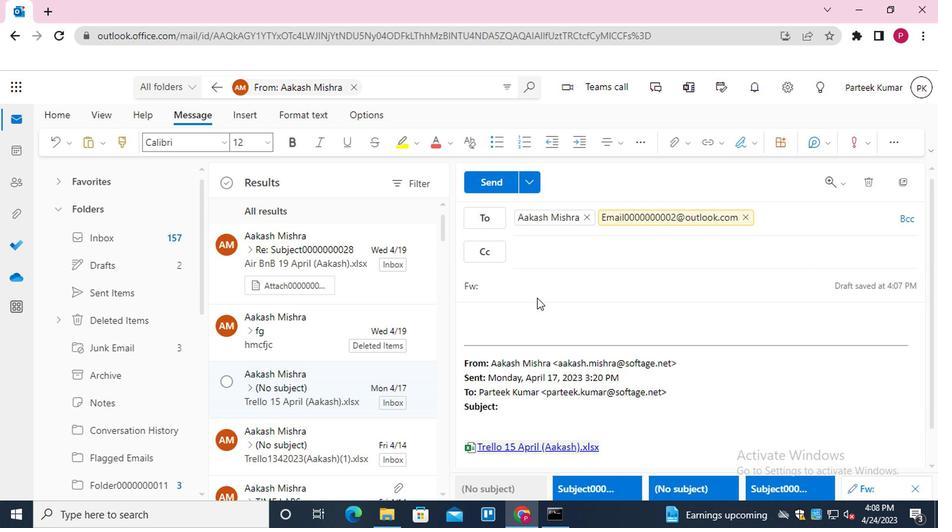 
Action: Mouse pressed left at (541, 290)
Screenshot: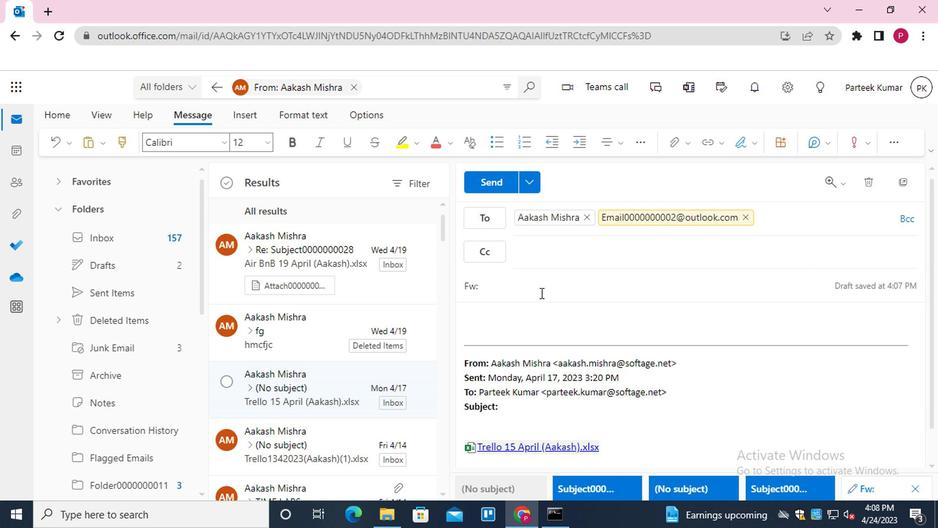 
Action: Key pressed <Key.shift>SUBJECT0000000022
Screenshot: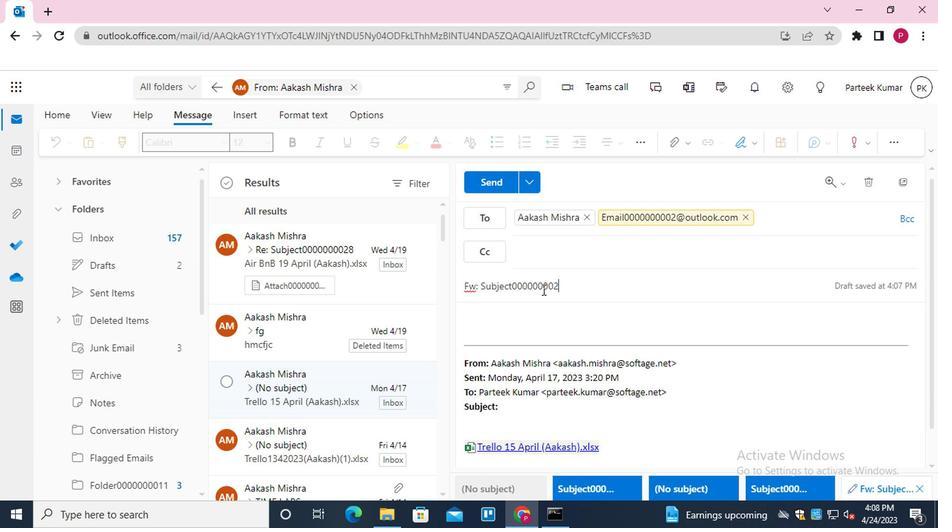 
Action: Mouse moved to (557, 314)
Screenshot: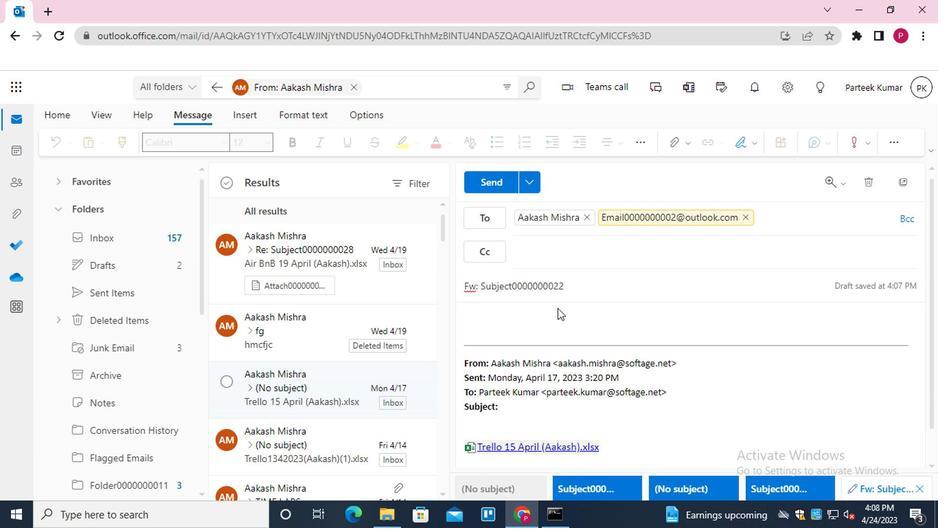 
Action: Mouse pressed left at (557, 314)
Screenshot: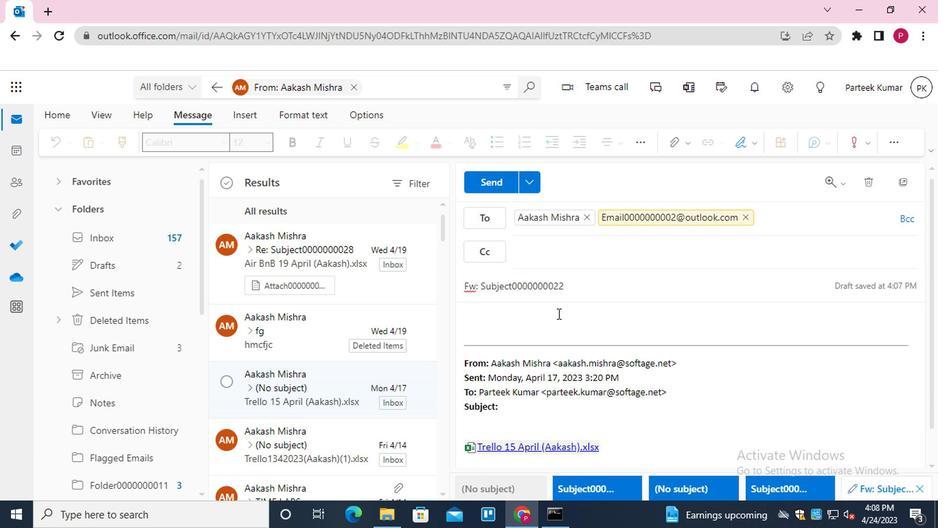 
Action: Key pressed <Key.shift_r>MESSAGE0000000022
Screenshot: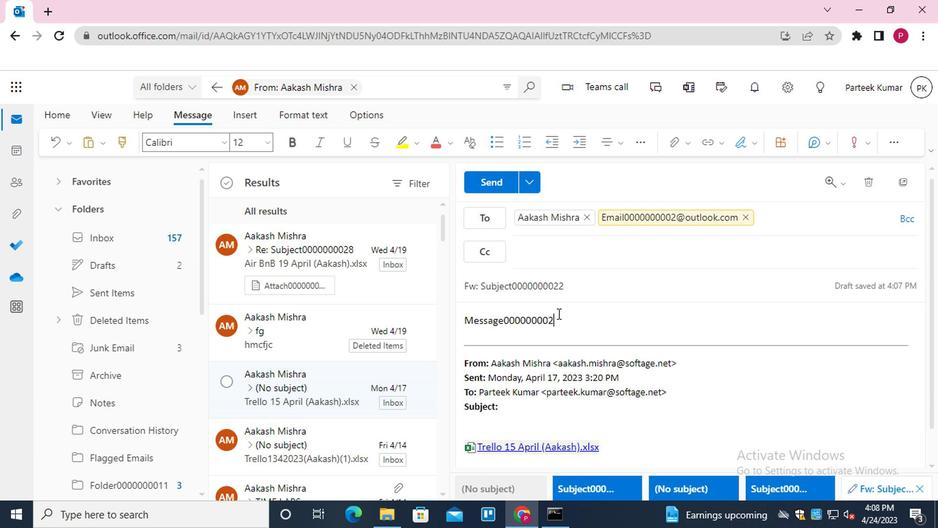 
Action: Mouse moved to (482, 180)
Screenshot: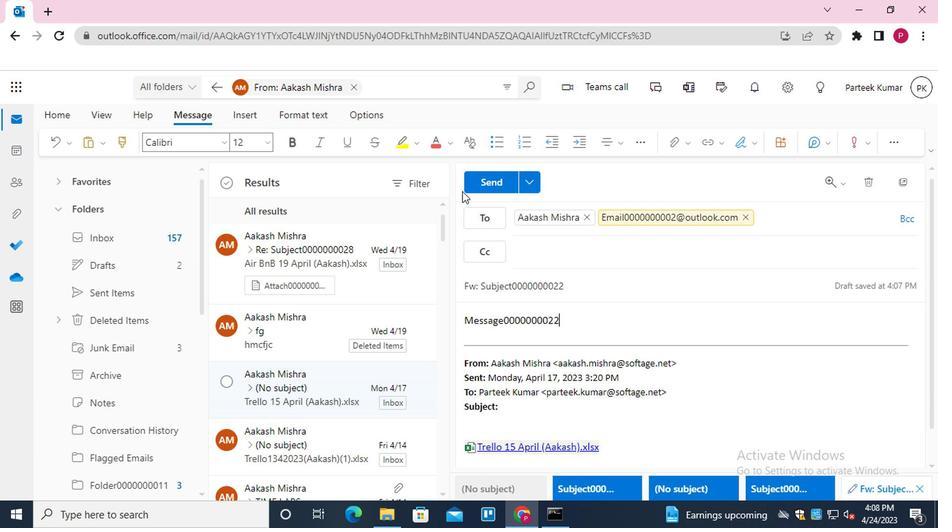 
Action: Mouse pressed left at (482, 180)
Screenshot: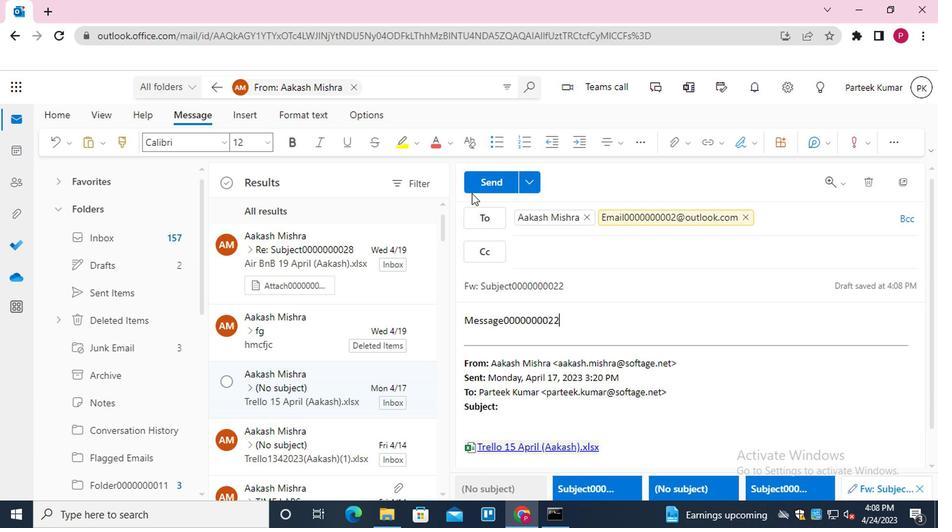 
Action: Mouse moved to (882, 279)
Screenshot: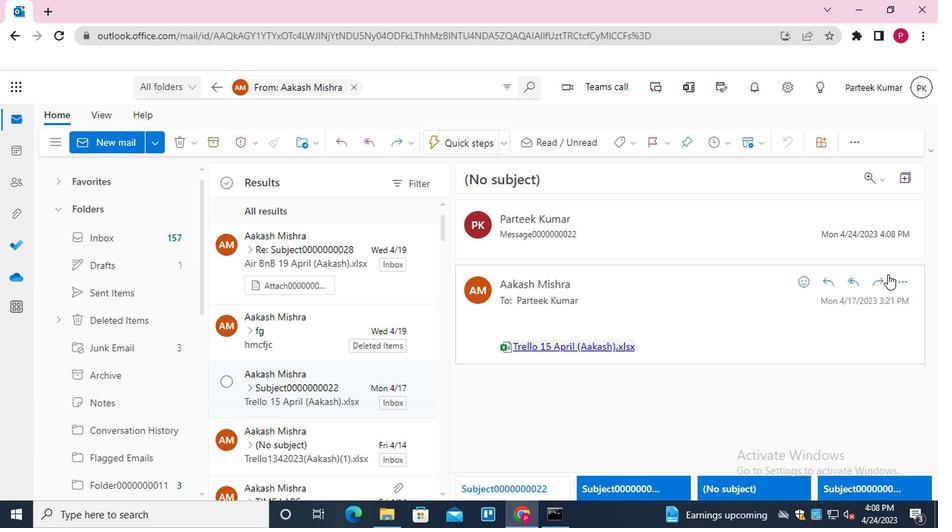 
Action: Mouse pressed left at (882, 279)
Screenshot: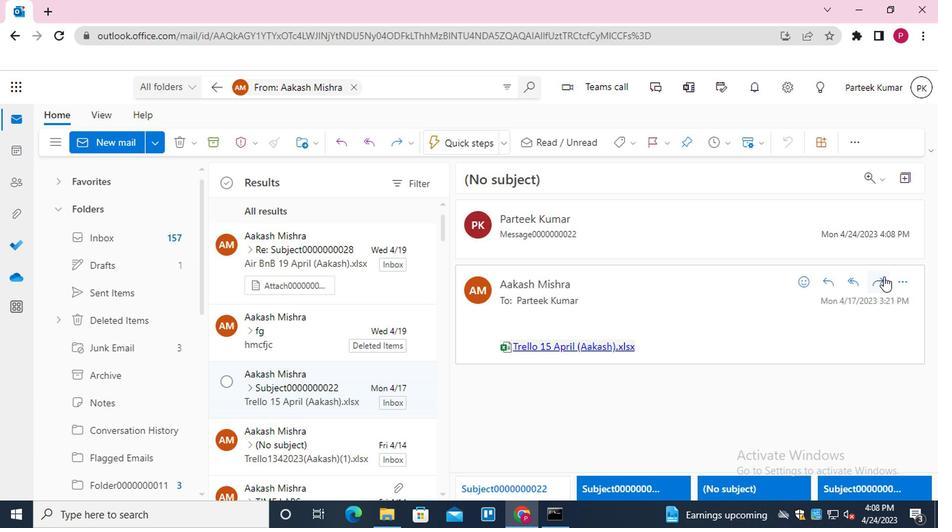 
Action: Mouse moved to (547, 222)
Screenshot: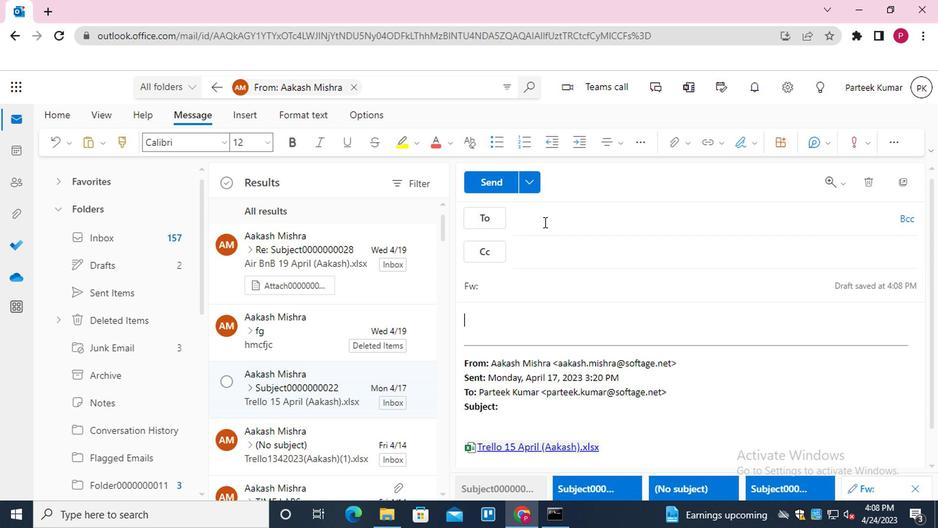 
Action: Mouse pressed left at (547, 222)
Screenshot: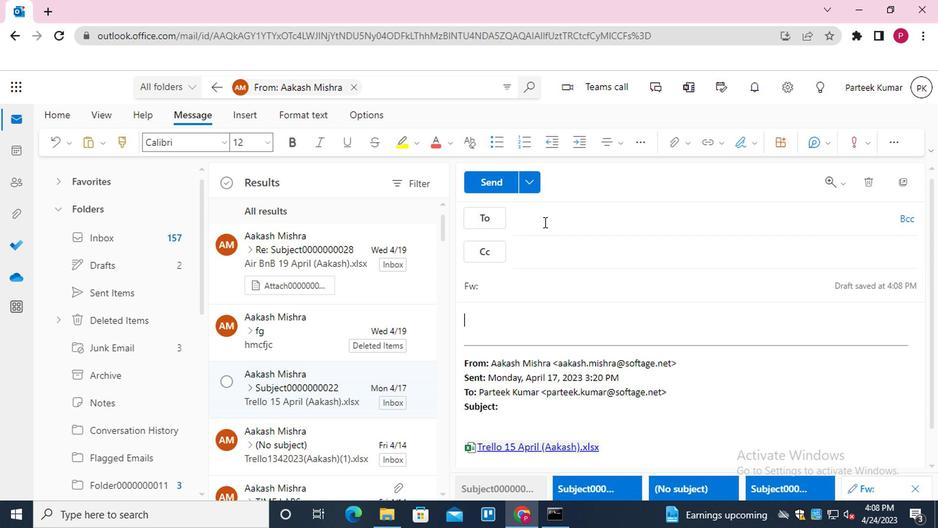 
Action: Mouse moved to (569, 290)
Screenshot: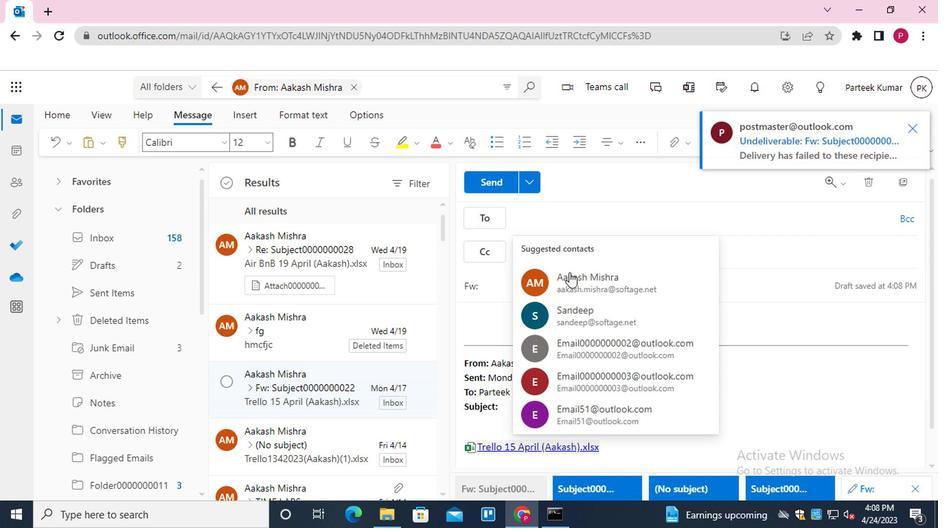 
Action: Mouse pressed left at (569, 290)
Screenshot: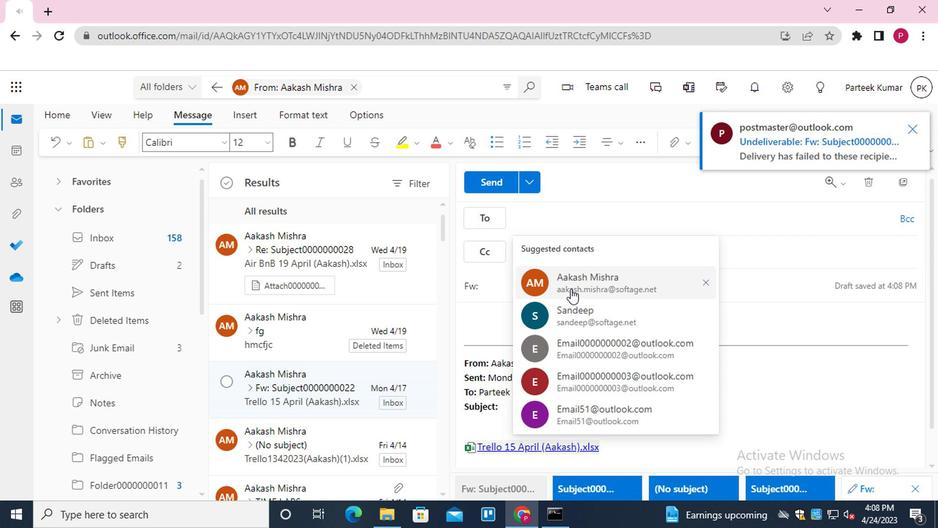 
Action: Mouse moved to (590, 289)
Screenshot: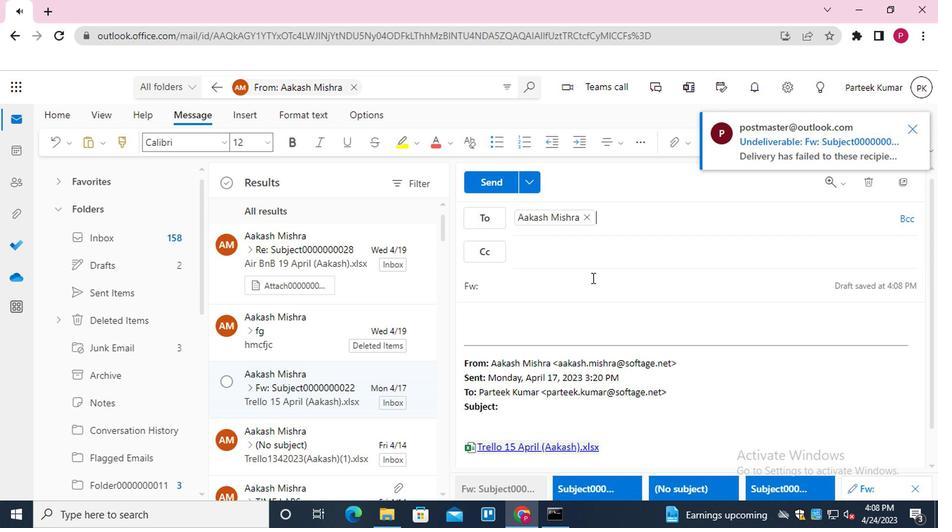 
Action: Mouse pressed left at (590, 289)
Screenshot: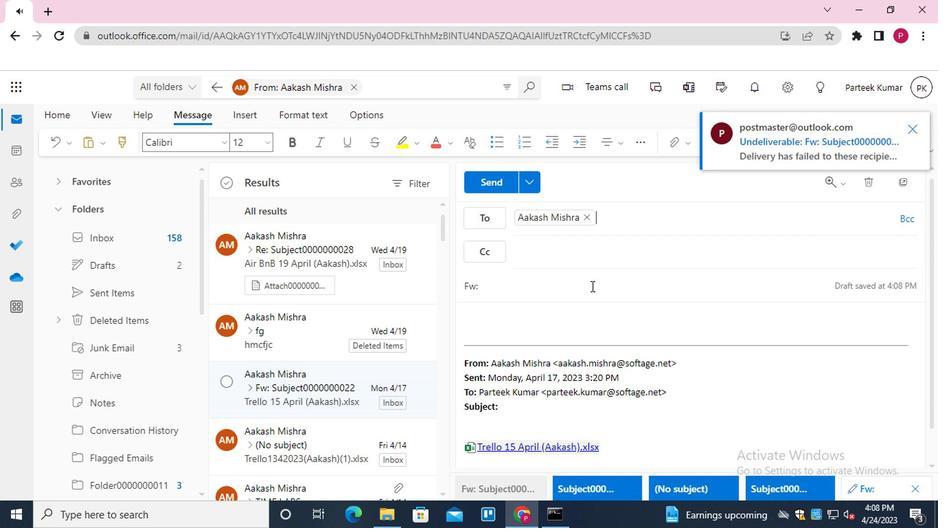 
Action: Mouse moved to (590, 289)
Screenshot: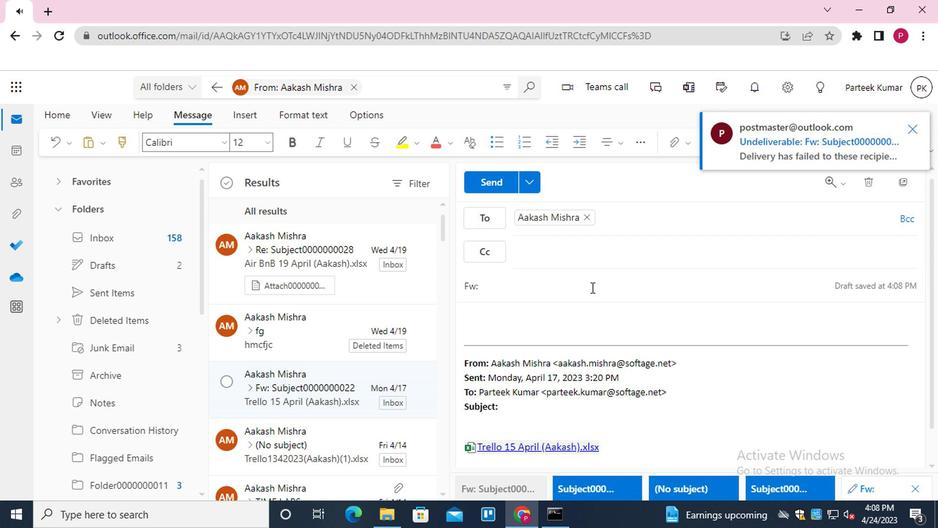 
Action: Key pressed <Key.shift>SUBJECT0000000021
Screenshot: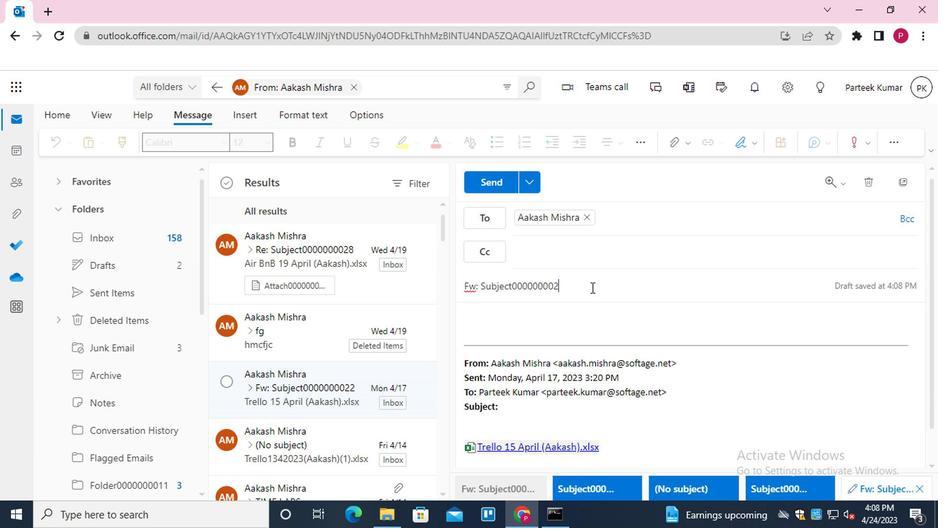 
Action: Mouse moved to (584, 320)
Screenshot: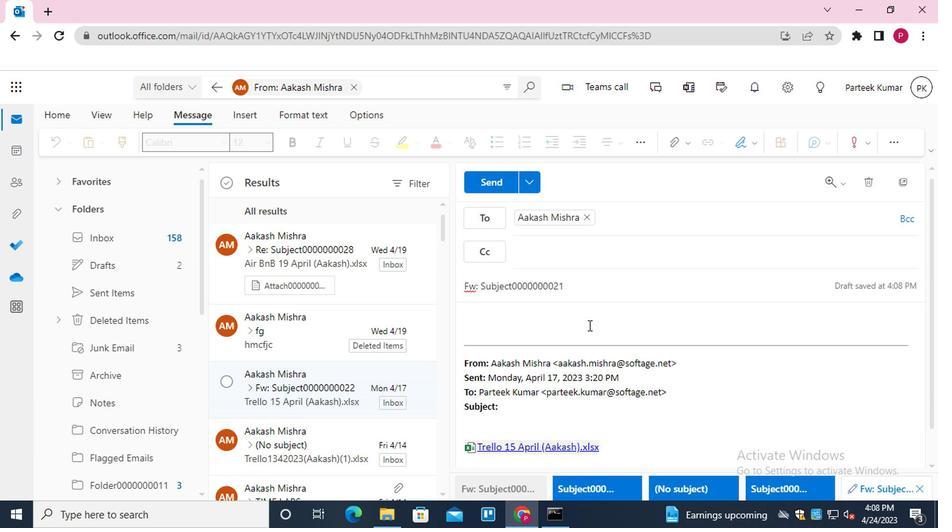 
Action: Mouse pressed left at (584, 320)
Screenshot: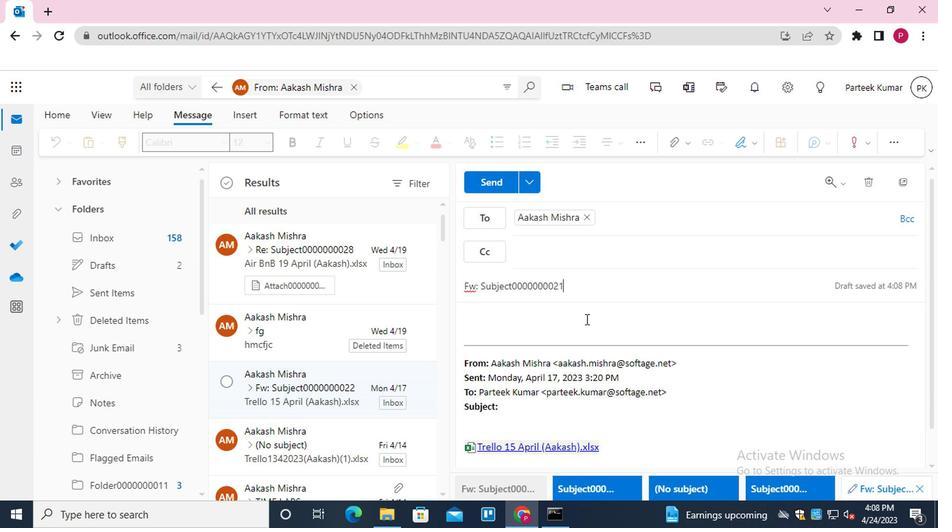 
Action: Key pressed <Key.shift_r>MESSAGE9<Key.backspace>0000000021
Screenshot: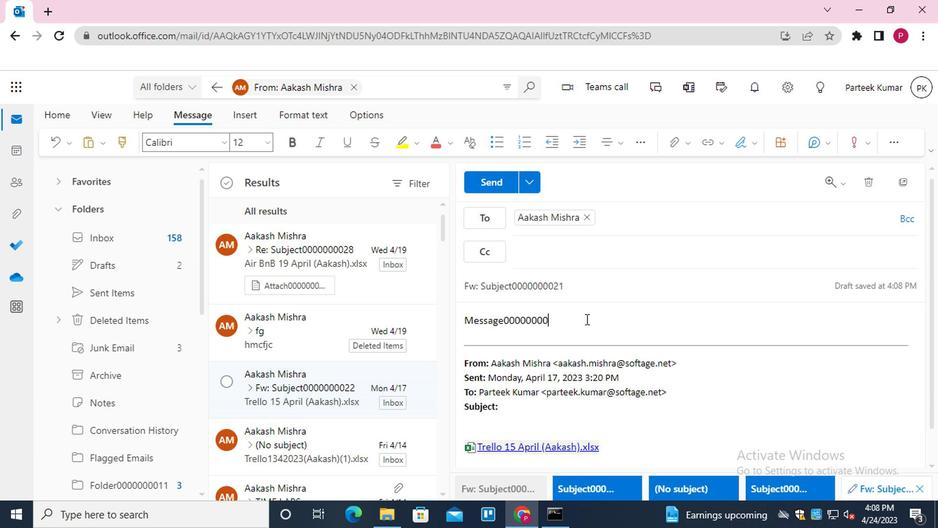 
Action: Mouse moved to (679, 146)
Screenshot: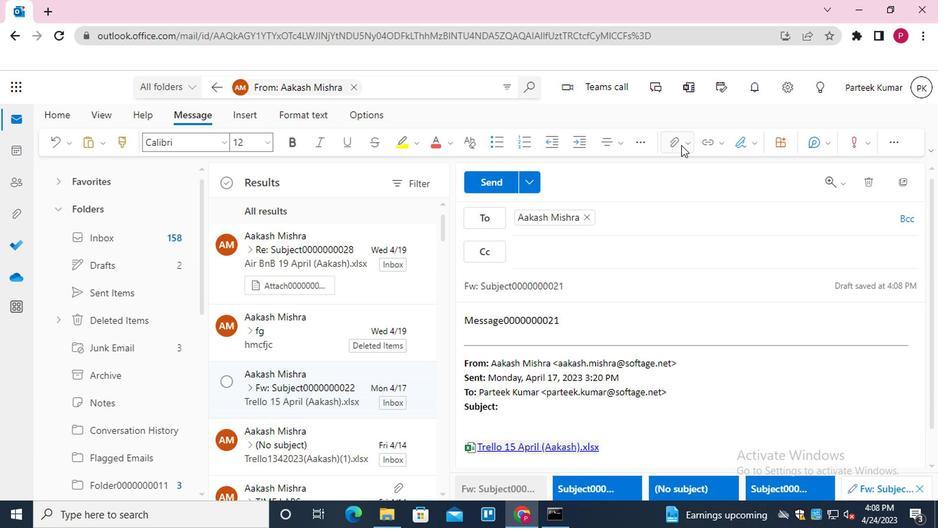 
Action: Mouse pressed left at (679, 146)
Screenshot: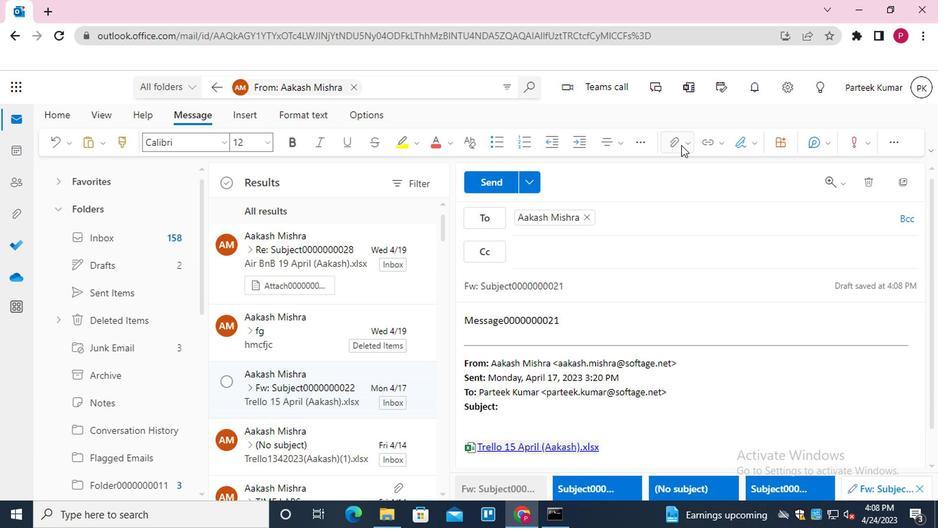 
Action: Mouse moved to (635, 178)
Screenshot: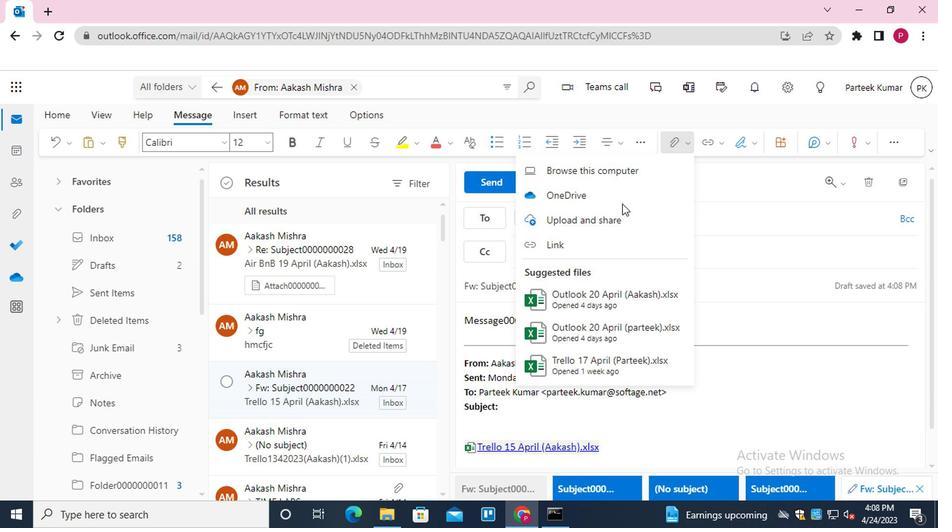 
Action: Mouse pressed left at (635, 178)
Screenshot: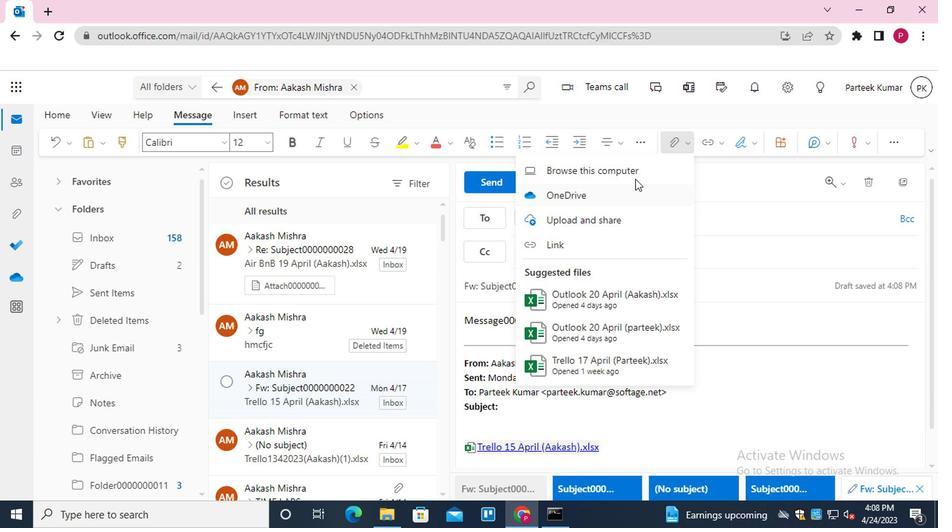 
Action: Mouse moved to (243, 92)
Screenshot: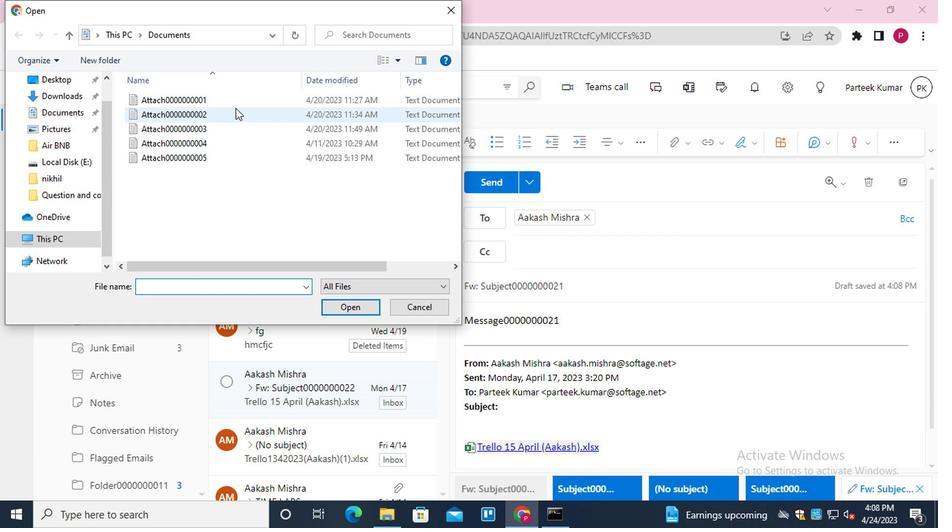 
Action: Mouse pressed left at (243, 92)
Screenshot: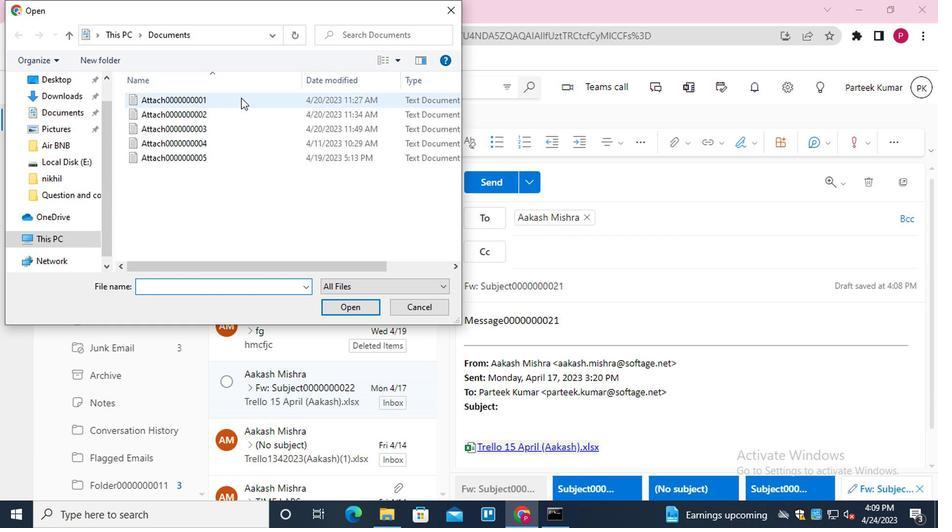 
Action: Mouse moved to (267, 101)
Screenshot: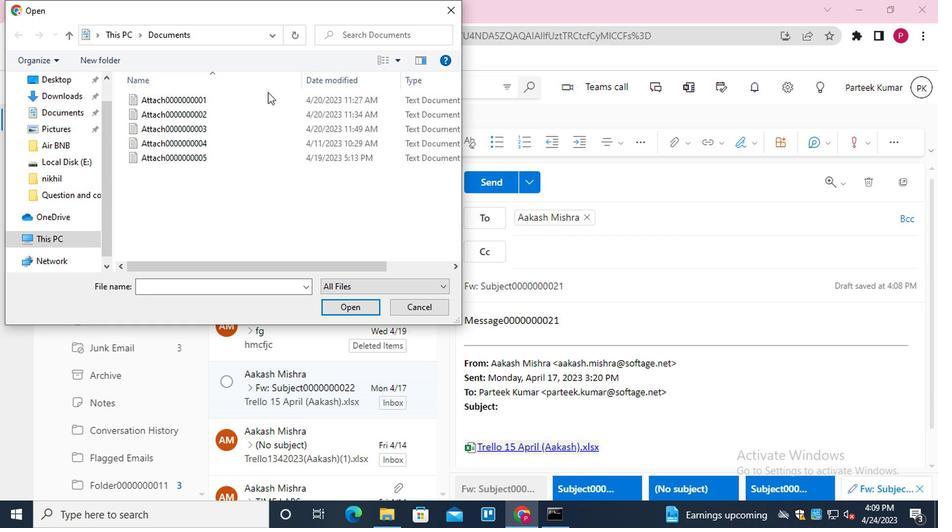 
Action: Mouse pressed left at (267, 101)
Screenshot: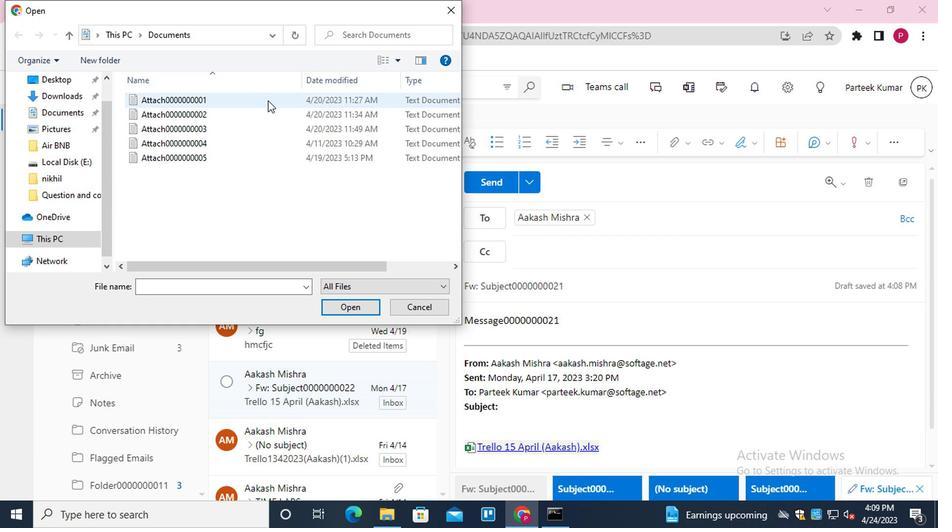 
Action: Mouse moved to (341, 306)
Screenshot: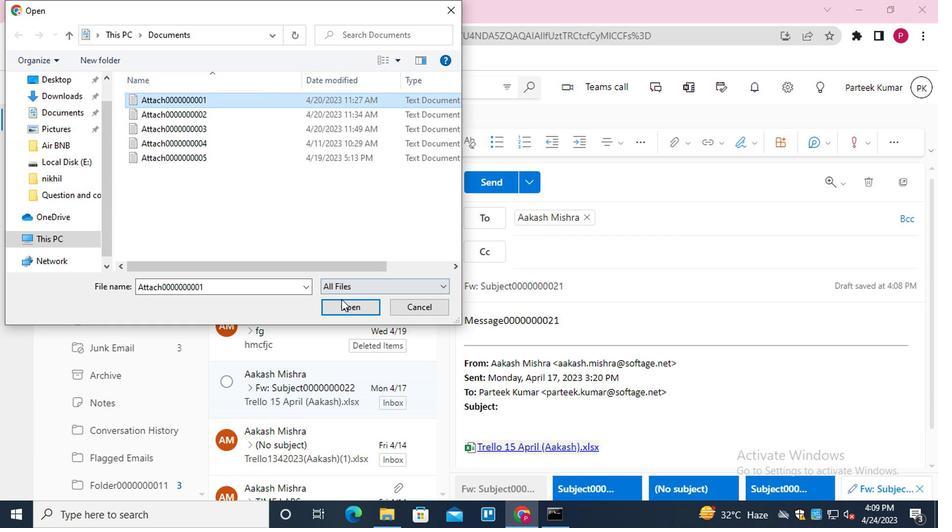
Action: Mouse pressed left at (341, 306)
Screenshot: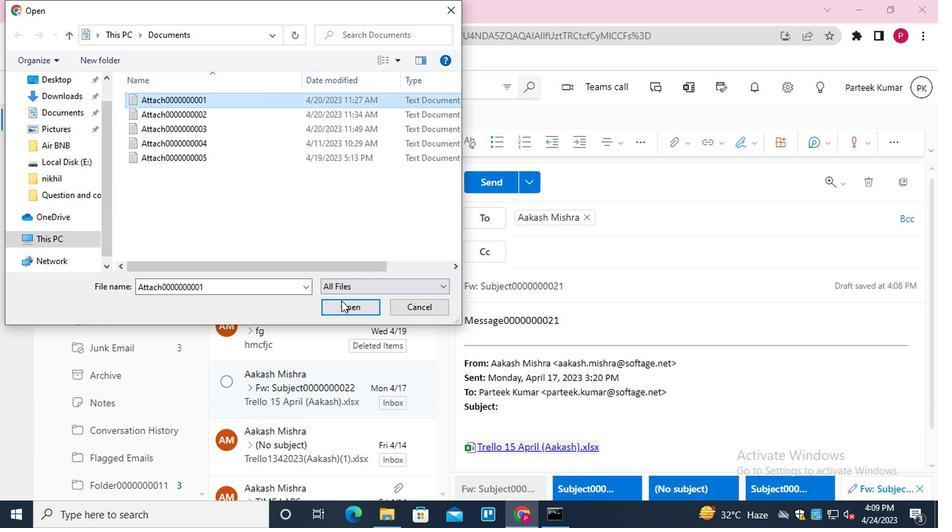 
Action: Mouse moved to (492, 184)
Screenshot: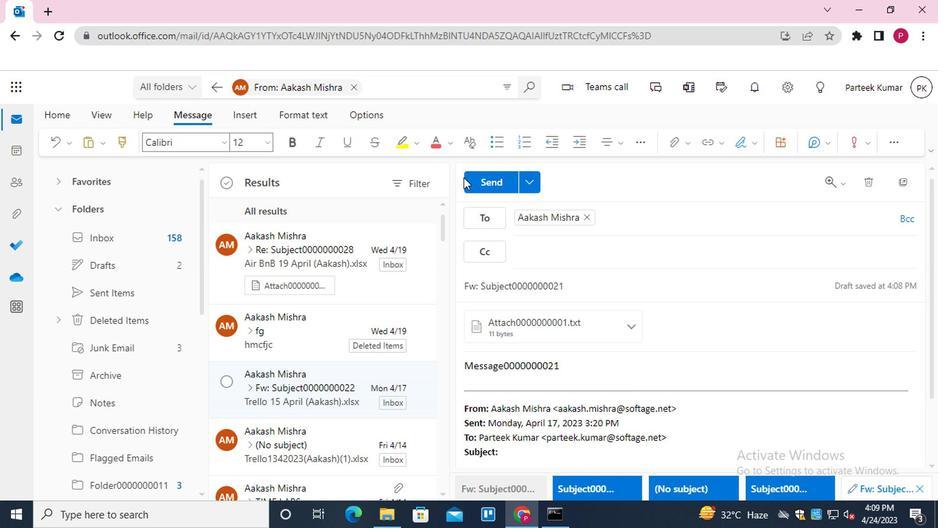 
Action: Mouse pressed left at (492, 184)
Screenshot: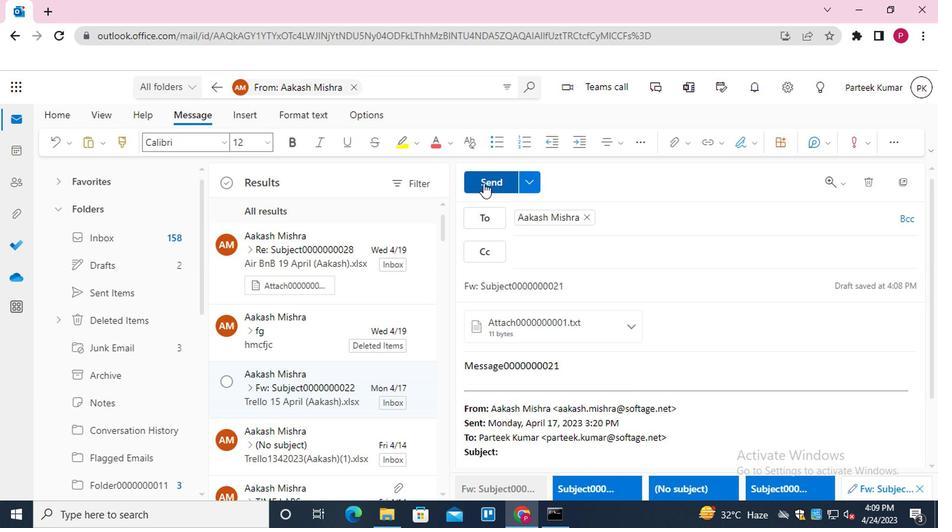 
Action: Key pressed <Key.f8>
Screenshot: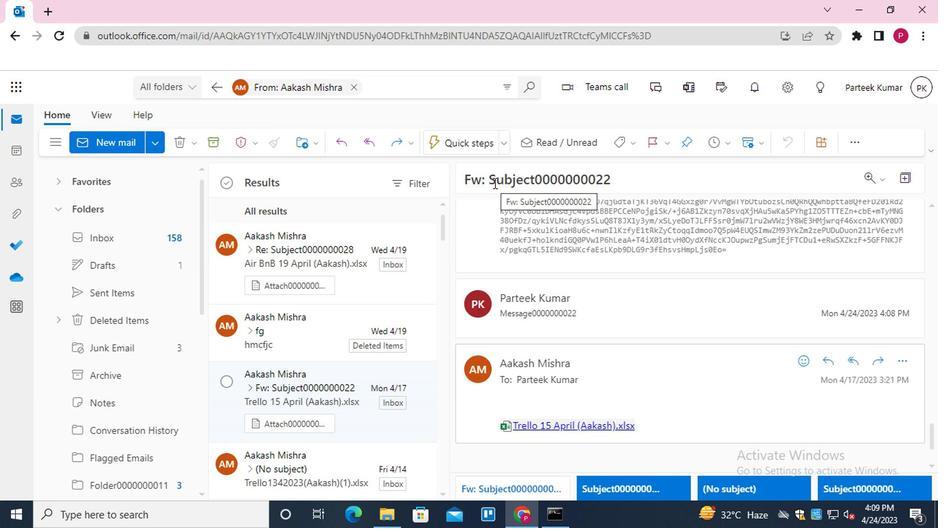 
